 Task: Search one way flight ticket for 2 adults, 4 children and 1 infant on lap in business from Fort Wayne: Fort Wayne International Airport to Rock Springs: Southwest Wyoming Regional Airport (rock Springs Sweetwater County Airport) on 8-5-2023. Choice of flights is Royal air maroc. Number of bags: 1 carry on bag. Price is upto 40000. Outbound departure time preference is 19:00.
Action: Mouse moved to (365, 348)
Screenshot: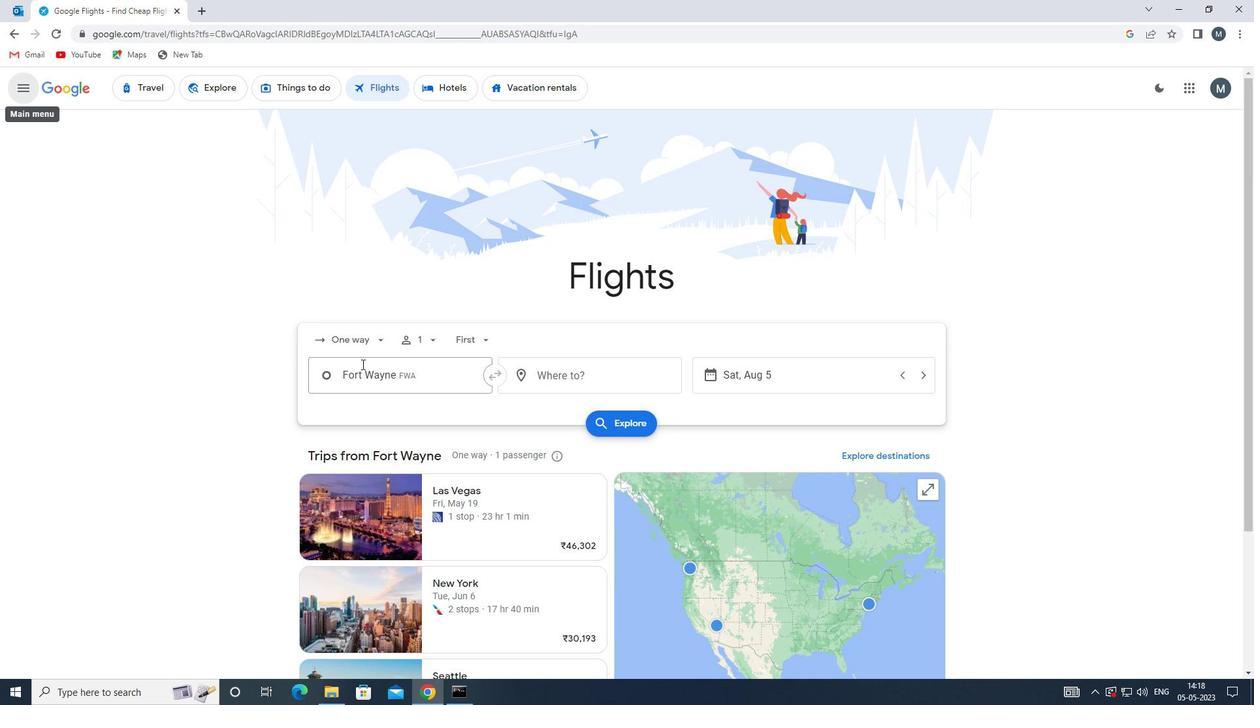 
Action: Mouse pressed left at (365, 348)
Screenshot: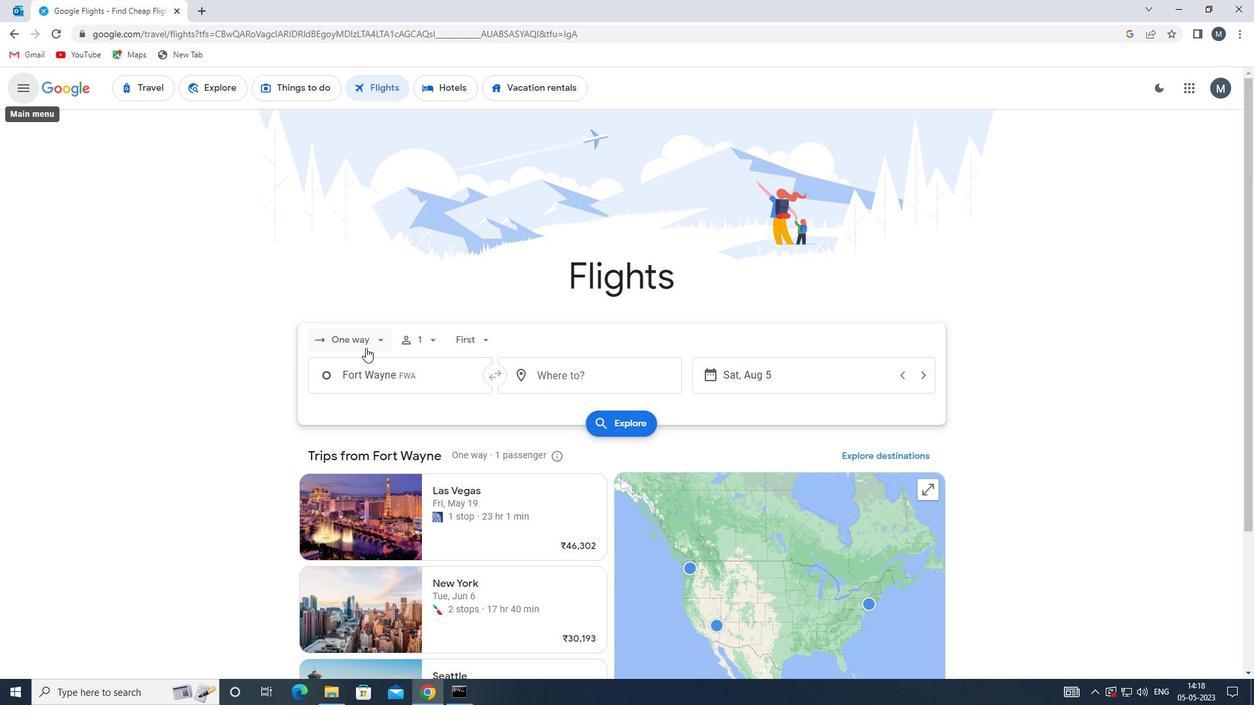 
Action: Mouse moved to (361, 395)
Screenshot: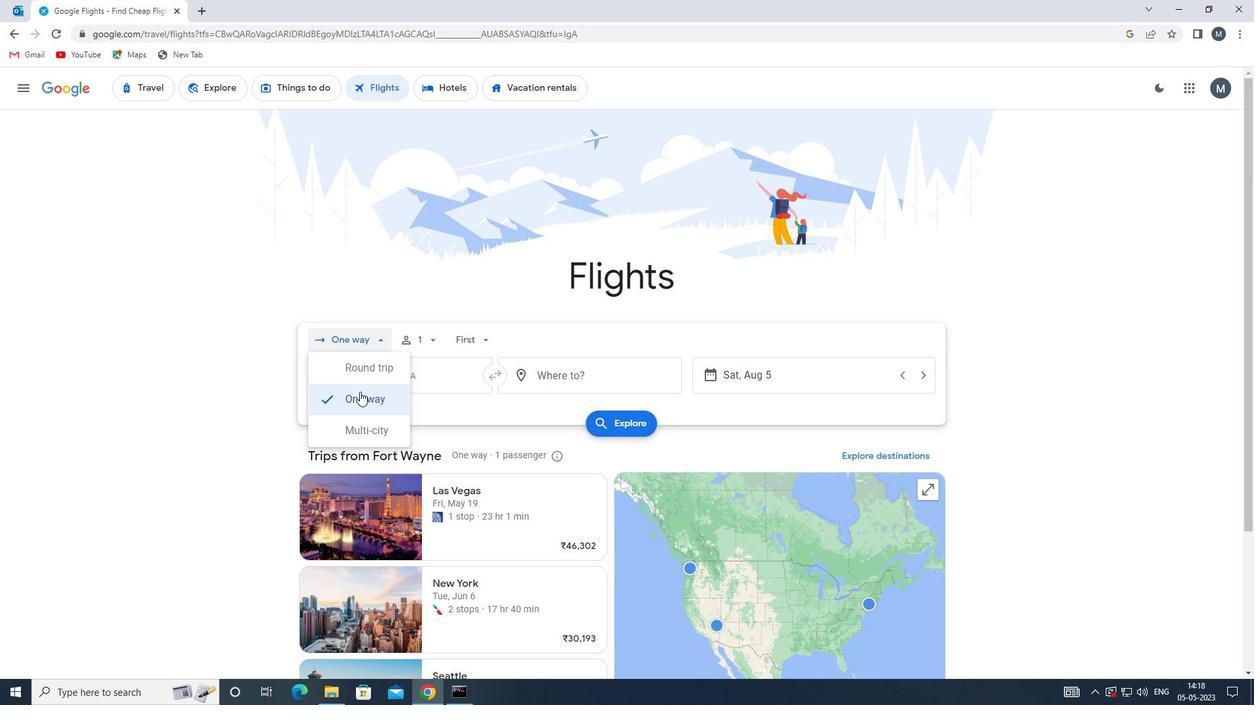 
Action: Mouse pressed left at (361, 395)
Screenshot: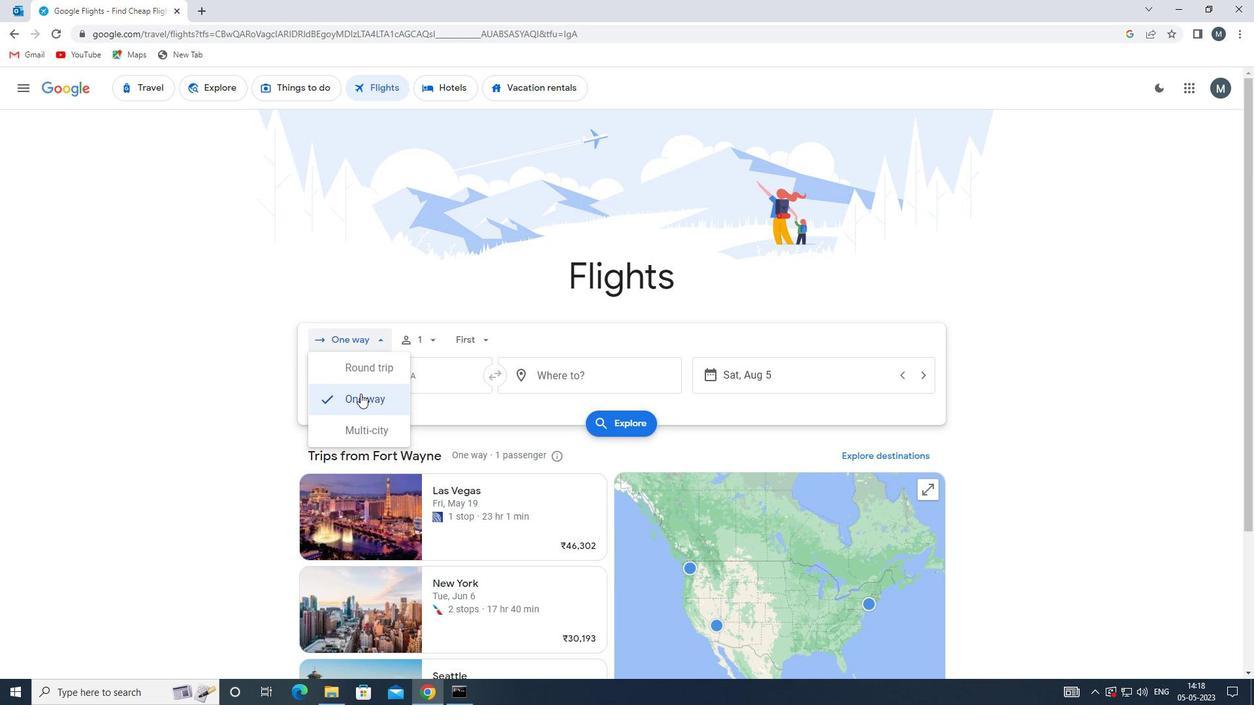 
Action: Mouse moved to (423, 350)
Screenshot: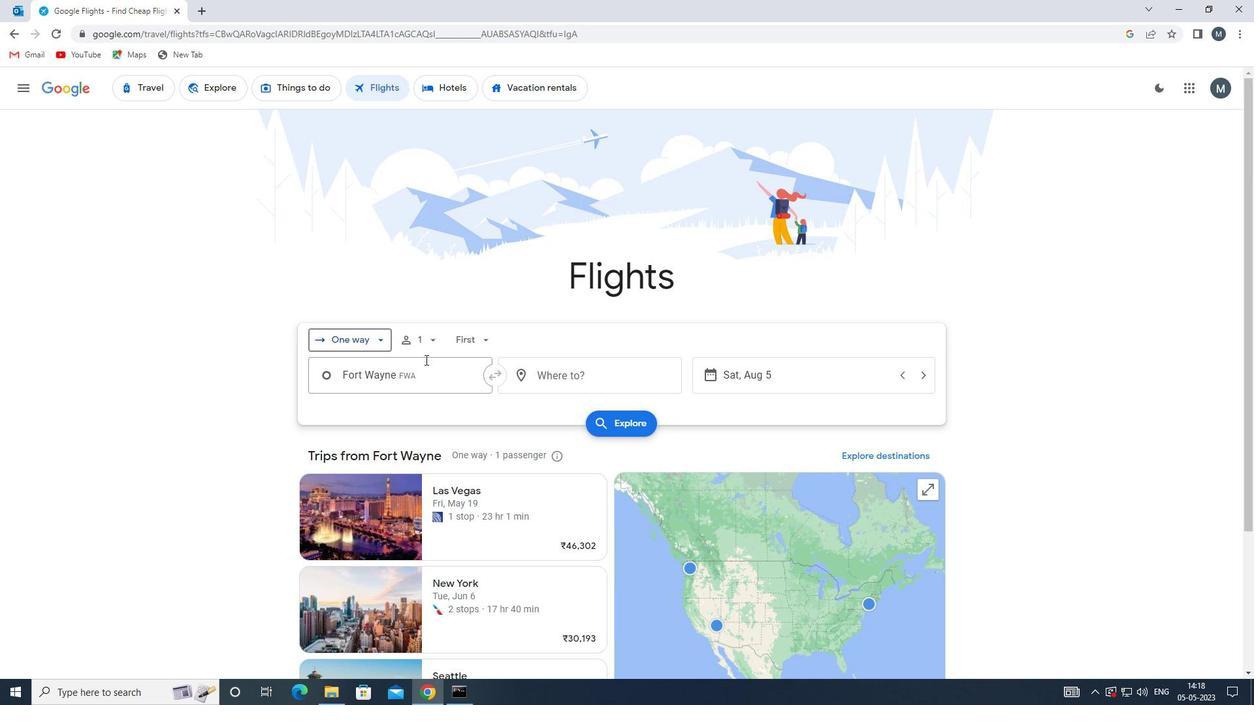 
Action: Mouse pressed left at (423, 350)
Screenshot: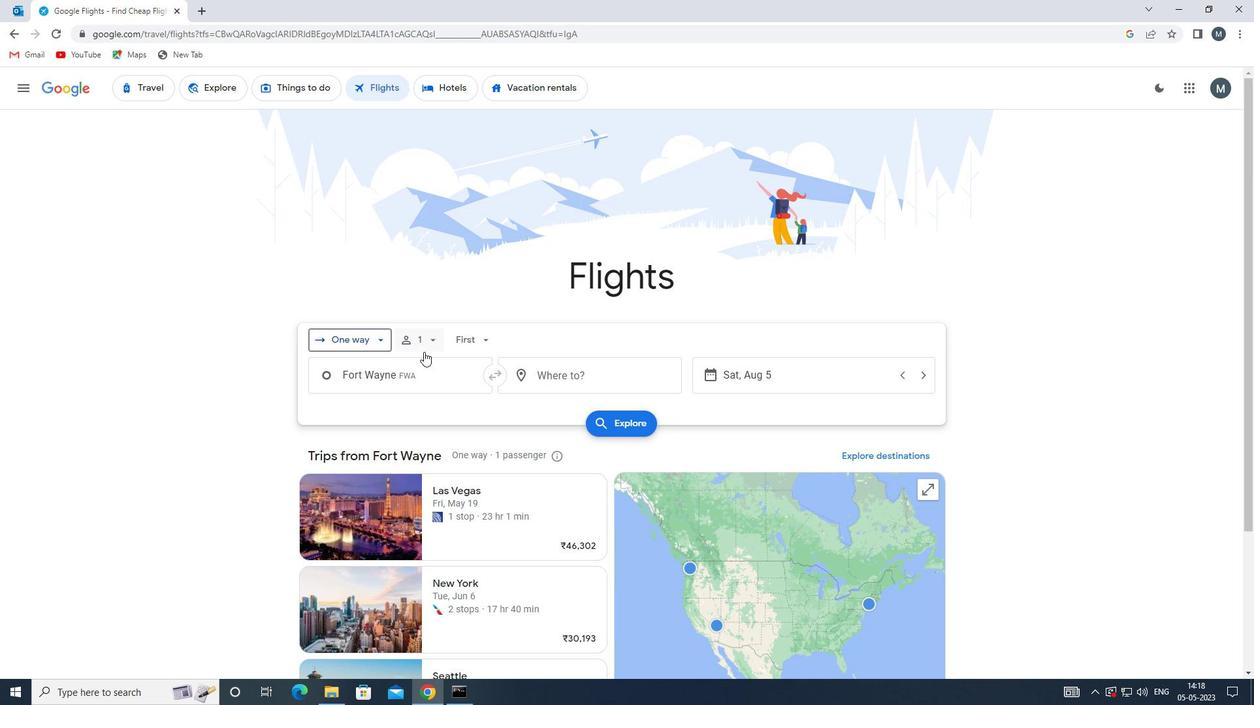 
Action: Mouse moved to (536, 376)
Screenshot: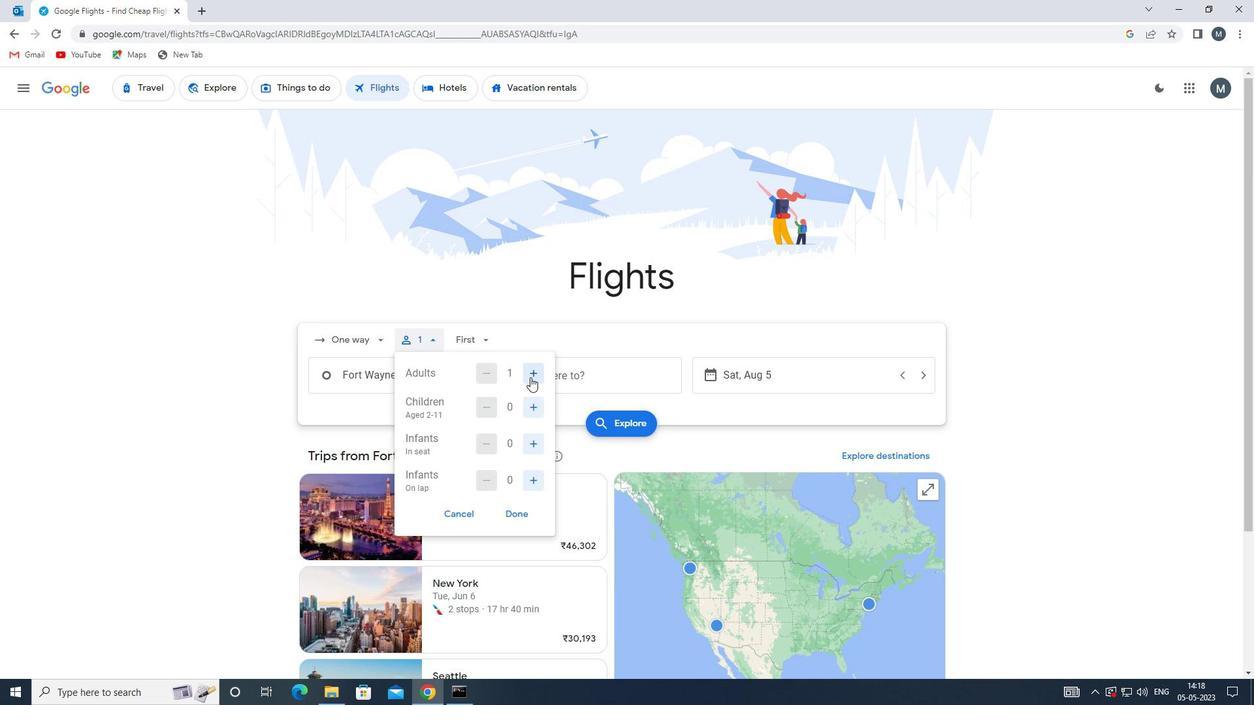 
Action: Mouse pressed left at (536, 376)
Screenshot: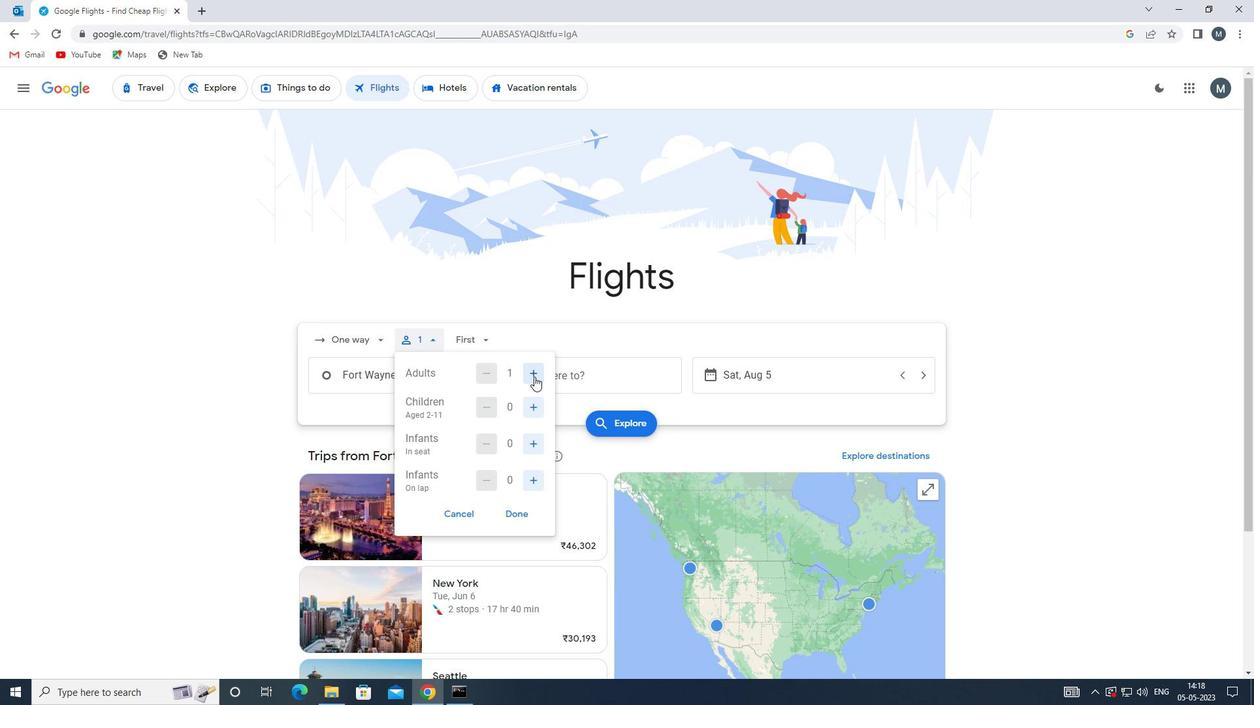 
Action: Mouse moved to (531, 409)
Screenshot: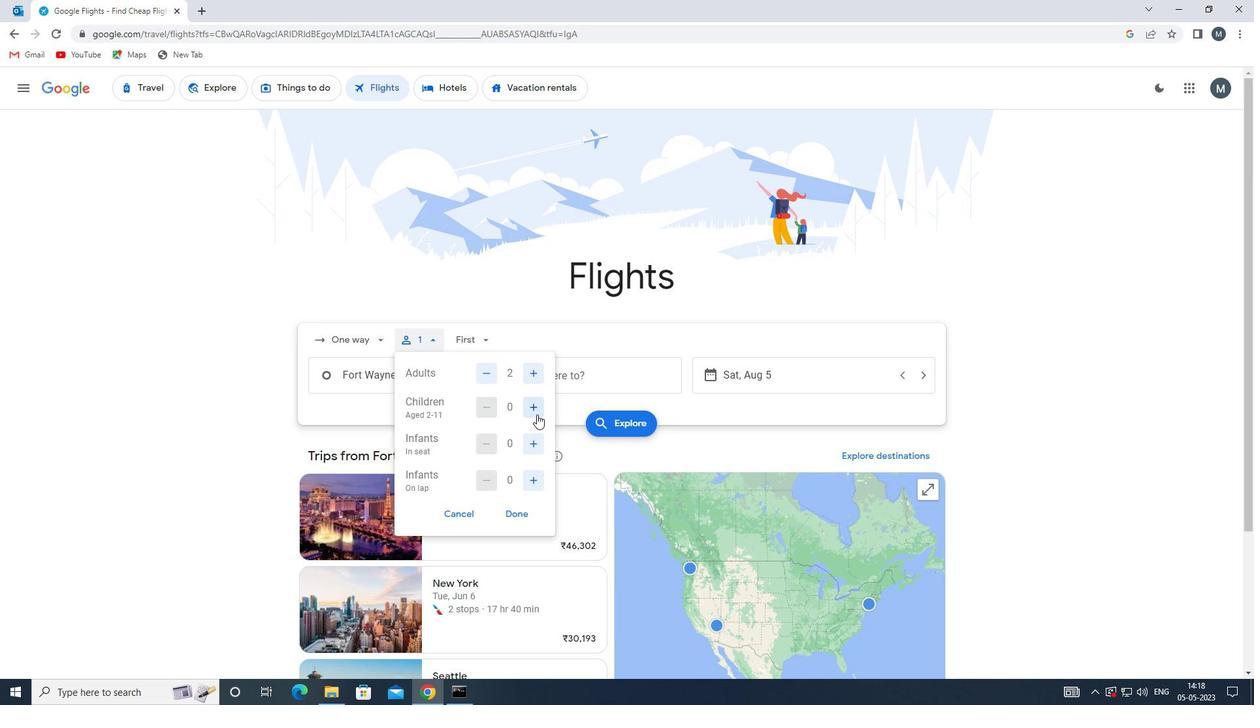 
Action: Mouse pressed left at (531, 409)
Screenshot: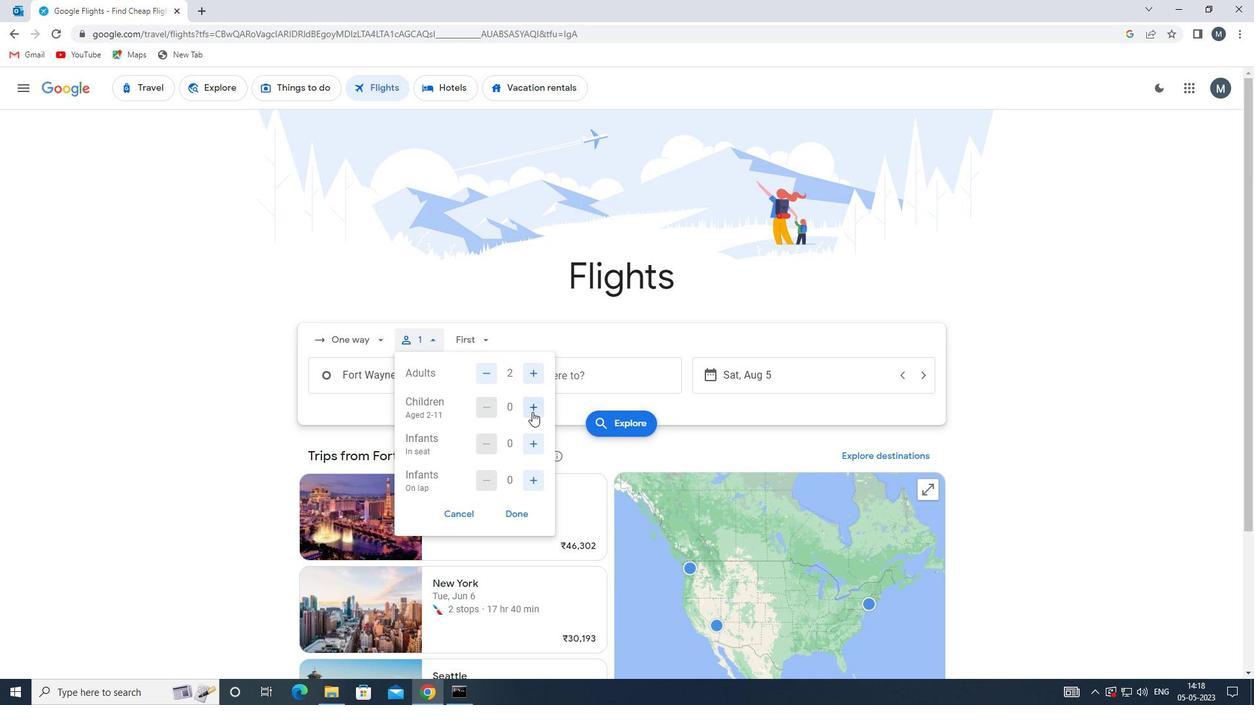 
Action: Mouse pressed left at (531, 409)
Screenshot: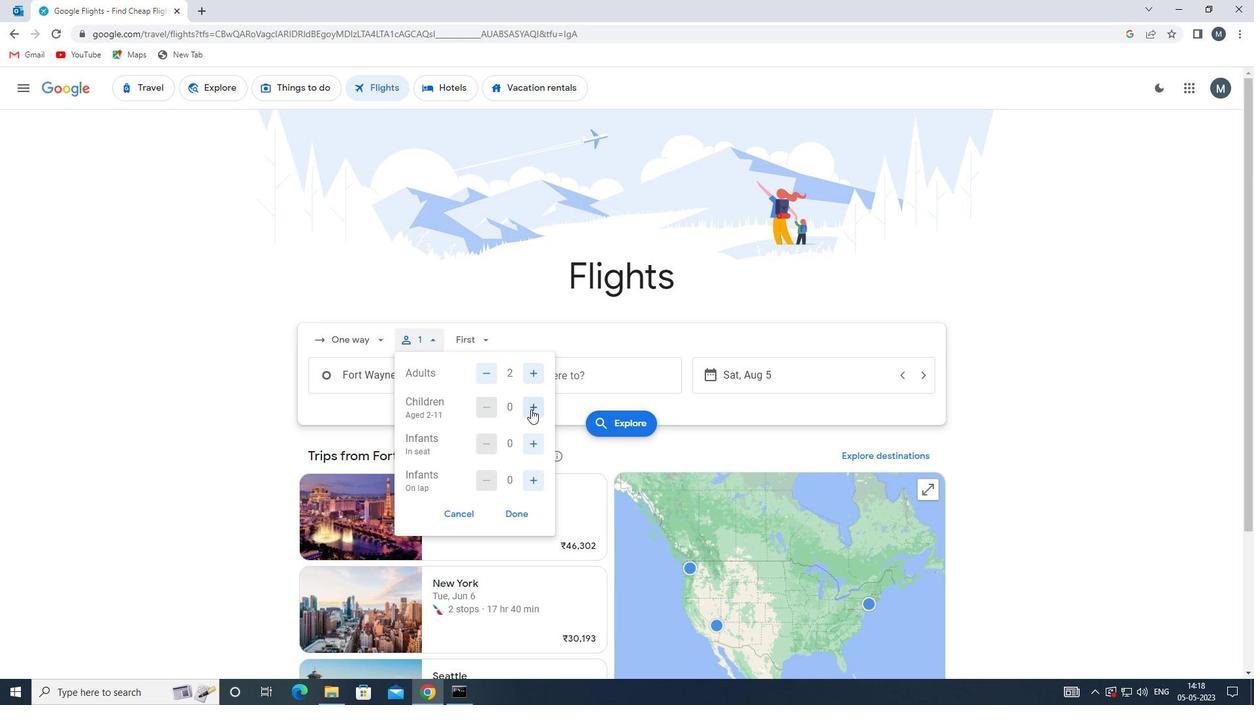 
Action: Mouse pressed left at (531, 409)
Screenshot: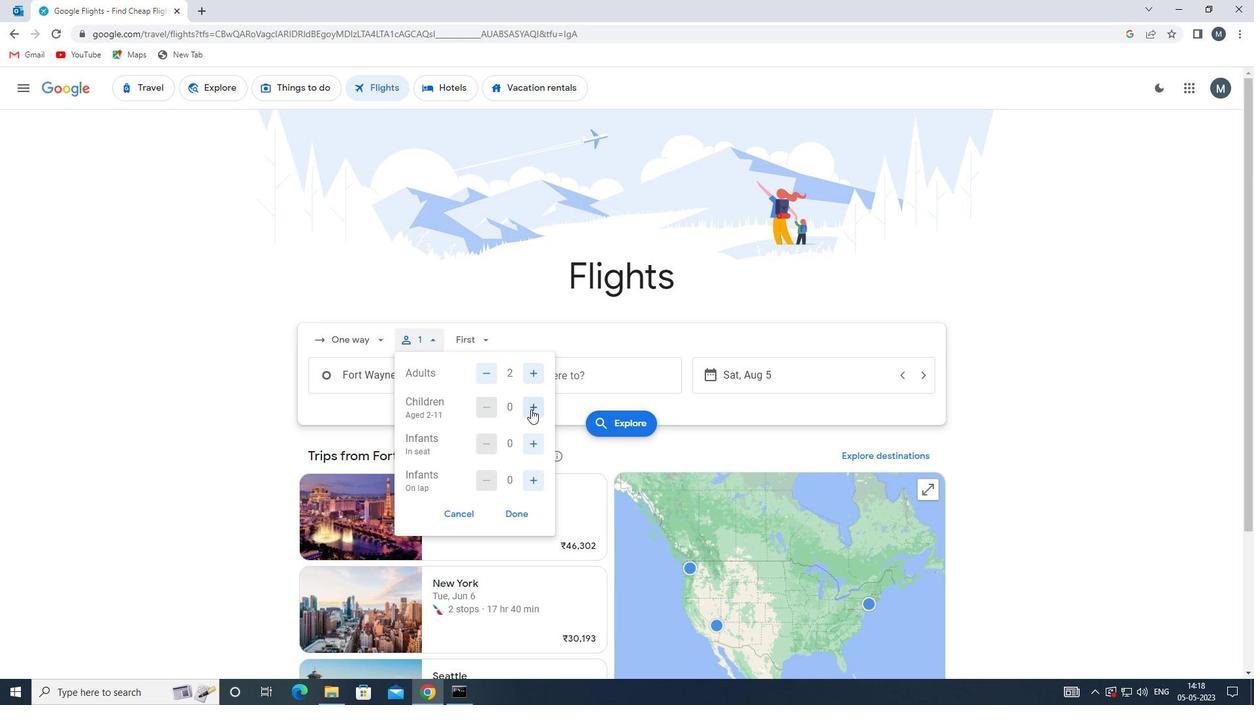 
Action: Mouse moved to (531, 408)
Screenshot: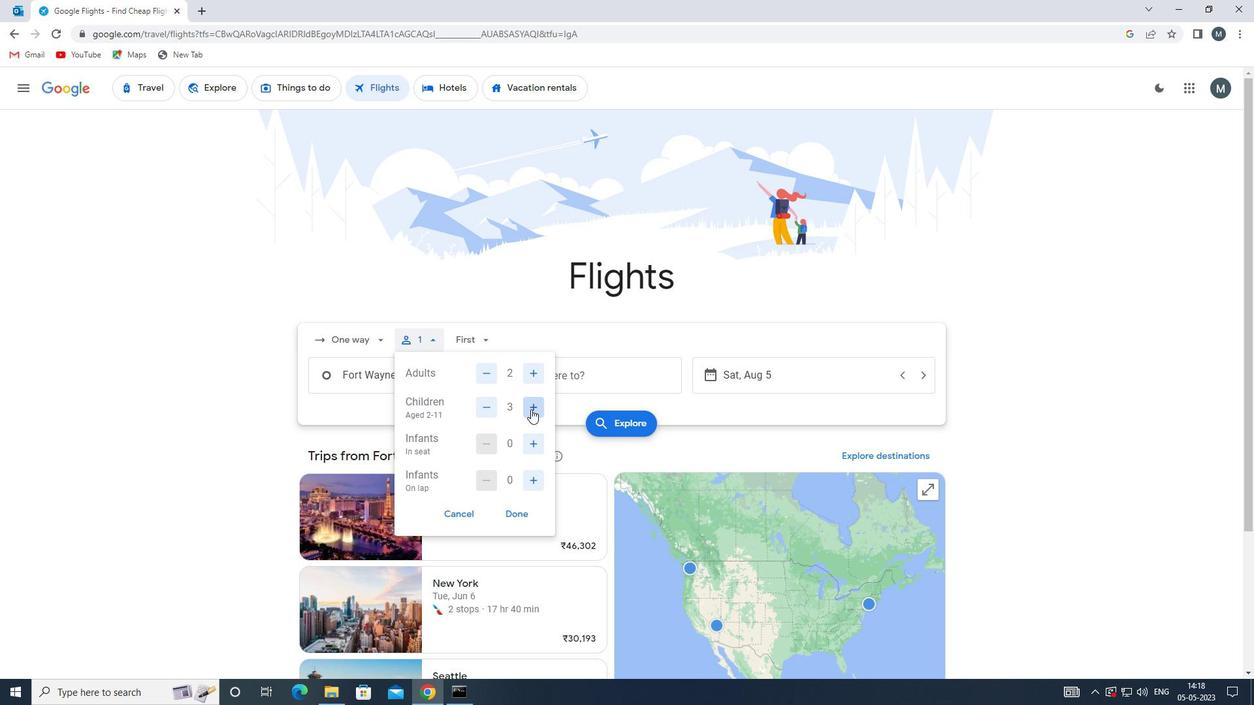 
Action: Mouse pressed left at (531, 408)
Screenshot: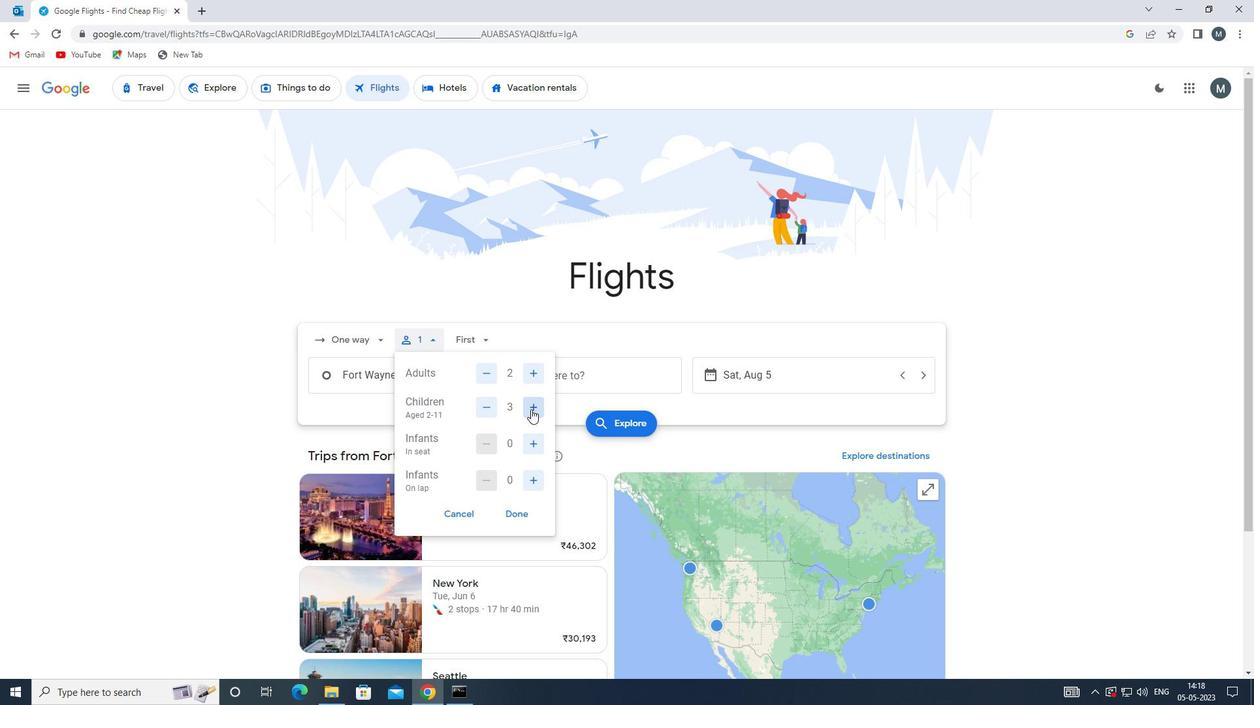 
Action: Mouse moved to (528, 484)
Screenshot: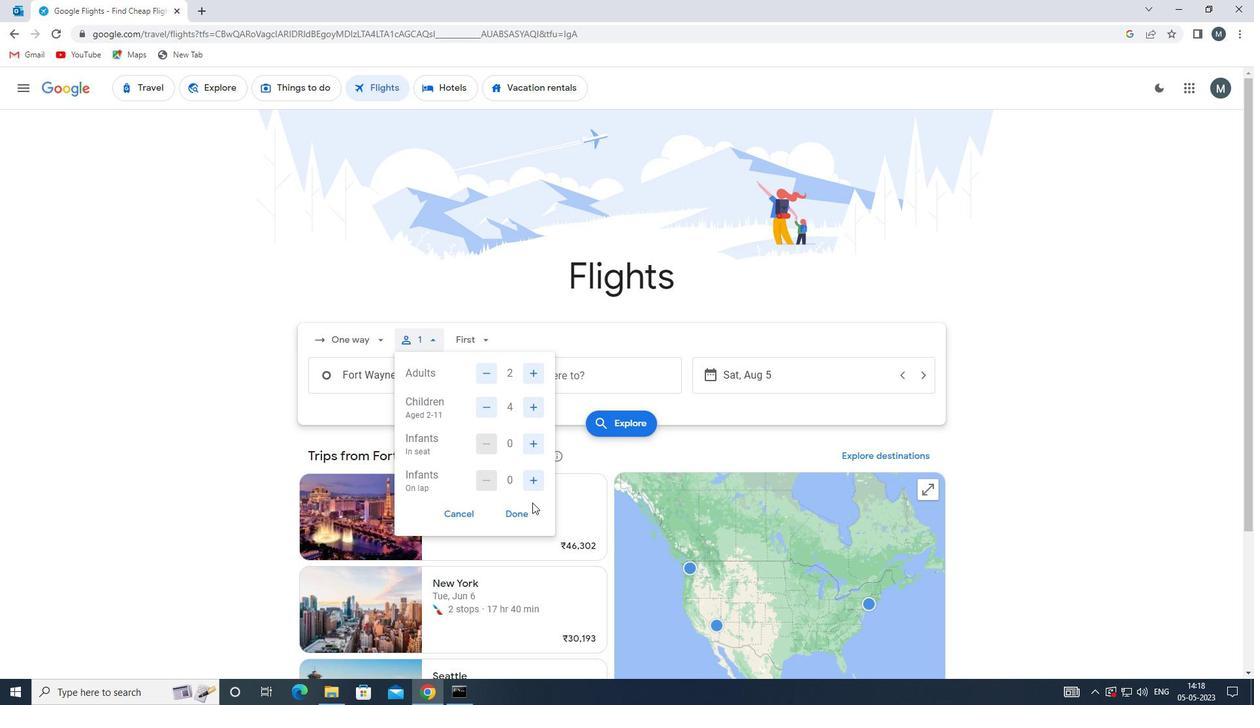 
Action: Mouse pressed left at (528, 484)
Screenshot: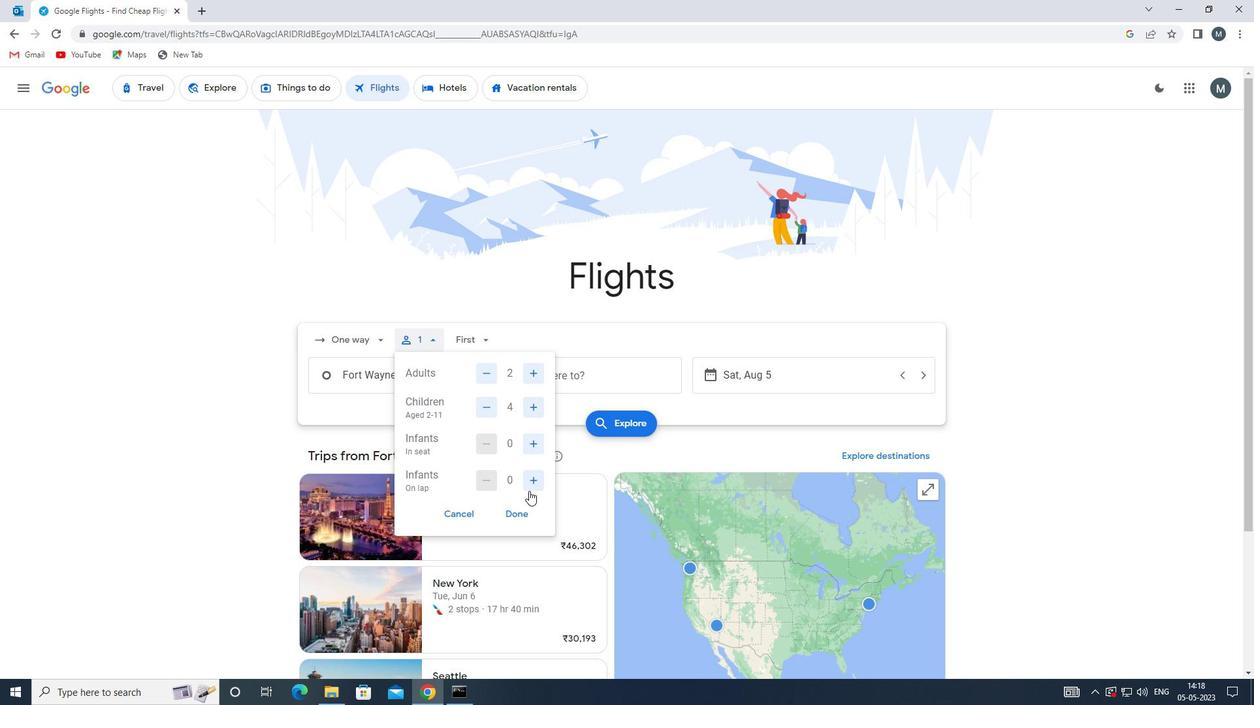 
Action: Mouse moved to (512, 516)
Screenshot: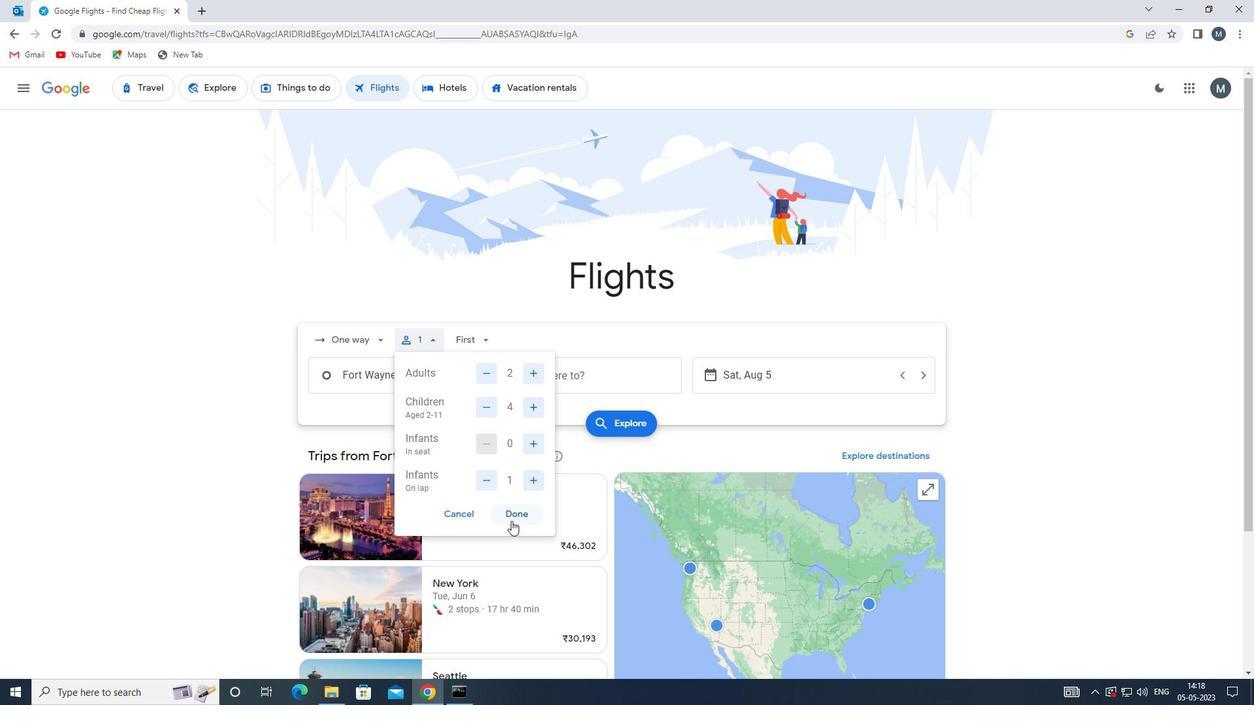
Action: Mouse pressed left at (512, 516)
Screenshot: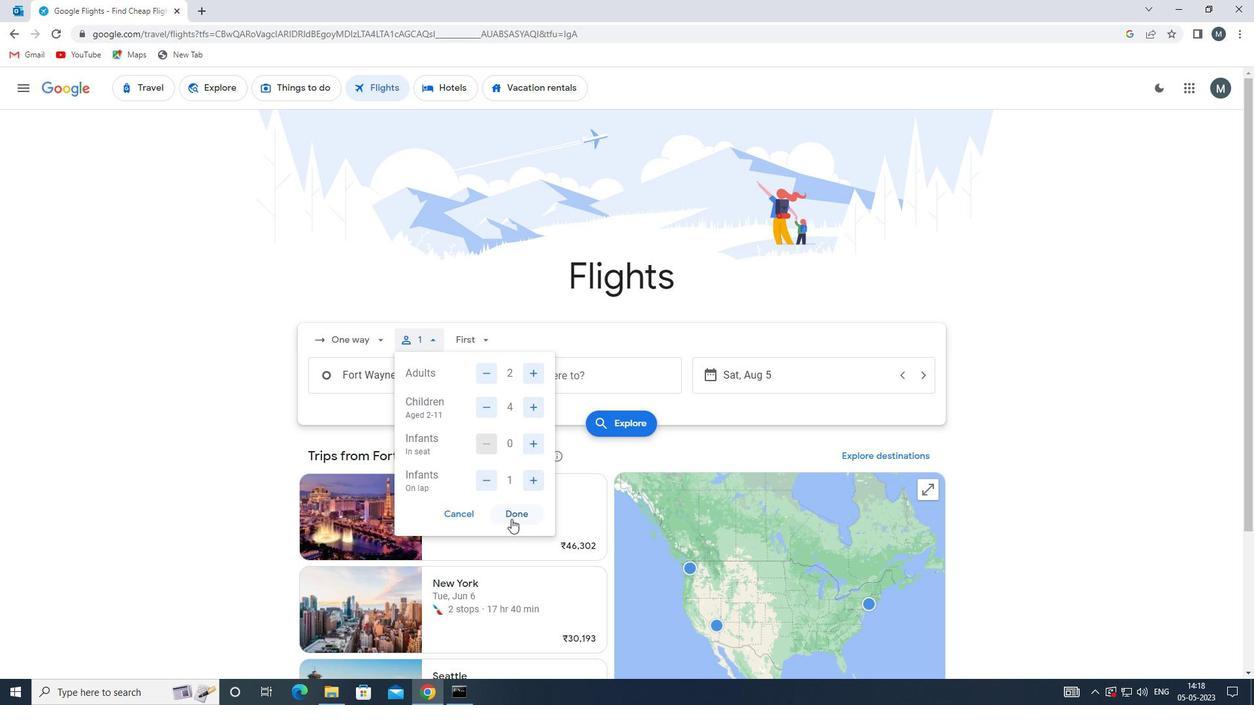 
Action: Mouse moved to (478, 345)
Screenshot: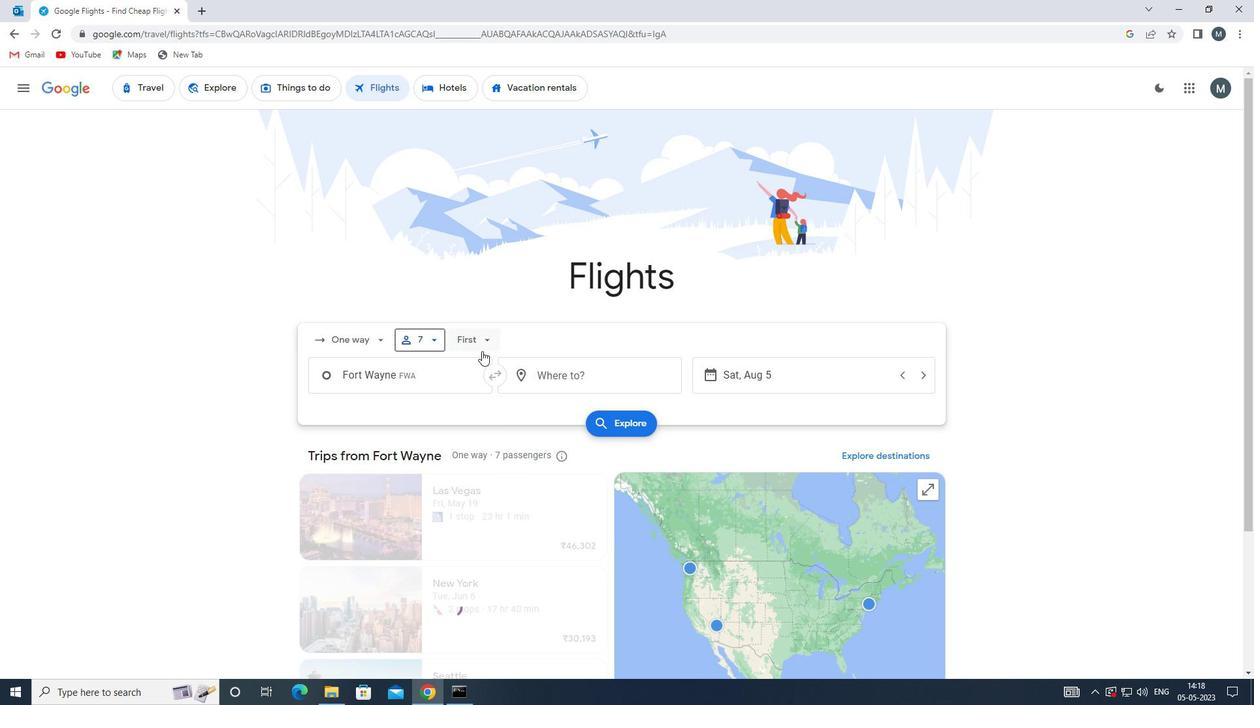 
Action: Mouse pressed left at (478, 345)
Screenshot: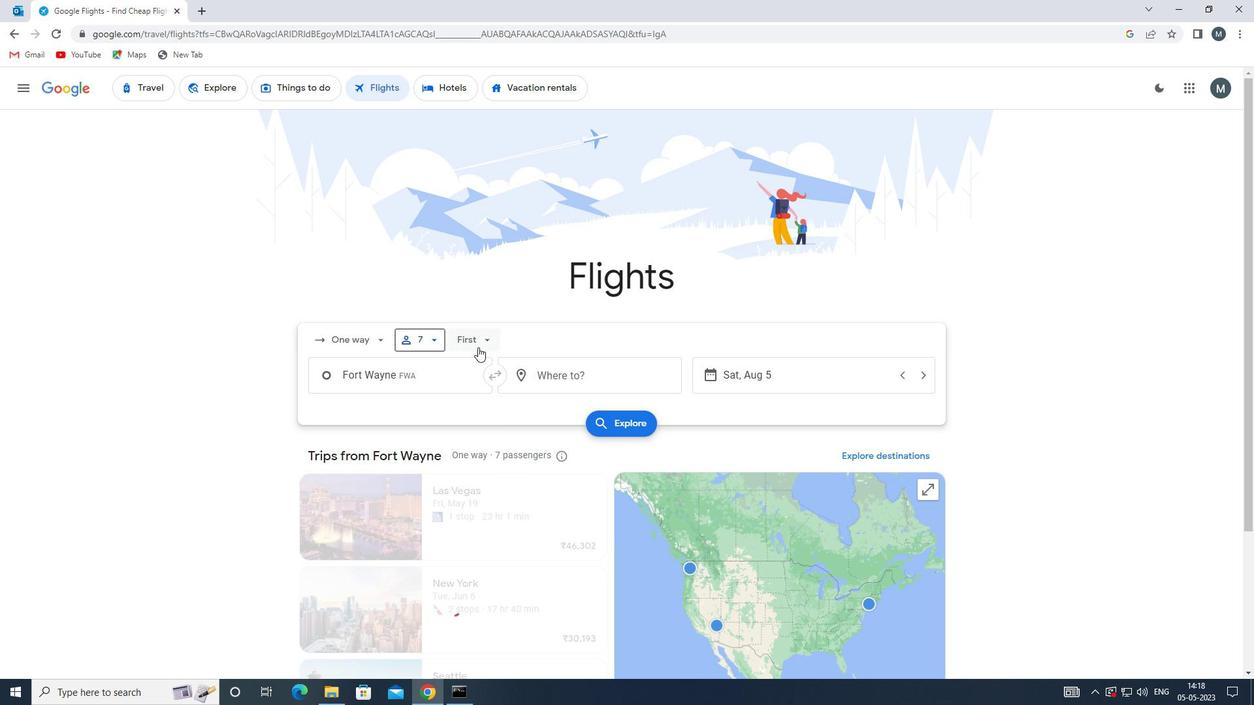 
Action: Mouse moved to (503, 437)
Screenshot: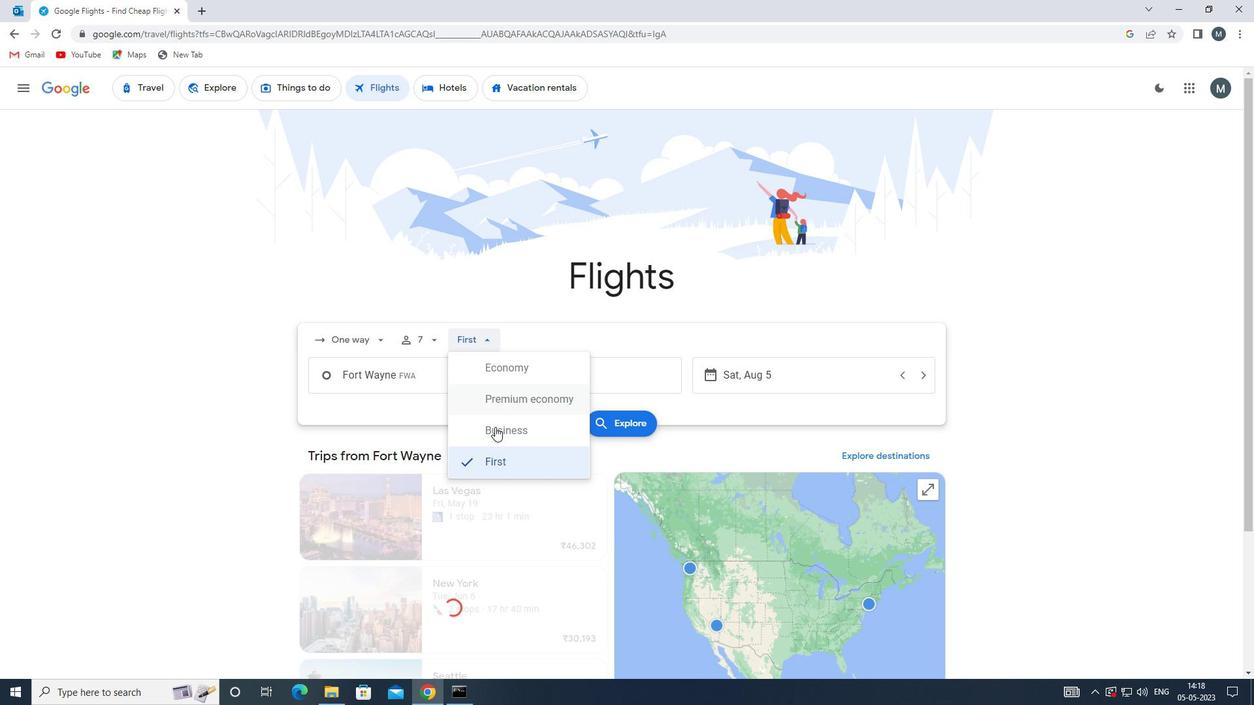 
Action: Mouse pressed left at (503, 437)
Screenshot: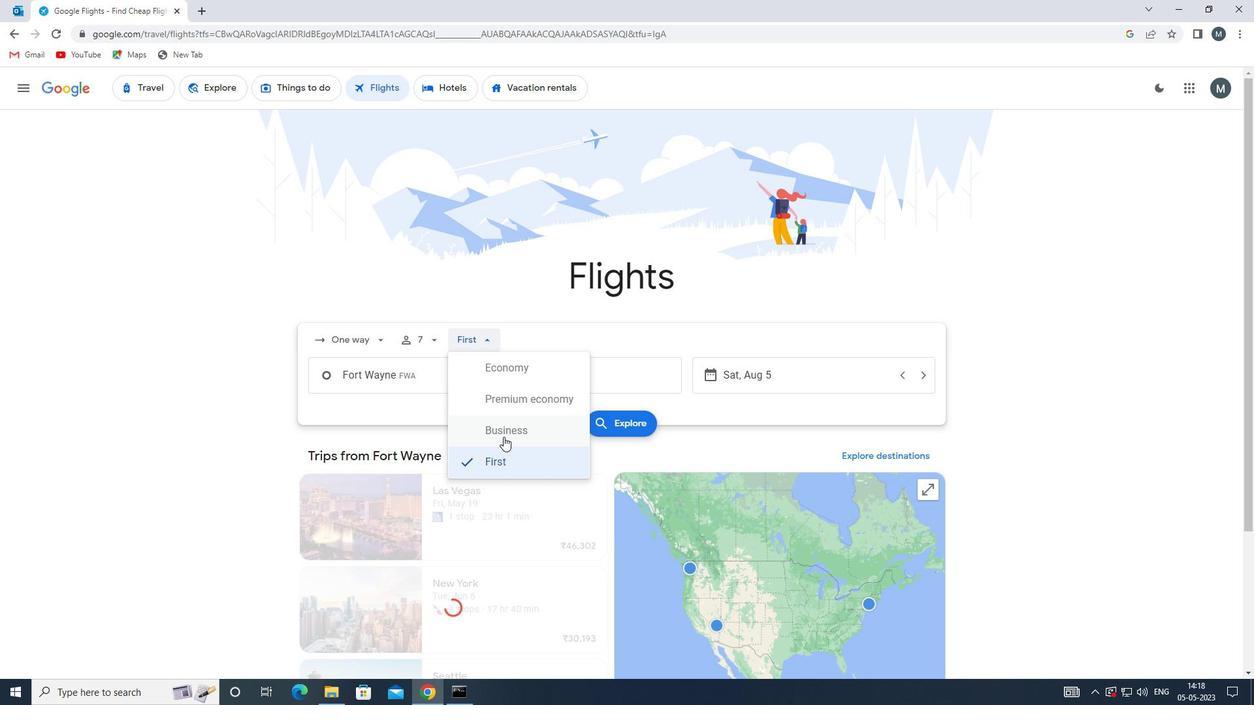 
Action: Mouse moved to (386, 380)
Screenshot: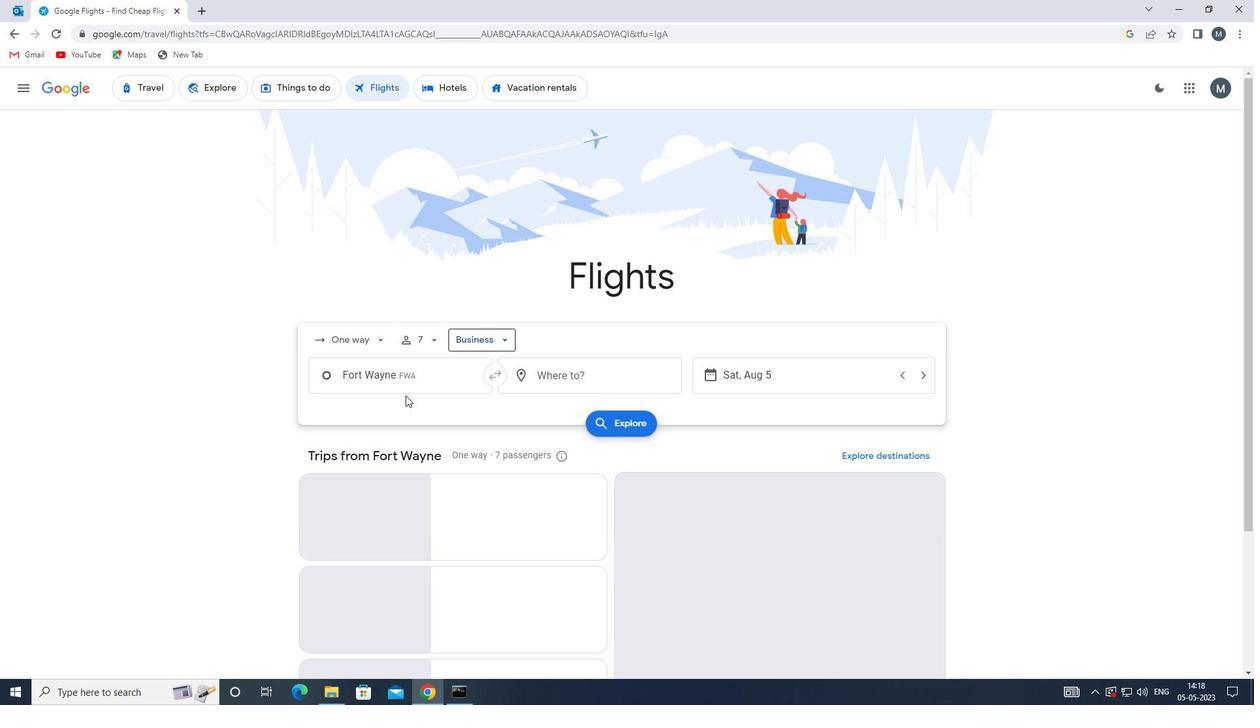 
Action: Mouse pressed left at (386, 380)
Screenshot: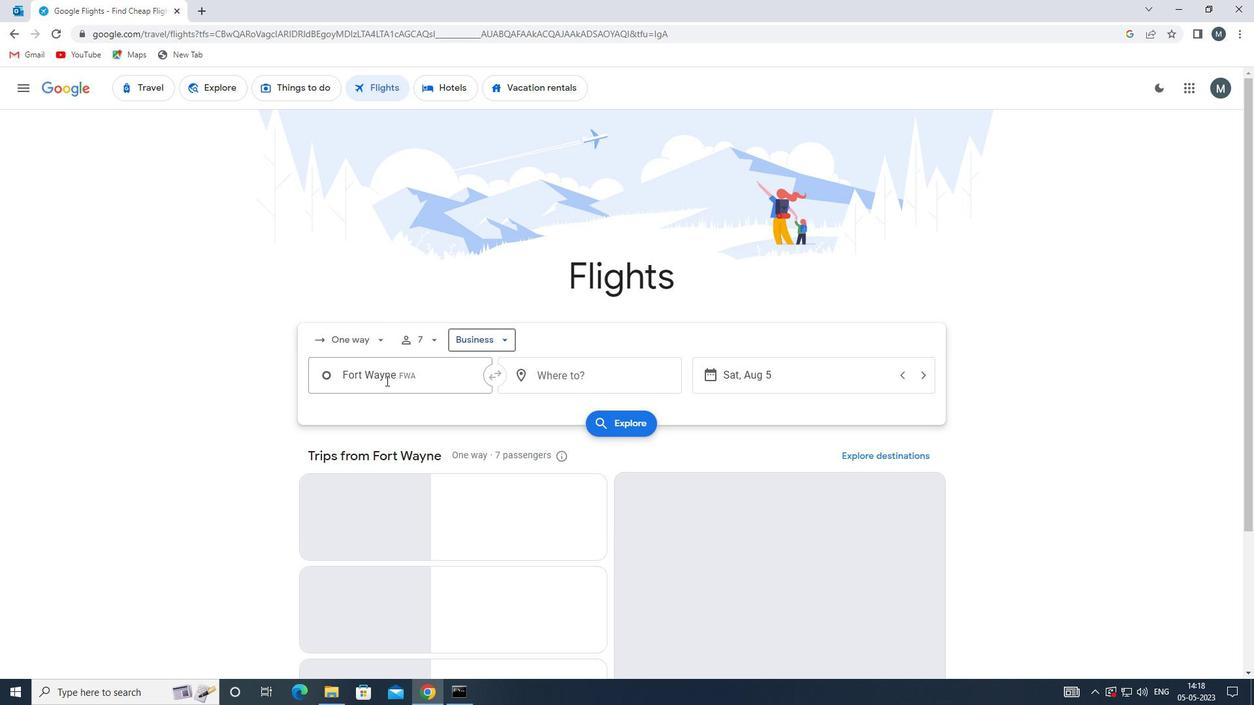
Action: Mouse moved to (400, 452)
Screenshot: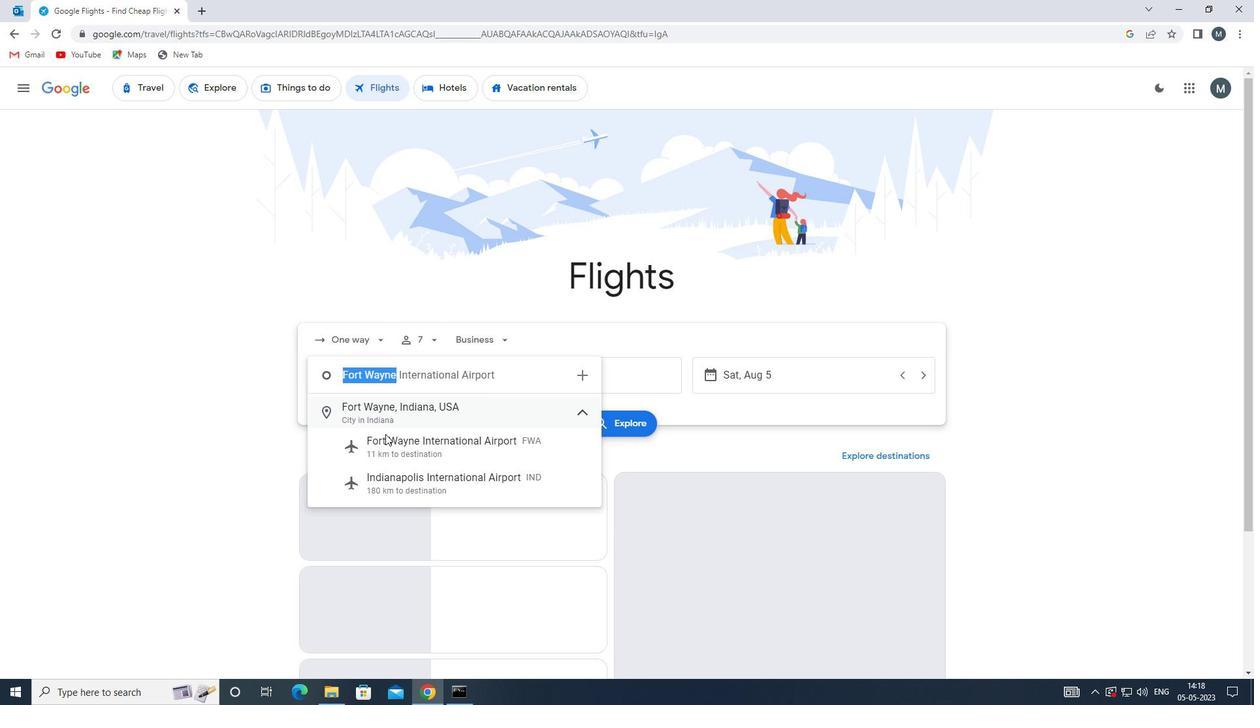 
Action: Mouse pressed left at (400, 452)
Screenshot: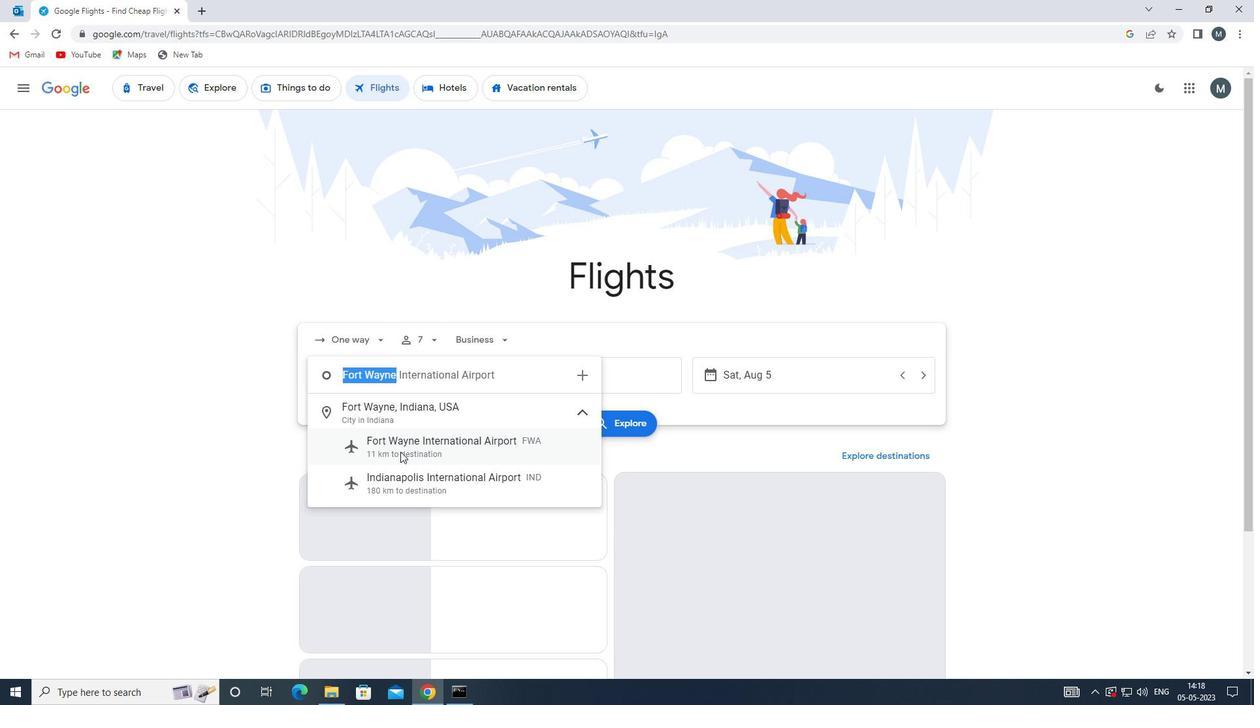 
Action: Mouse moved to (542, 376)
Screenshot: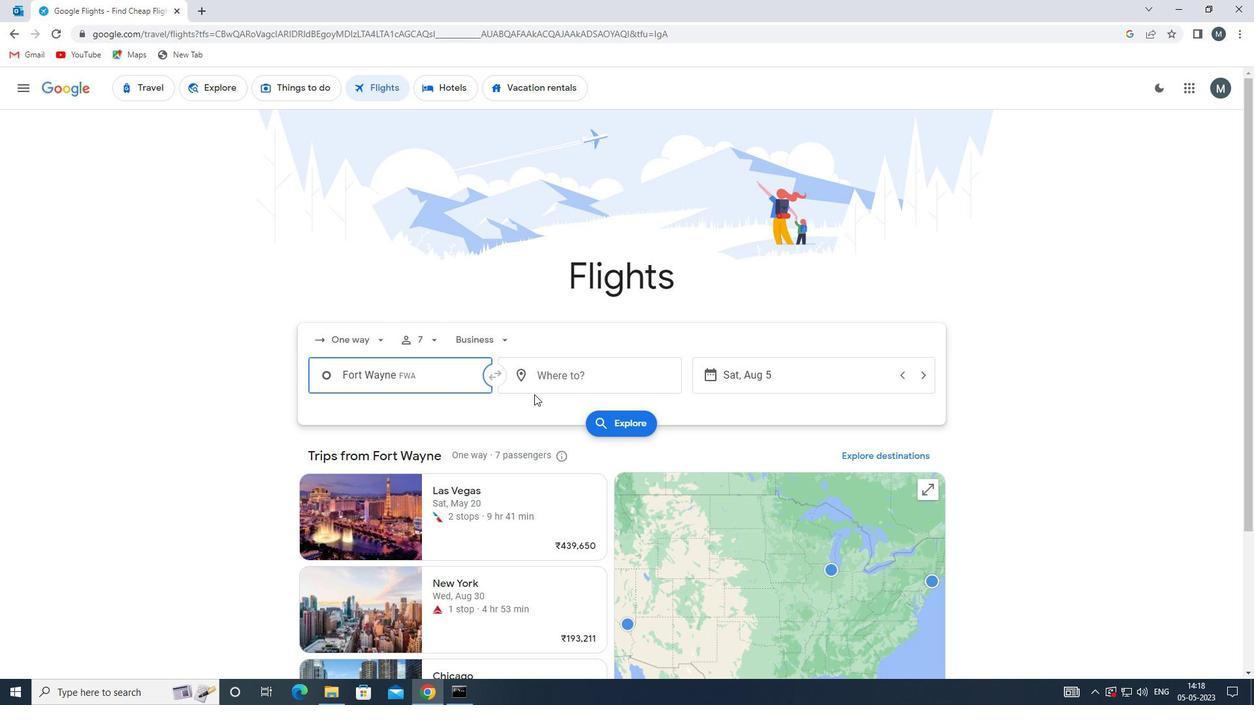 
Action: Mouse pressed left at (542, 376)
Screenshot: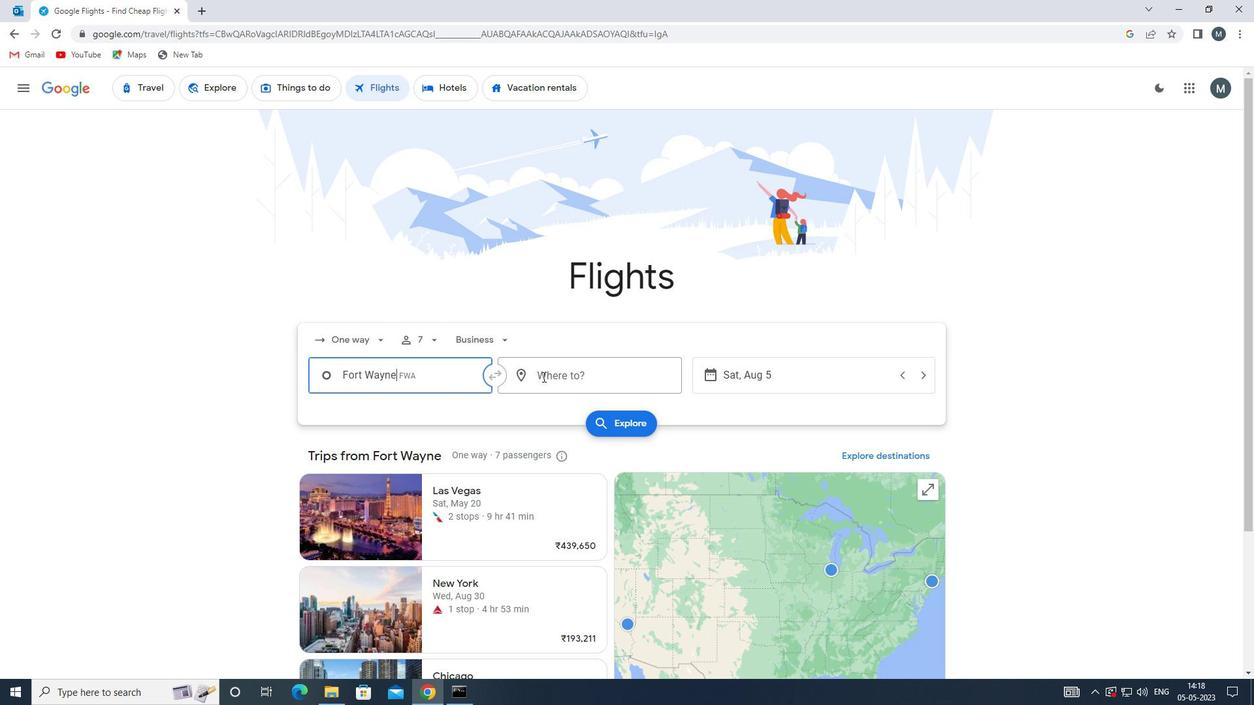 
Action: Key pressed rks
Screenshot: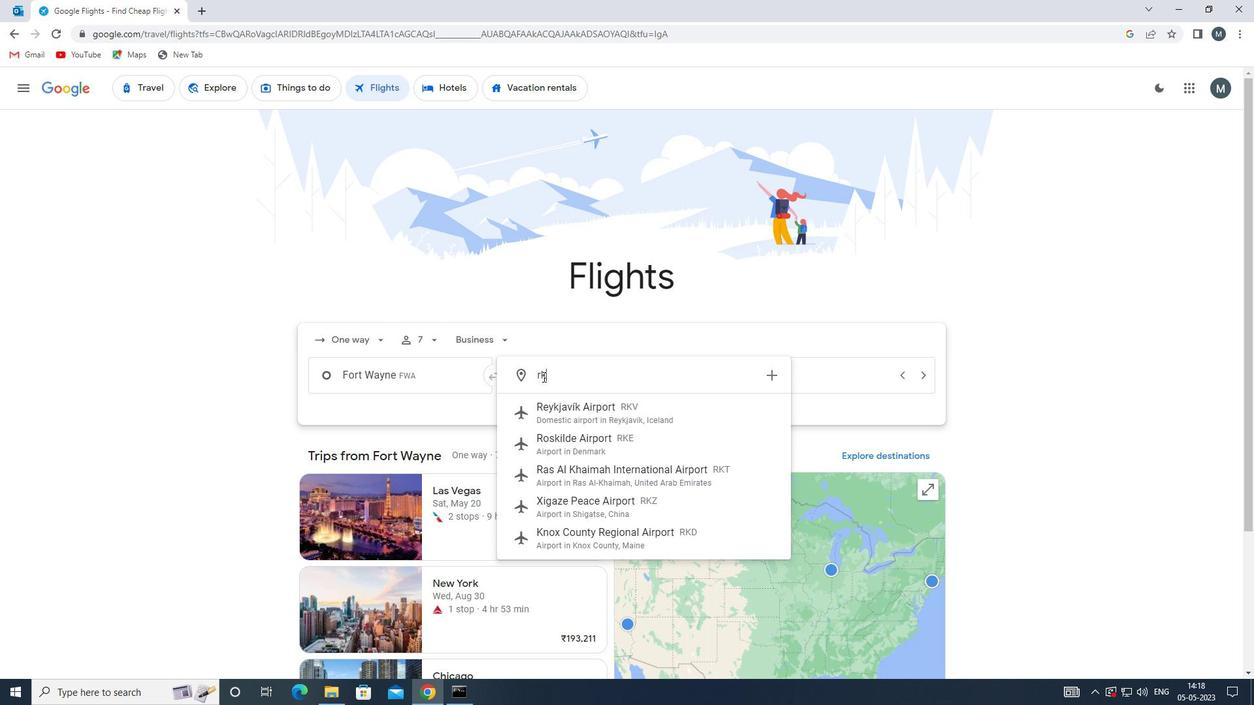 
Action: Mouse moved to (595, 406)
Screenshot: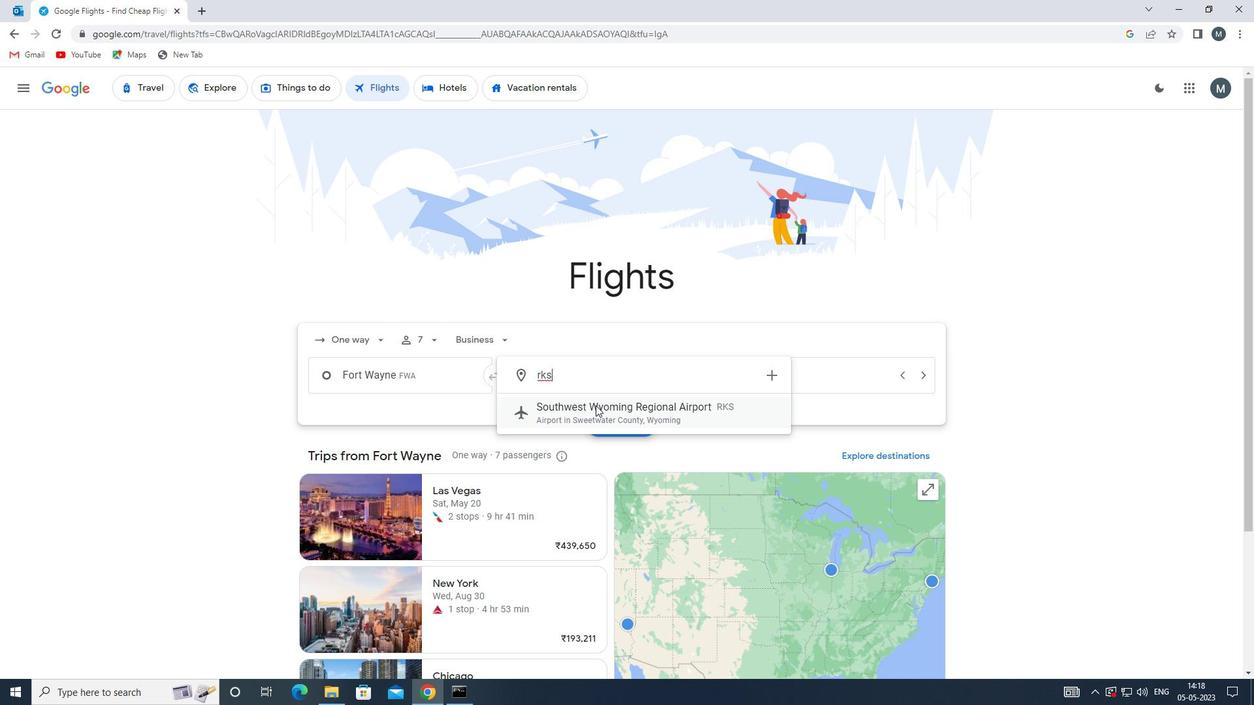 
Action: Mouse pressed left at (595, 406)
Screenshot: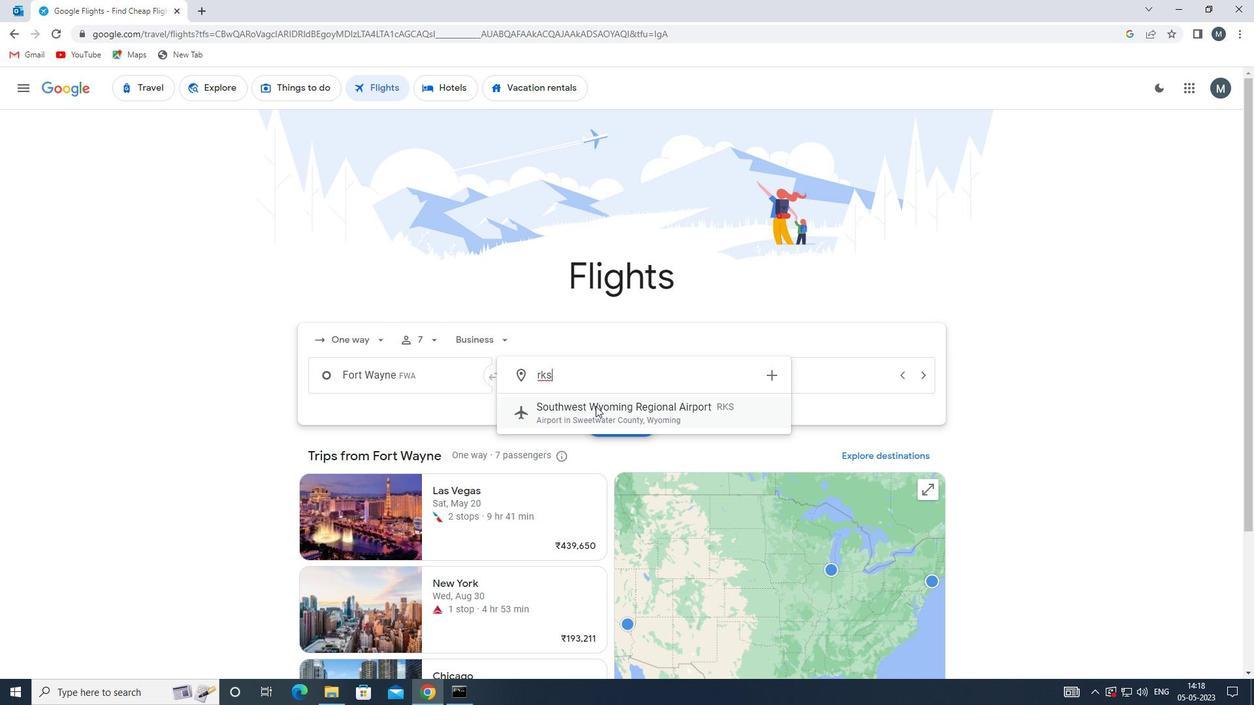 
Action: Mouse moved to (740, 373)
Screenshot: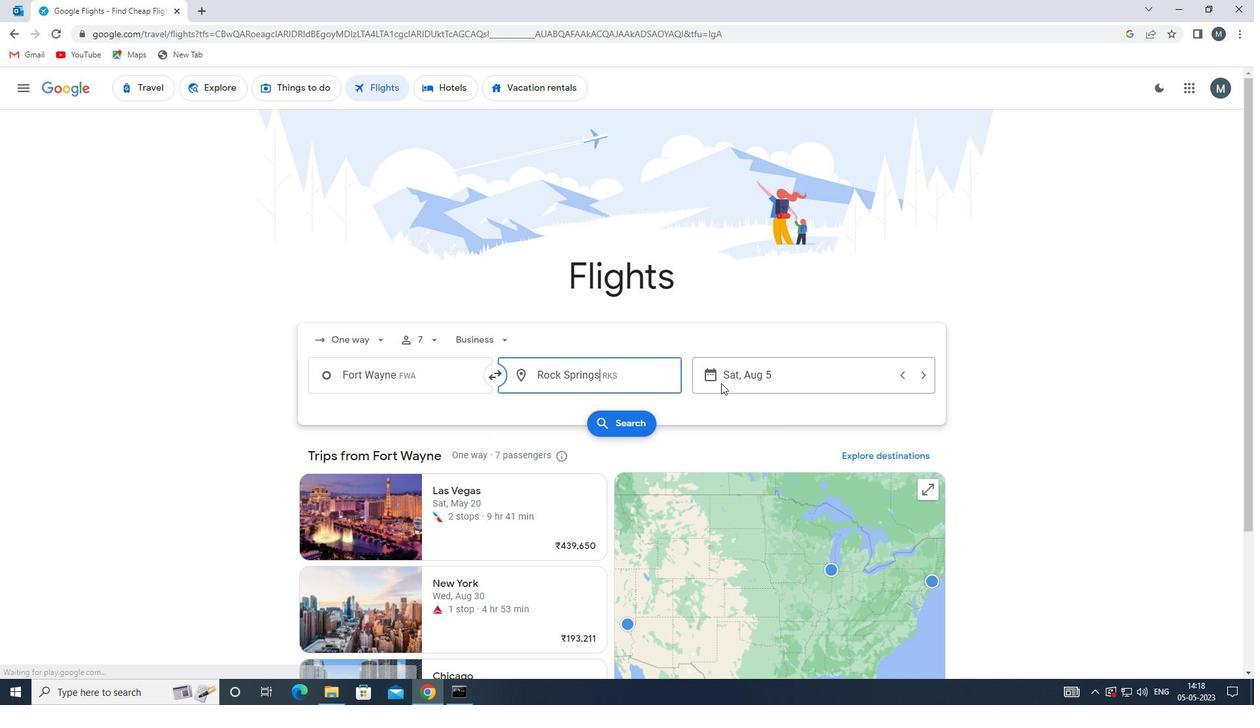 
Action: Mouse pressed left at (740, 373)
Screenshot: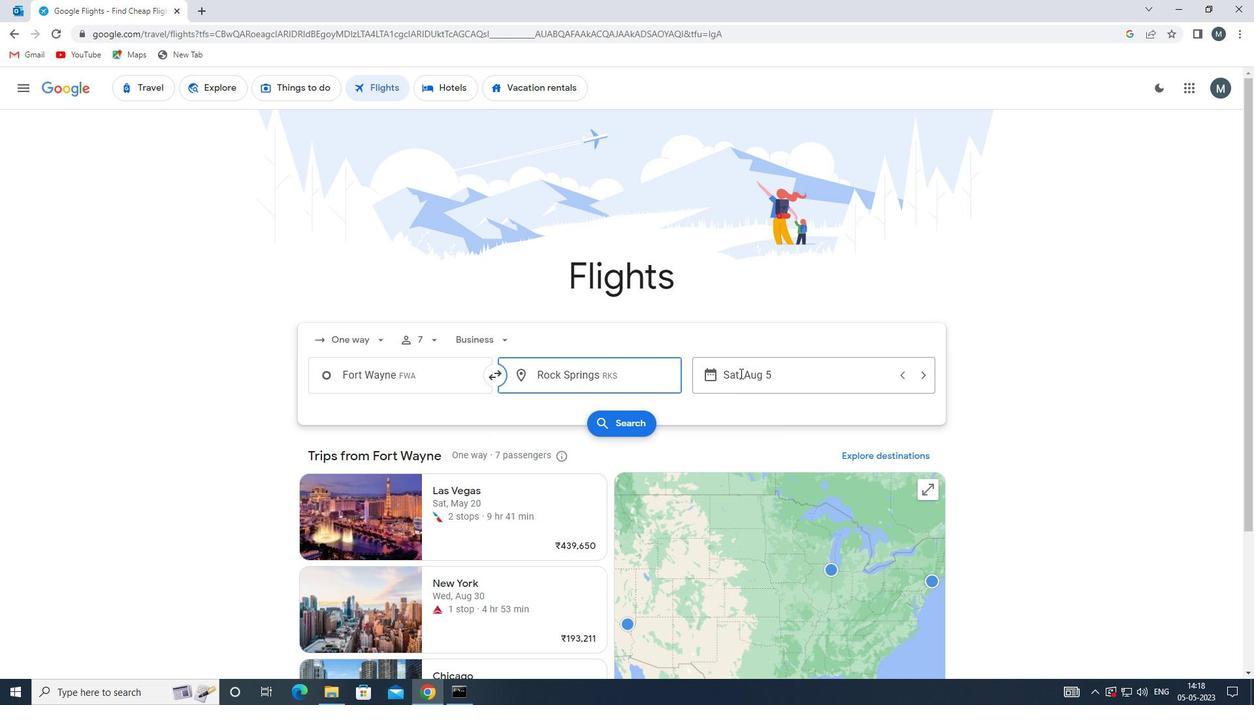 
Action: Mouse moved to (657, 449)
Screenshot: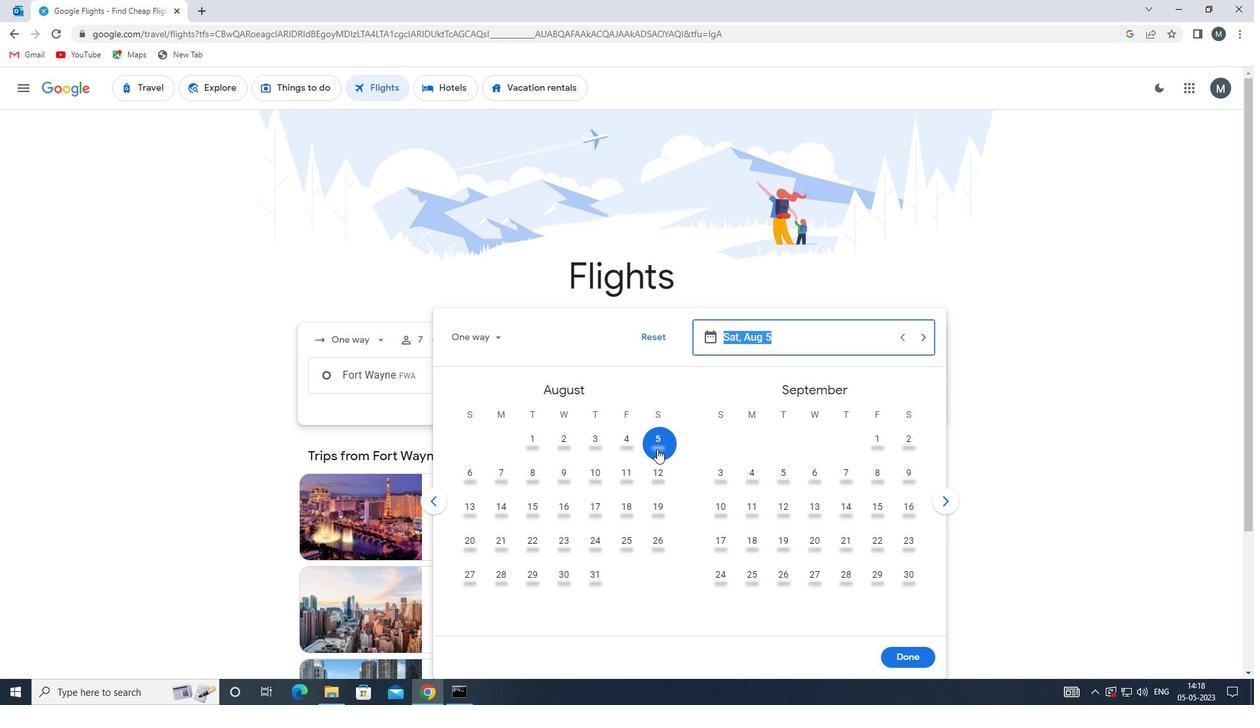 
Action: Mouse pressed left at (657, 449)
Screenshot: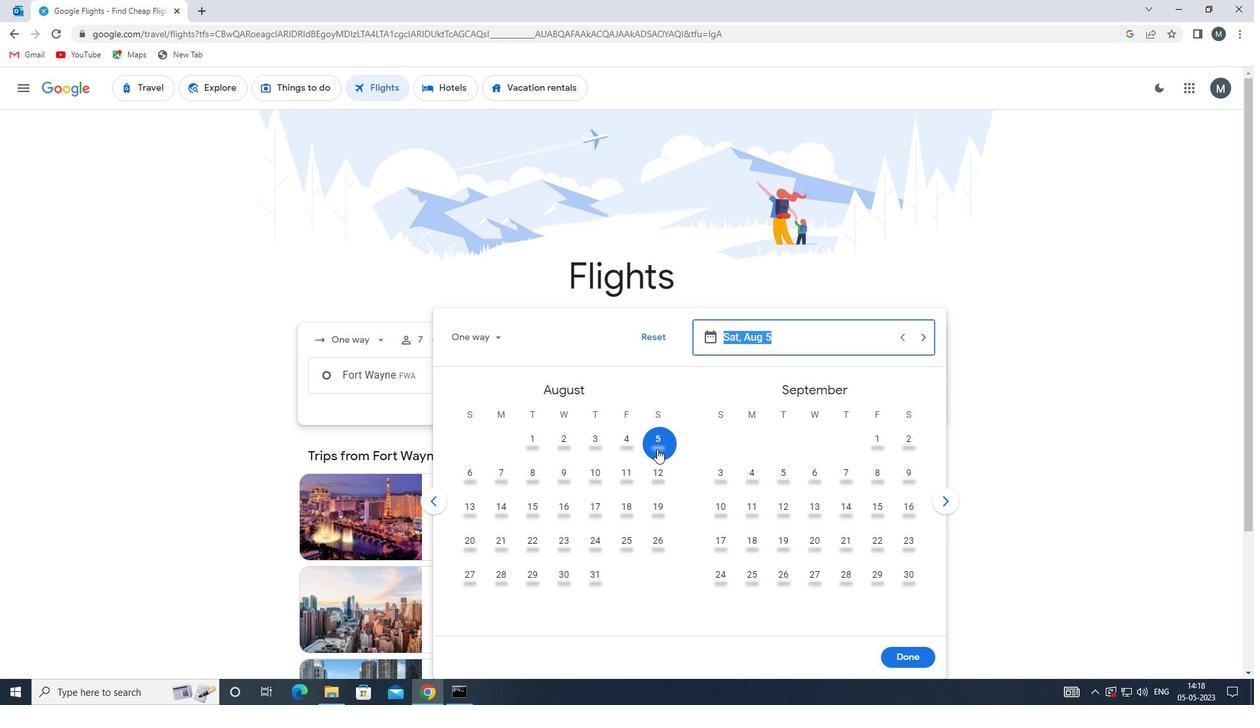 
Action: Mouse moved to (915, 657)
Screenshot: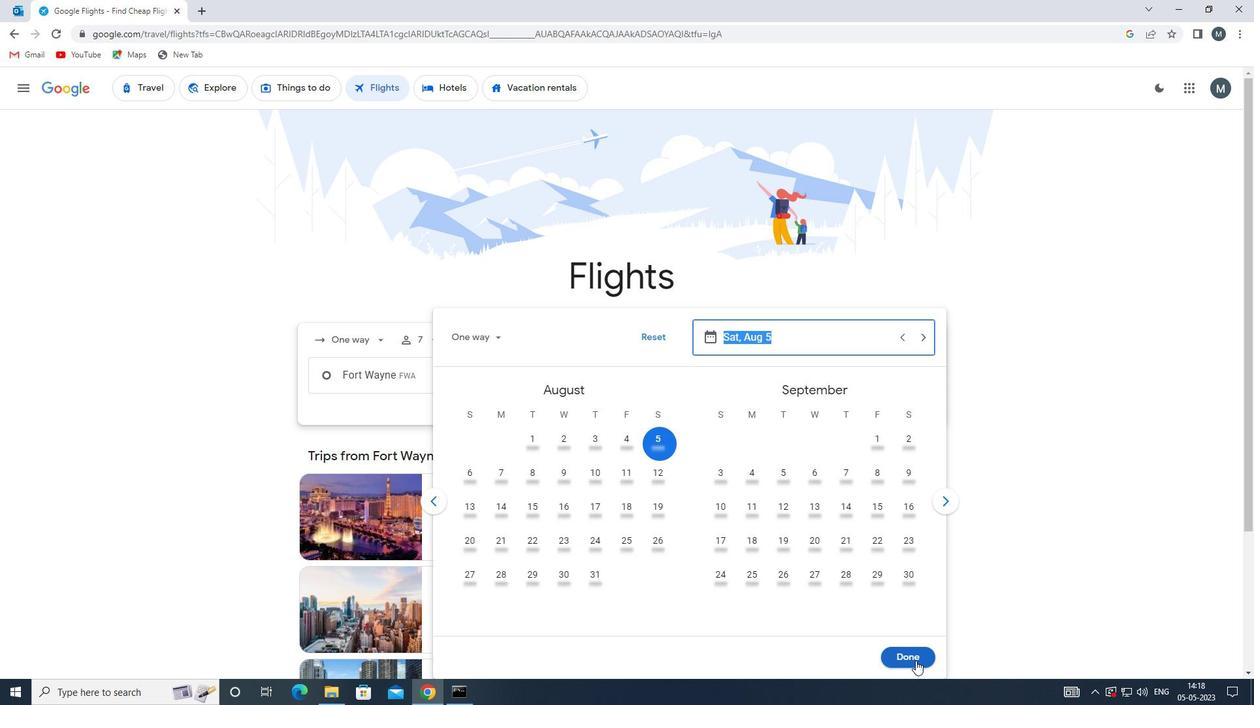 
Action: Mouse pressed left at (915, 657)
Screenshot: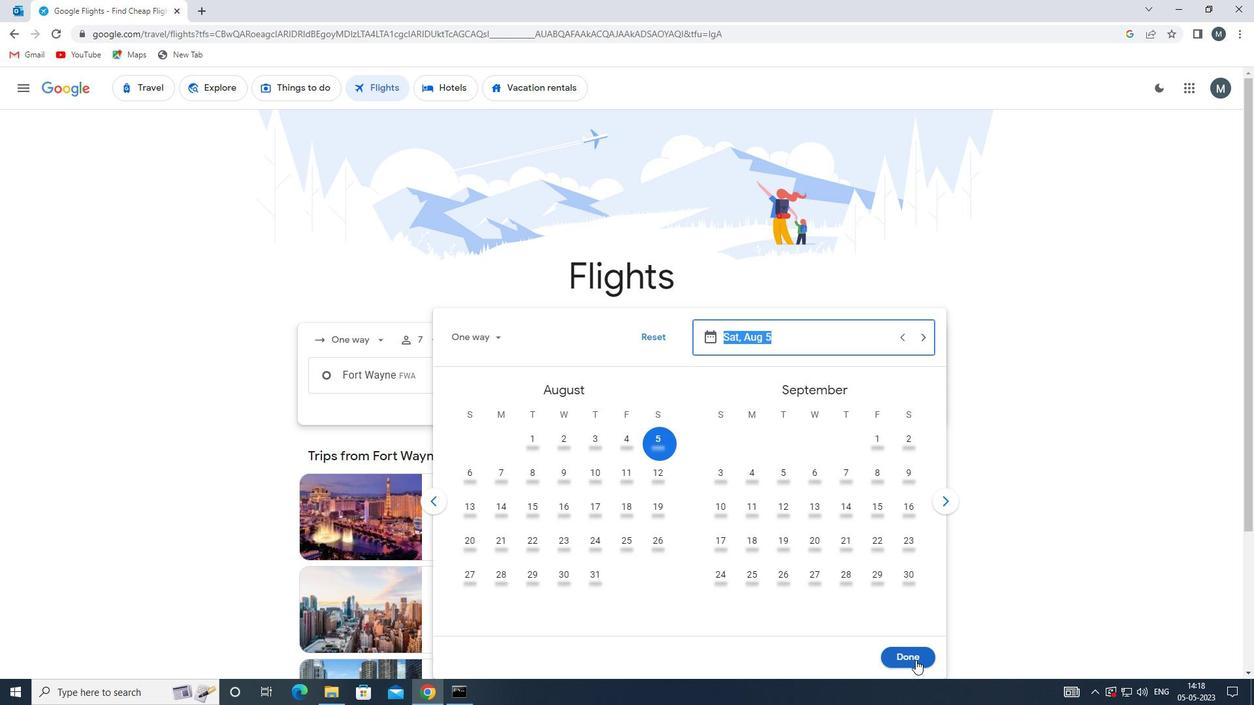 
Action: Mouse moved to (621, 421)
Screenshot: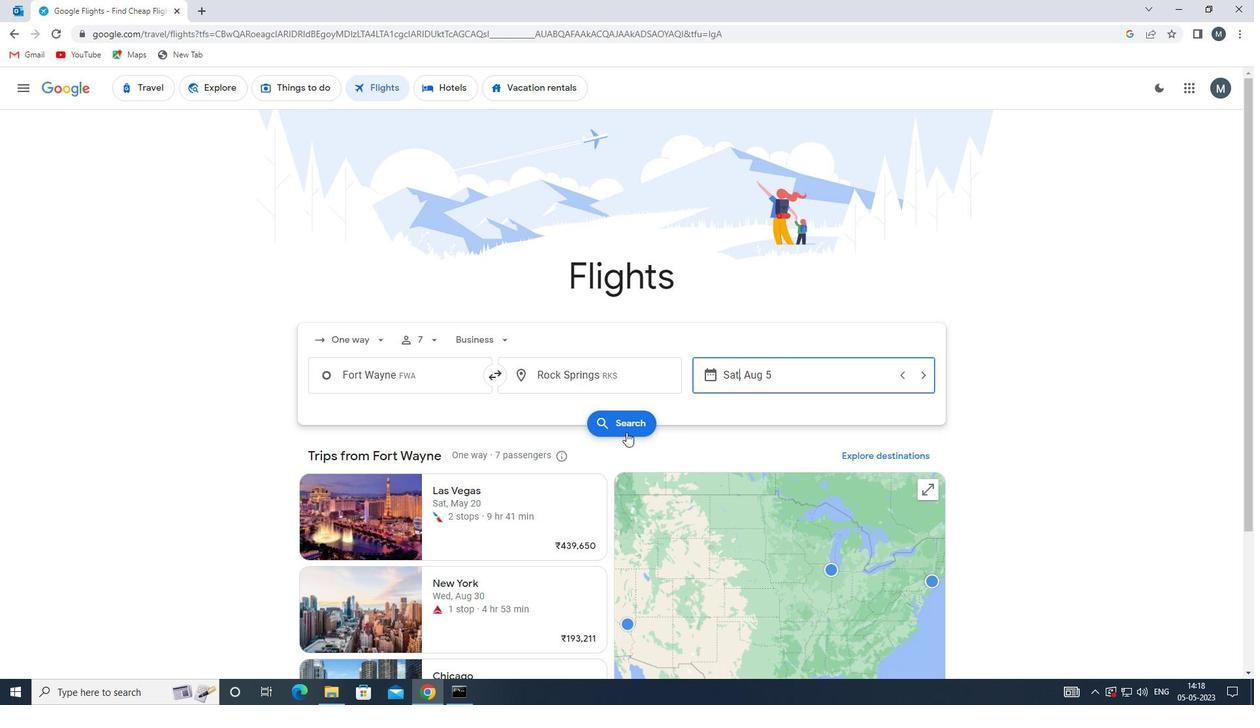 
Action: Mouse pressed left at (621, 421)
Screenshot: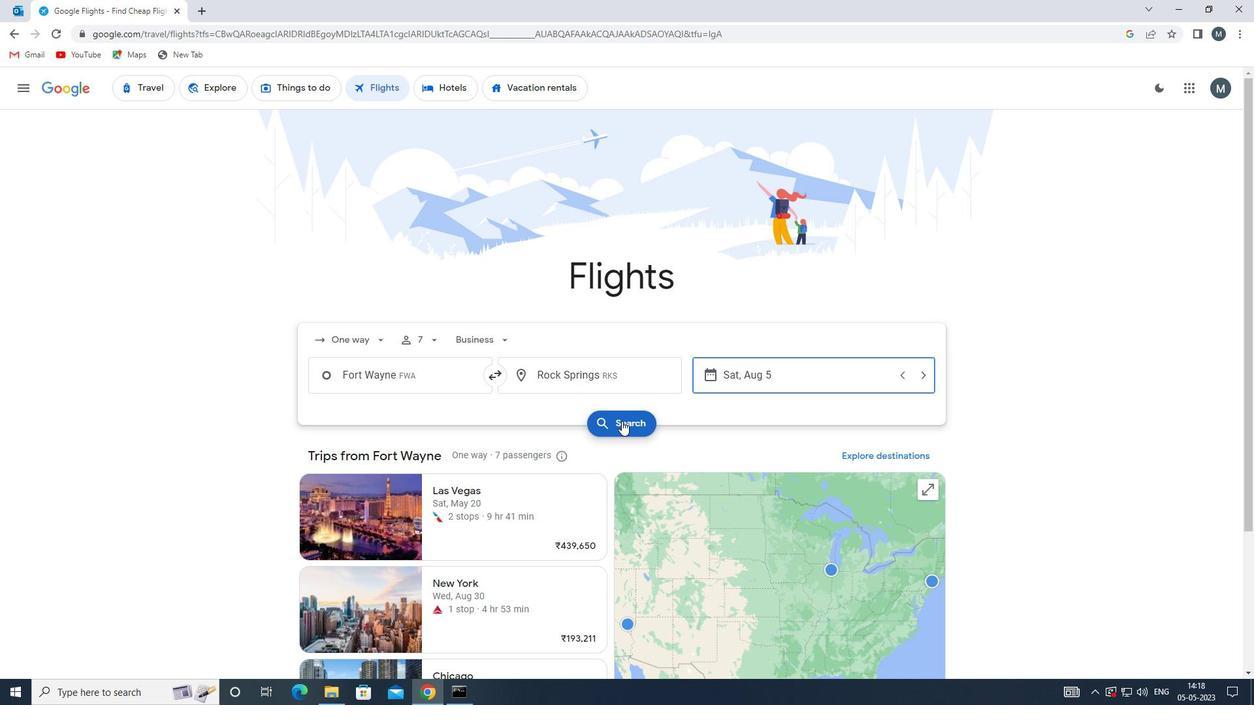 
Action: Mouse moved to (305, 201)
Screenshot: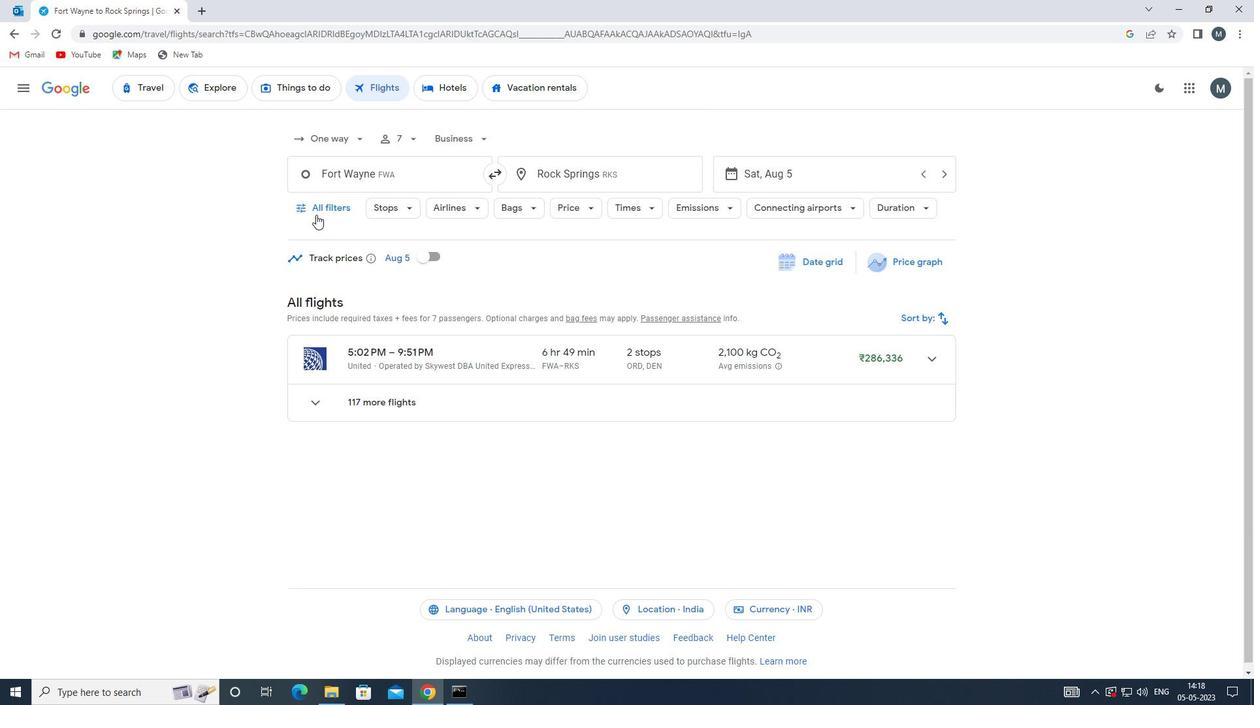 
Action: Mouse pressed left at (305, 201)
Screenshot: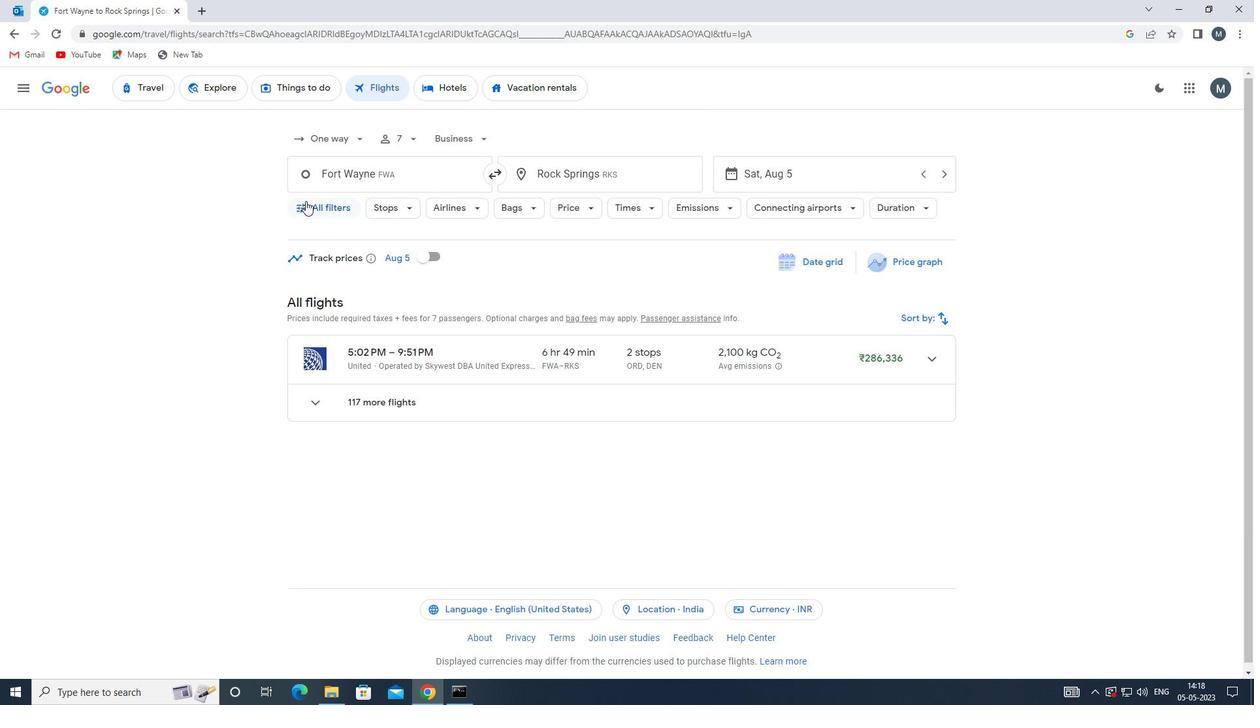 
Action: Mouse moved to (345, 368)
Screenshot: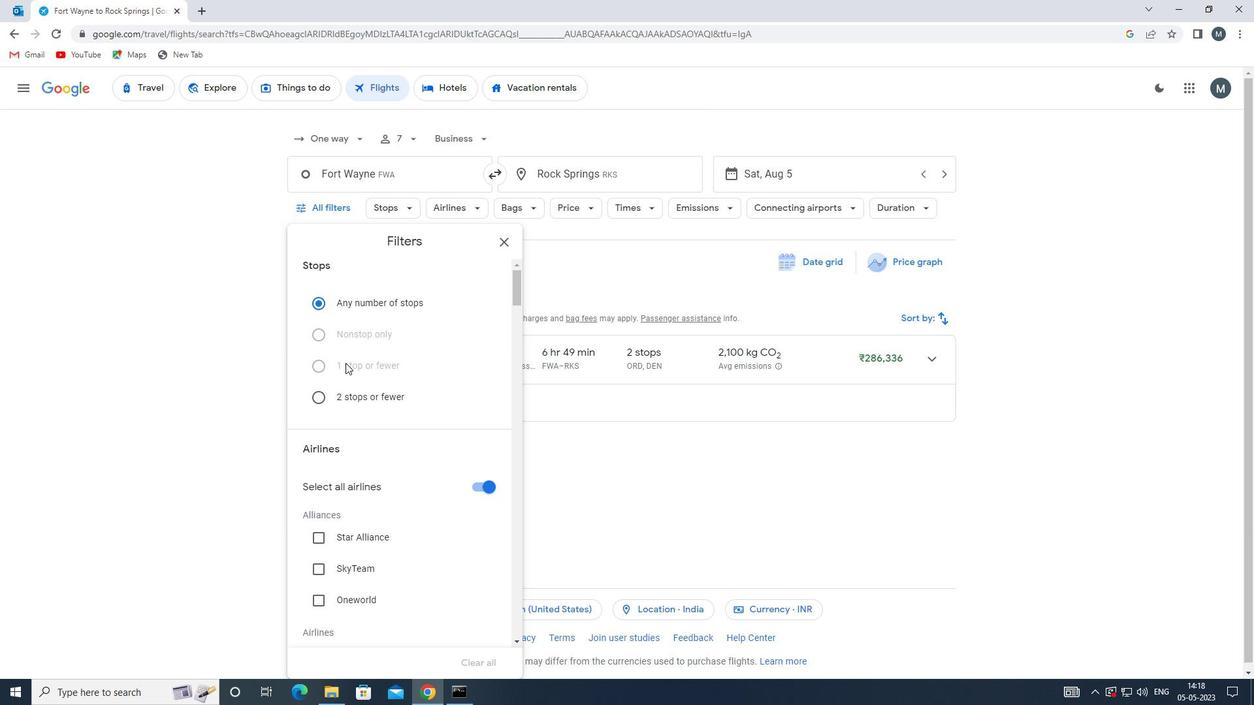
Action: Mouse scrolled (345, 367) with delta (0, 0)
Screenshot: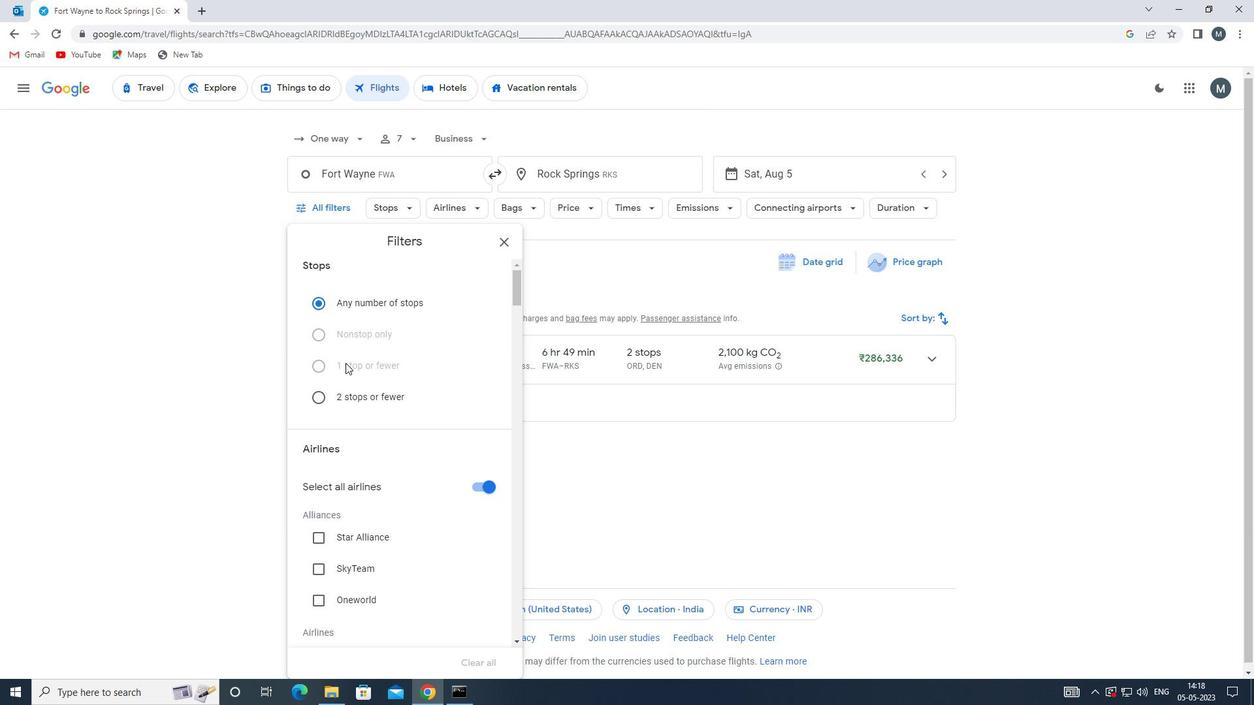 
Action: Mouse moved to (346, 371)
Screenshot: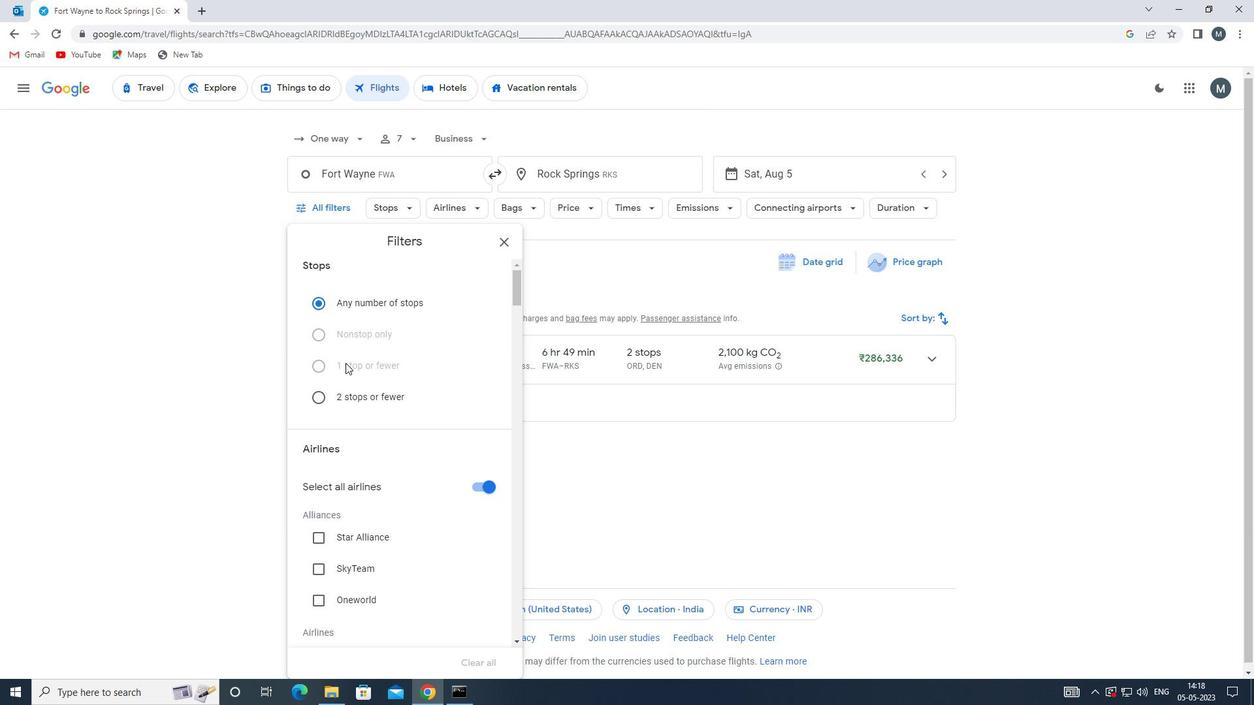 
Action: Mouse scrolled (346, 371) with delta (0, 0)
Screenshot: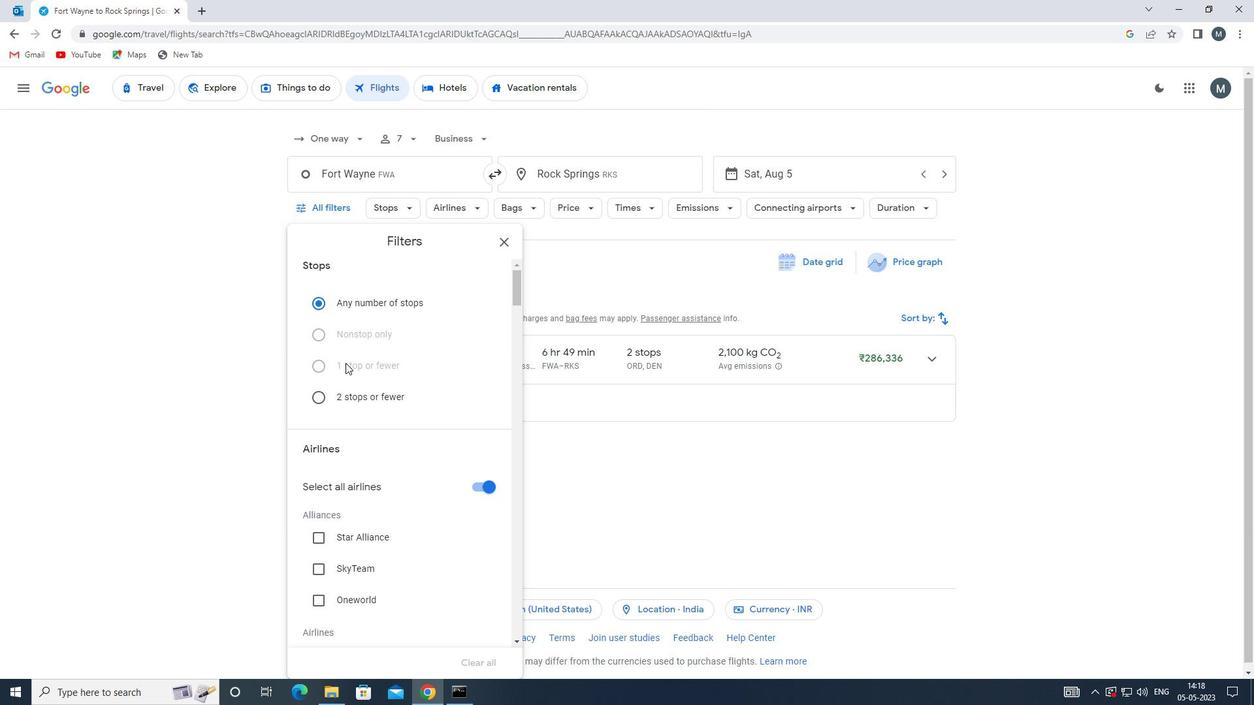 
Action: Mouse moved to (482, 357)
Screenshot: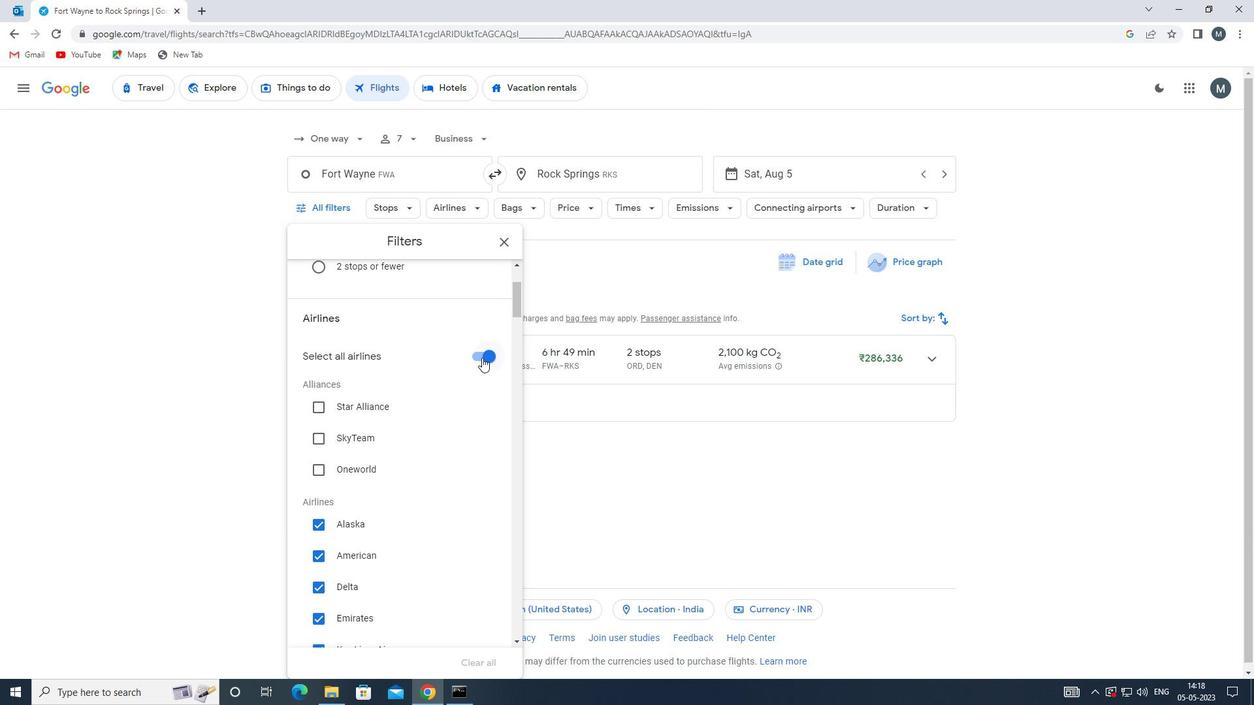 
Action: Mouse pressed left at (482, 357)
Screenshot: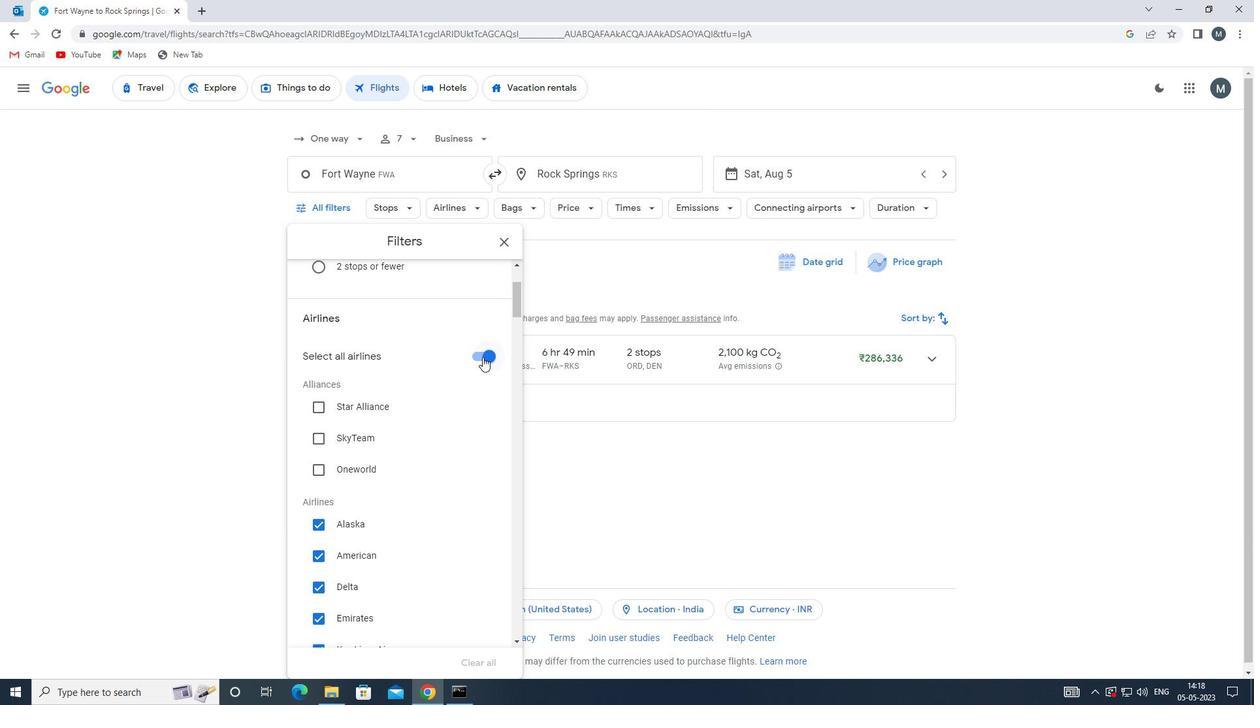 
Action: Mouse moved to (404, 392)
Screenshot: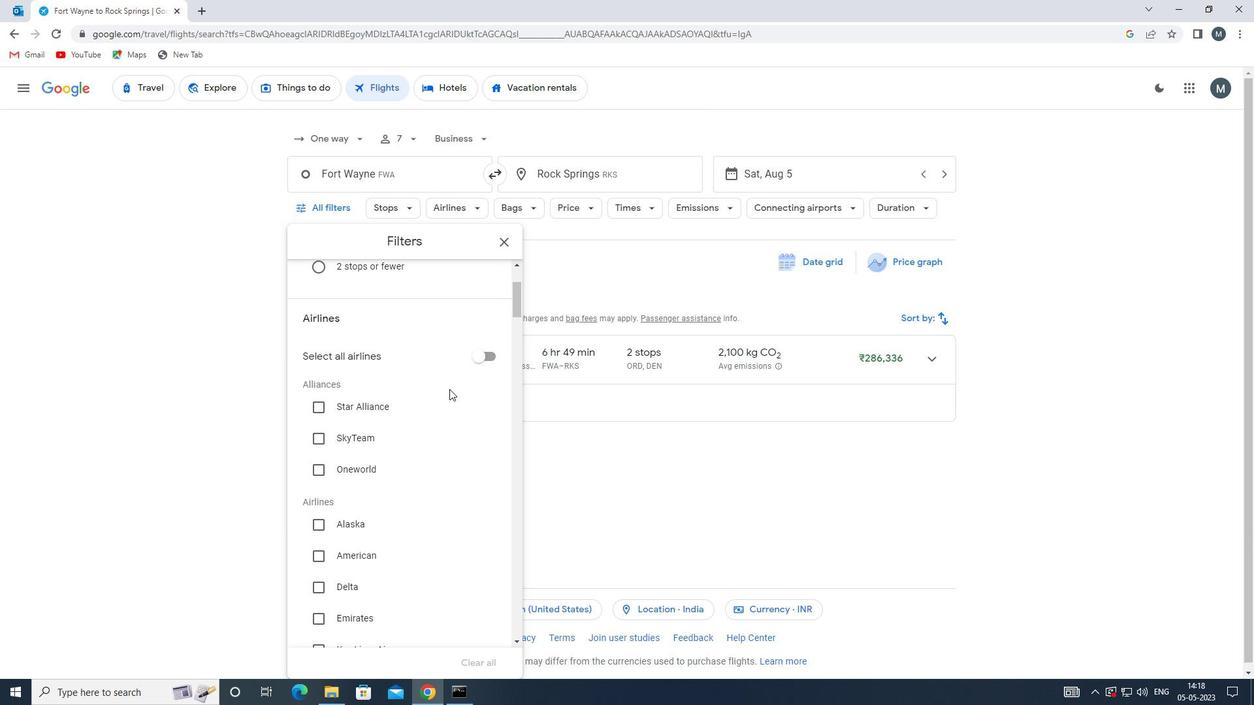 
Action: Mouse scrolled (404, 391) with delta (0, 0)
Screenshot: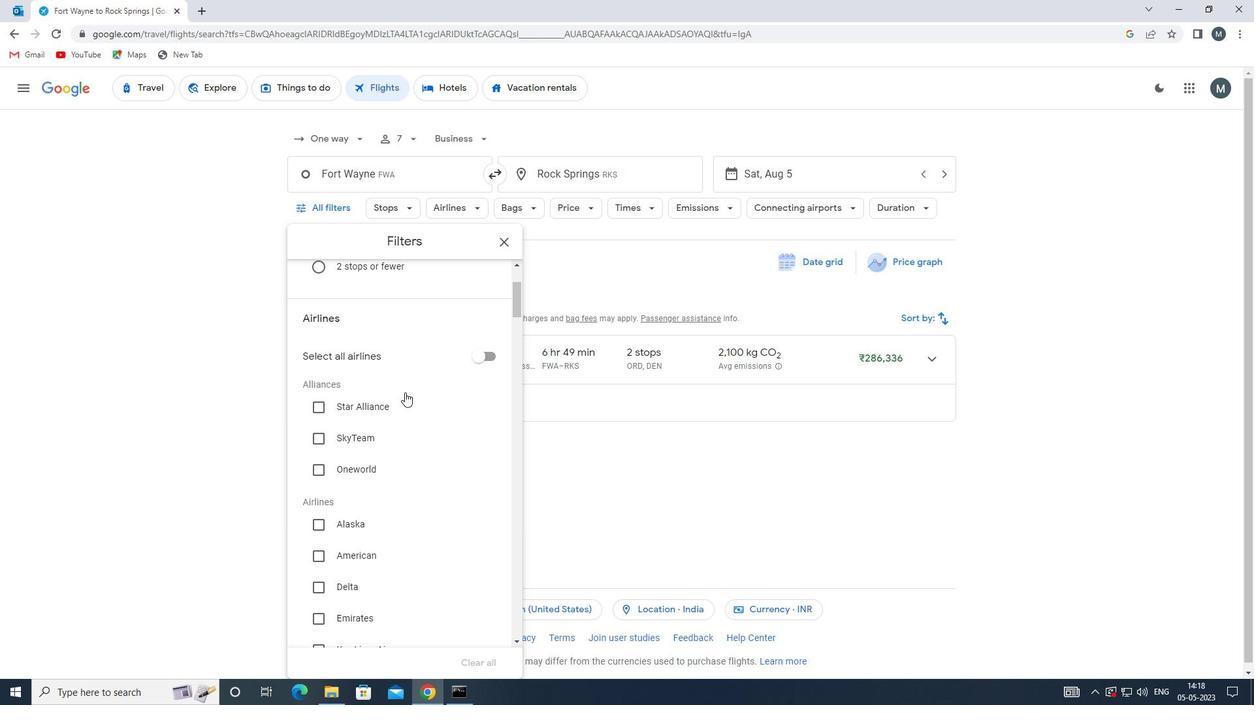 
Action: Mouse moved to (404, 405)
Screenshot: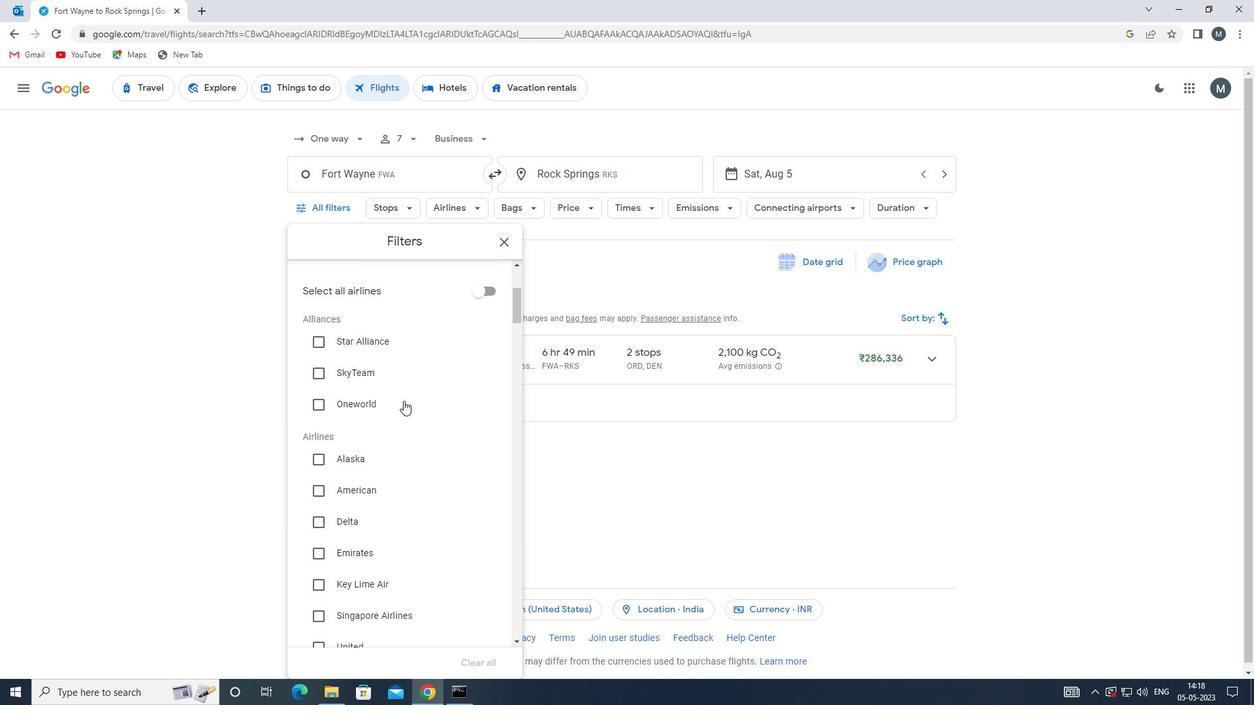 
Action: Mouse scrolled (404, 404) with delta (0, 0)
Screenshot: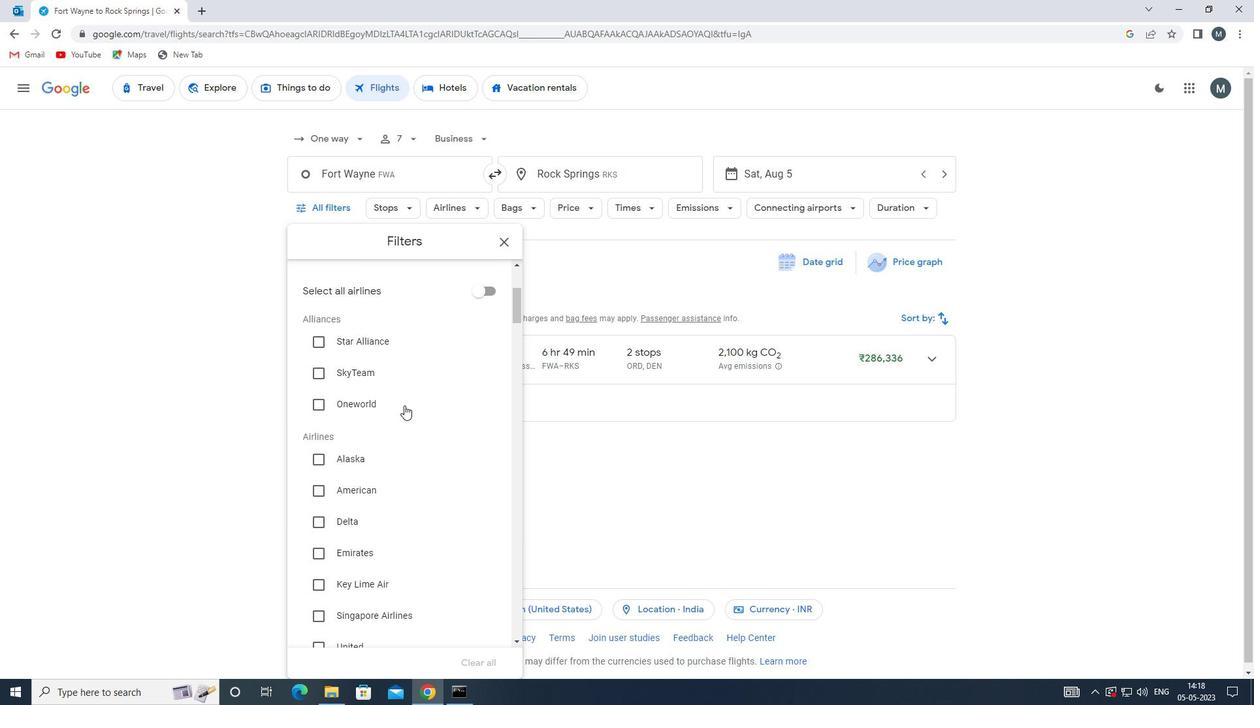 
Action: Mouse scrolled (404, 404) with delta (0, 0)
Screenshot: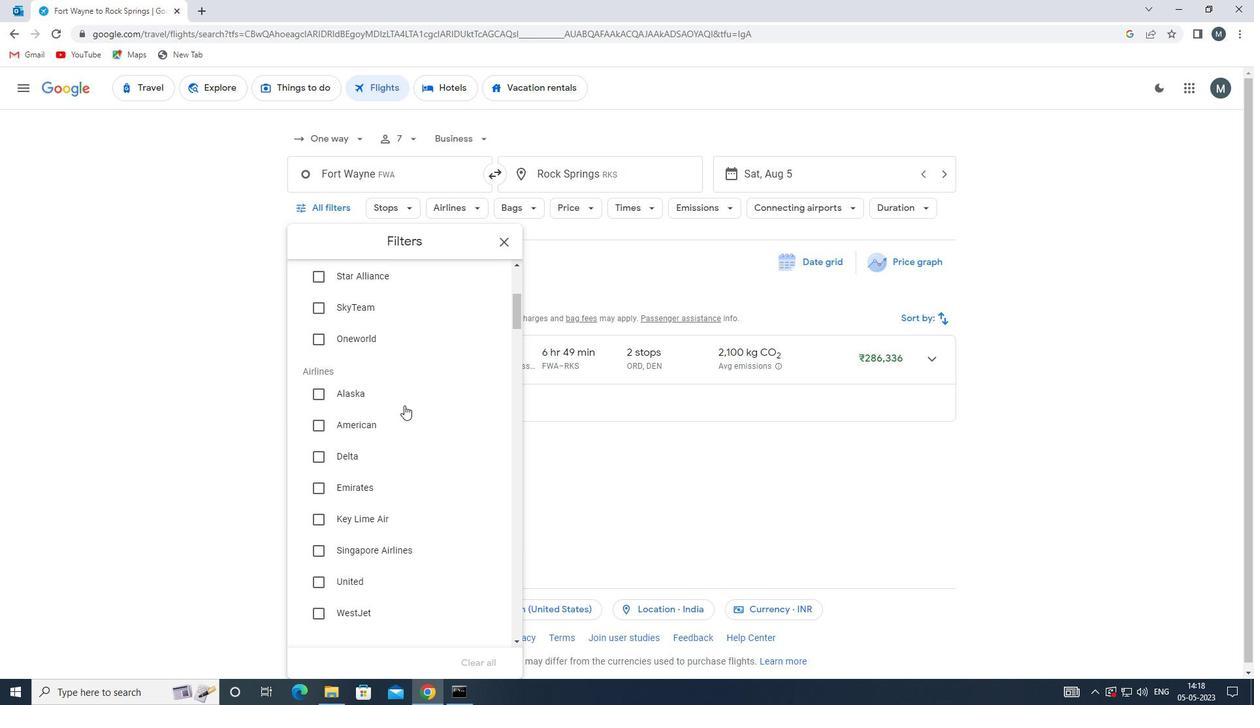 
Action: Mouse scrolled (404, 404) with delta (0, 0)
Screenshot: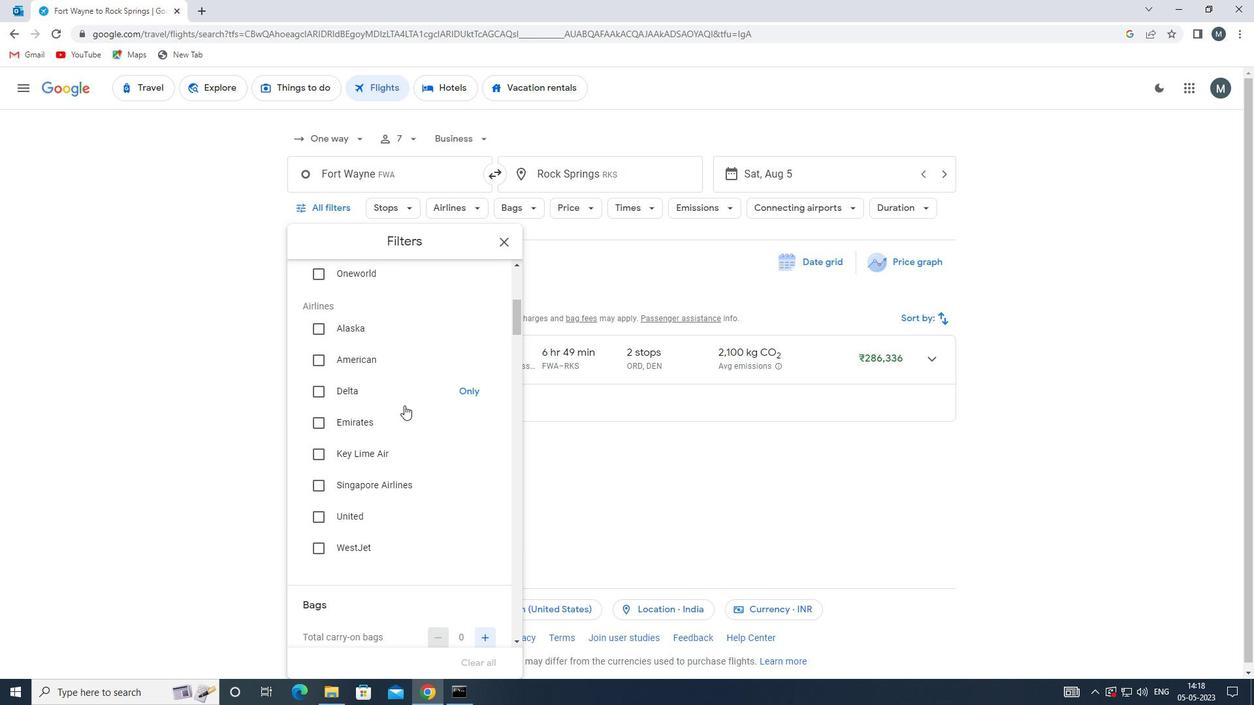 
Action: Mouse moved to (404, 406)
Screenshot: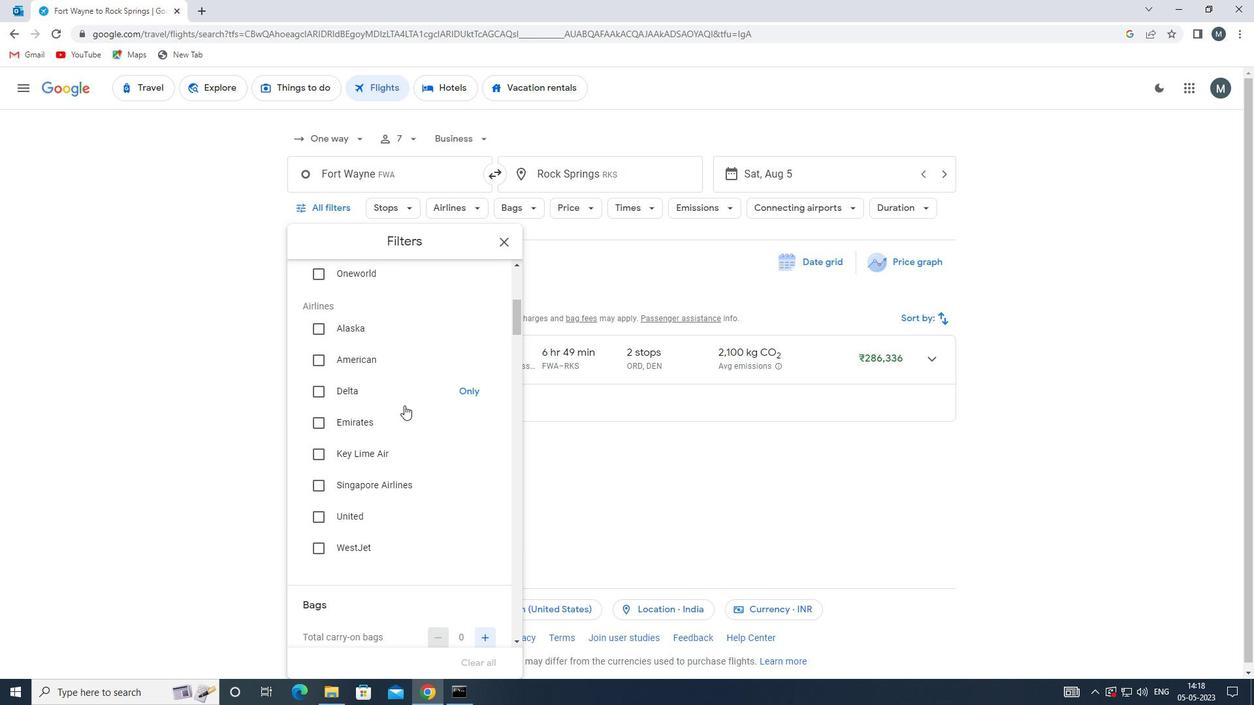 
Action: Mouse scrolled (404, 405) with delta (0, 0)
Screenshot: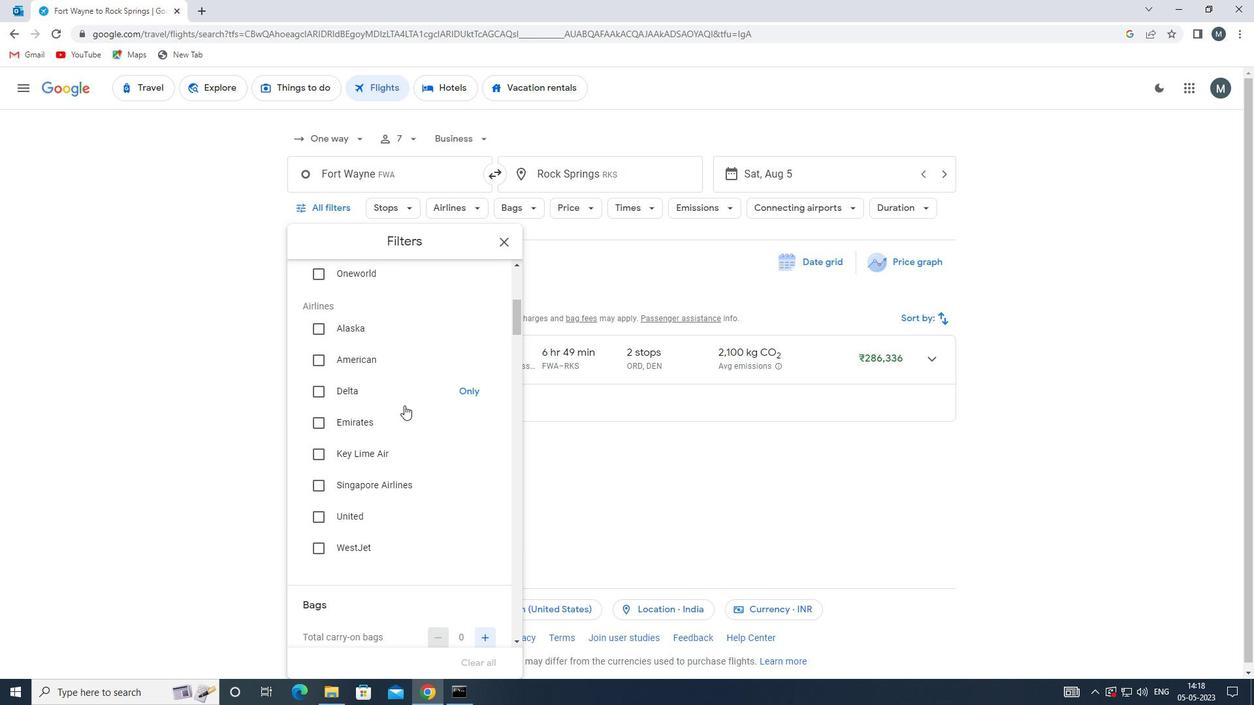 
Action: Mouse moved to (411, 421)
Screenshot: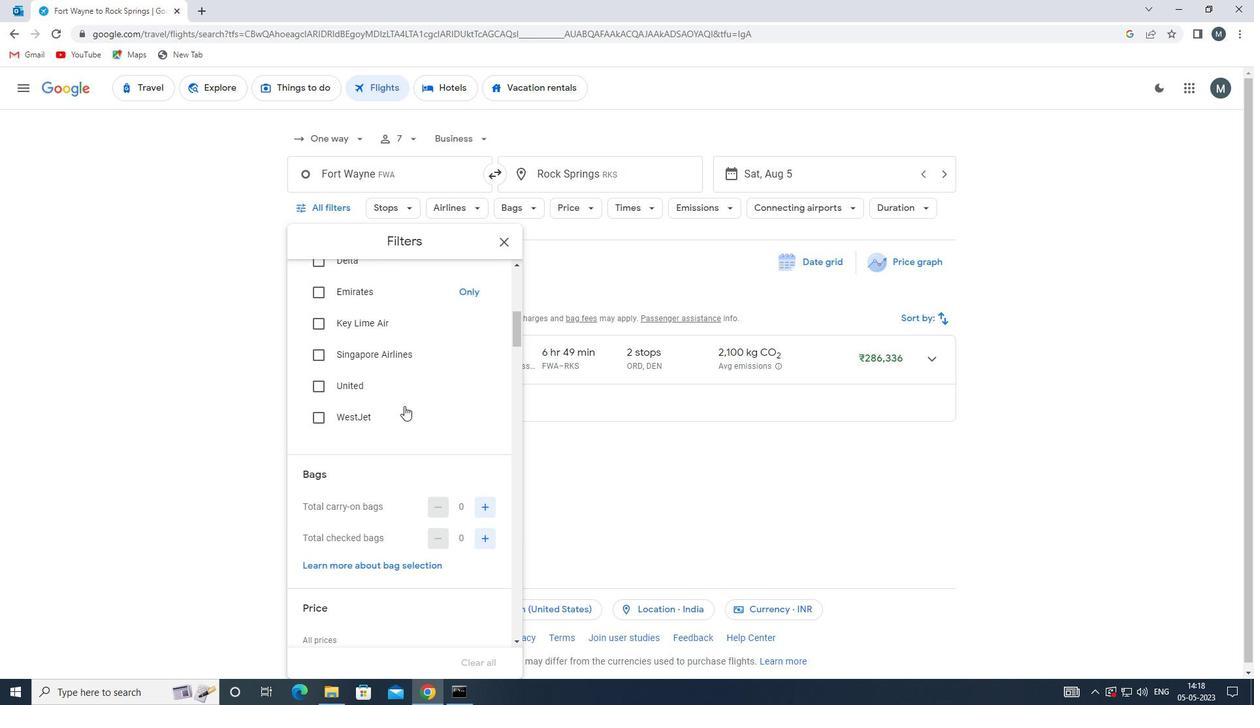 
Action: Mouse scrolled (411, 421) with delta (0, 0)
Screenshot: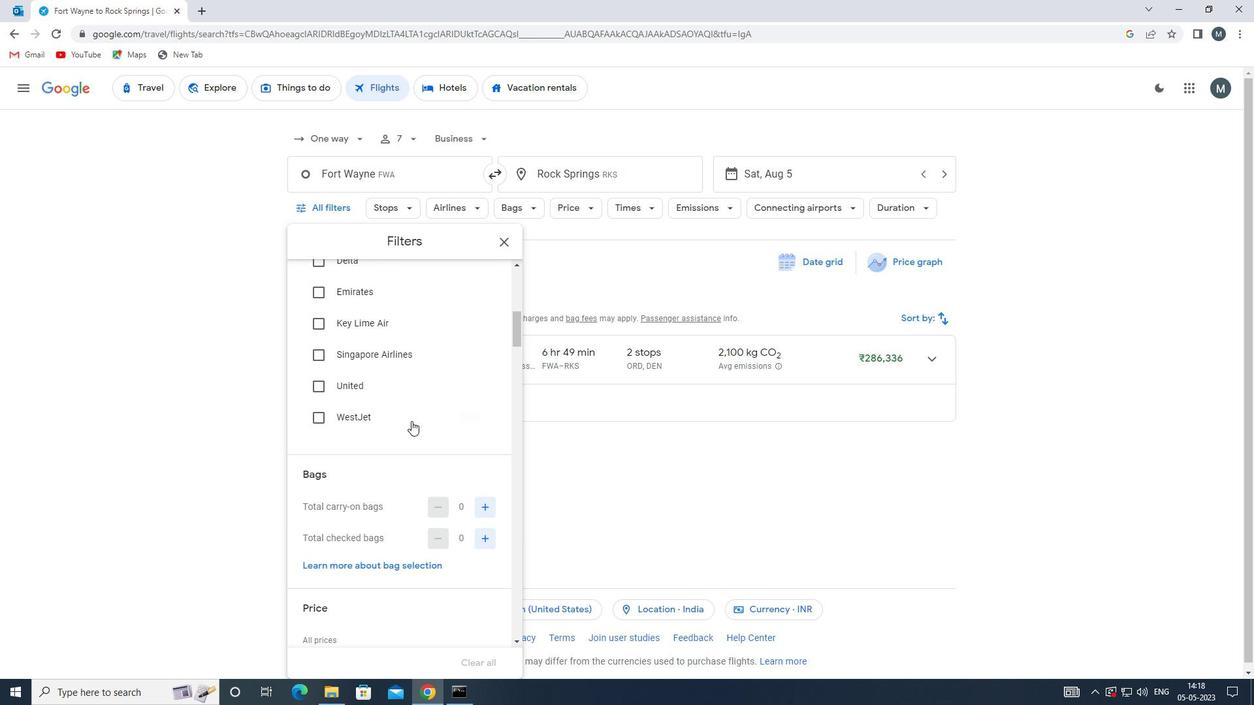 
Action: Mouse moved to (484, 443)
Screenshot: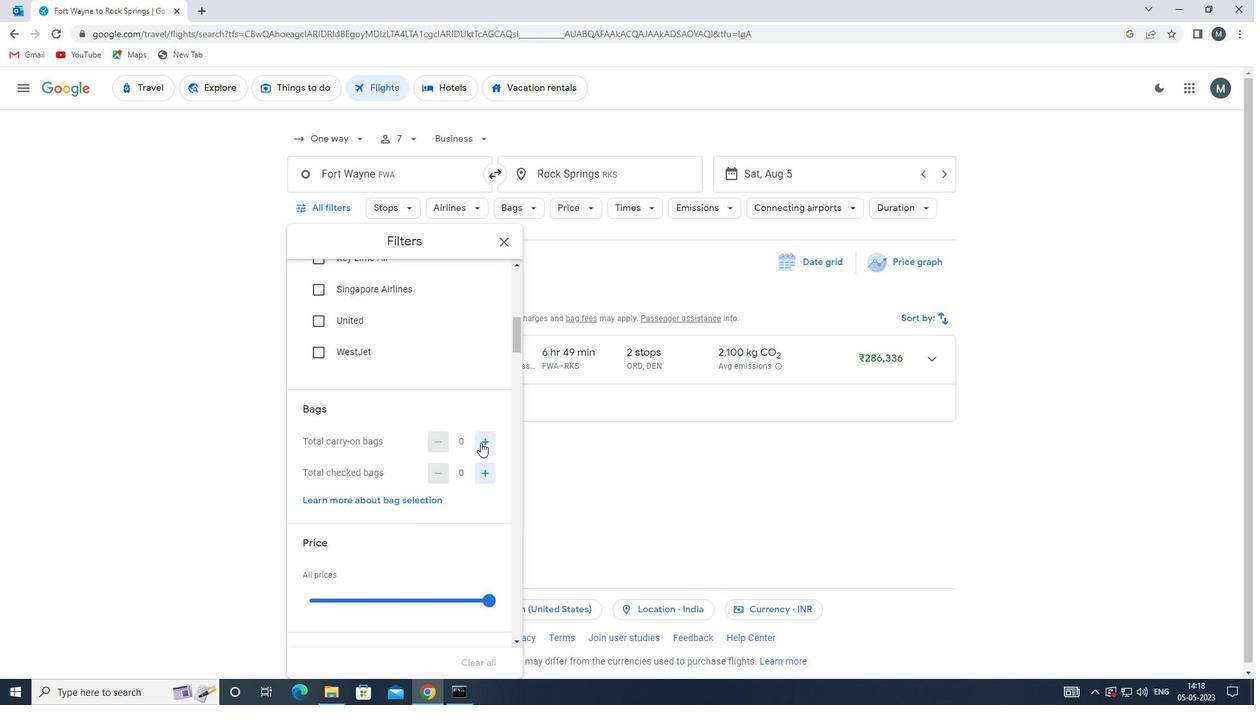 
Action: Mouse pressed left at (484, 443)
Screenshot: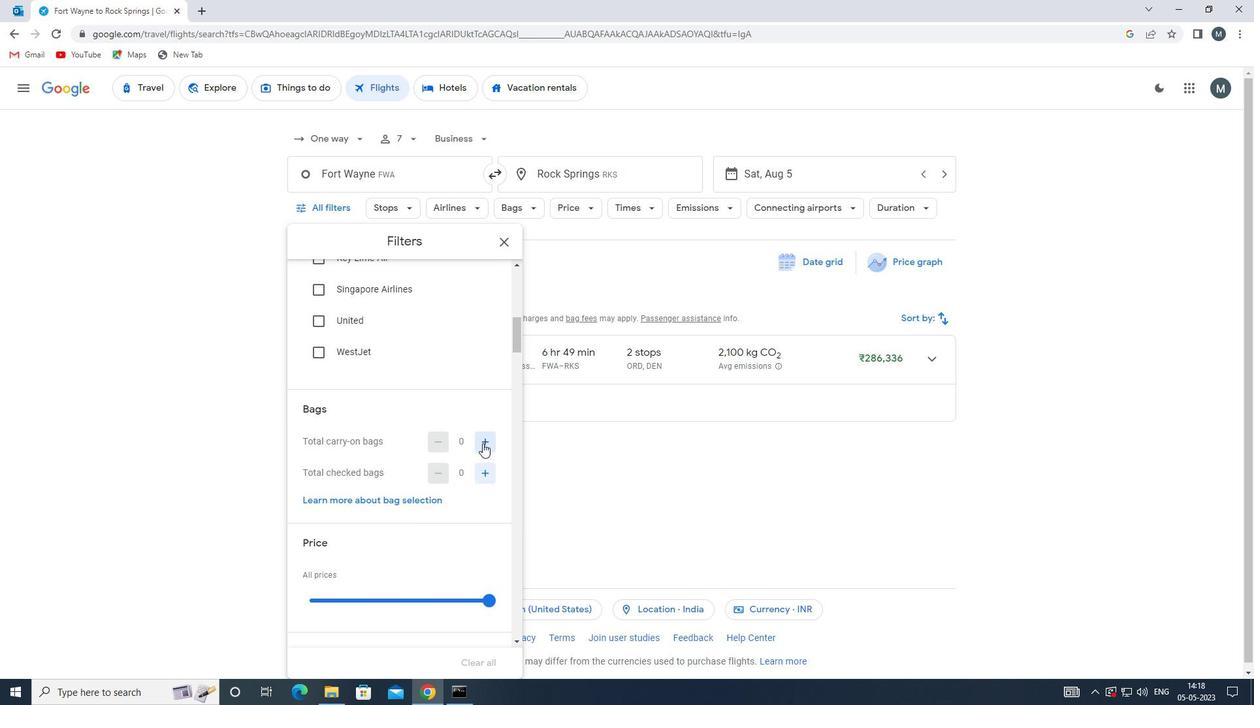 
Action: Mouse moved to (404, 435)
Screenshot: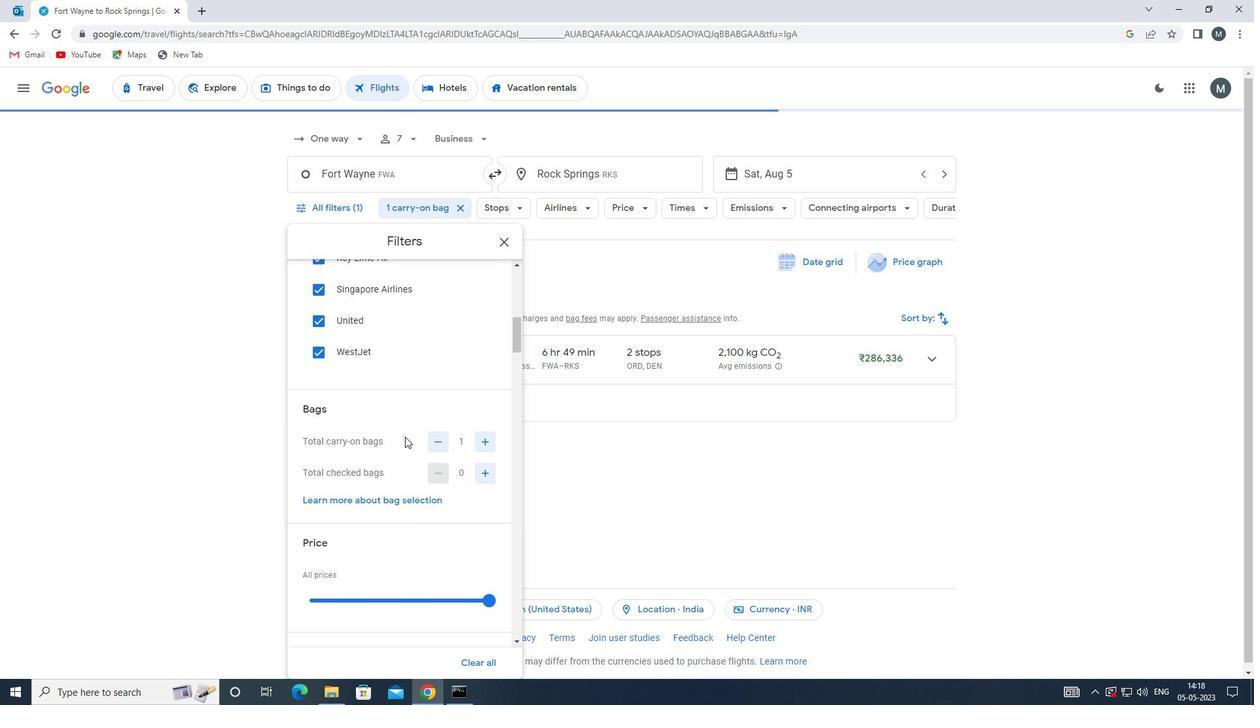 
Action: Mouse scrolled (404, 434) with delta (0, 0)
Screenshot: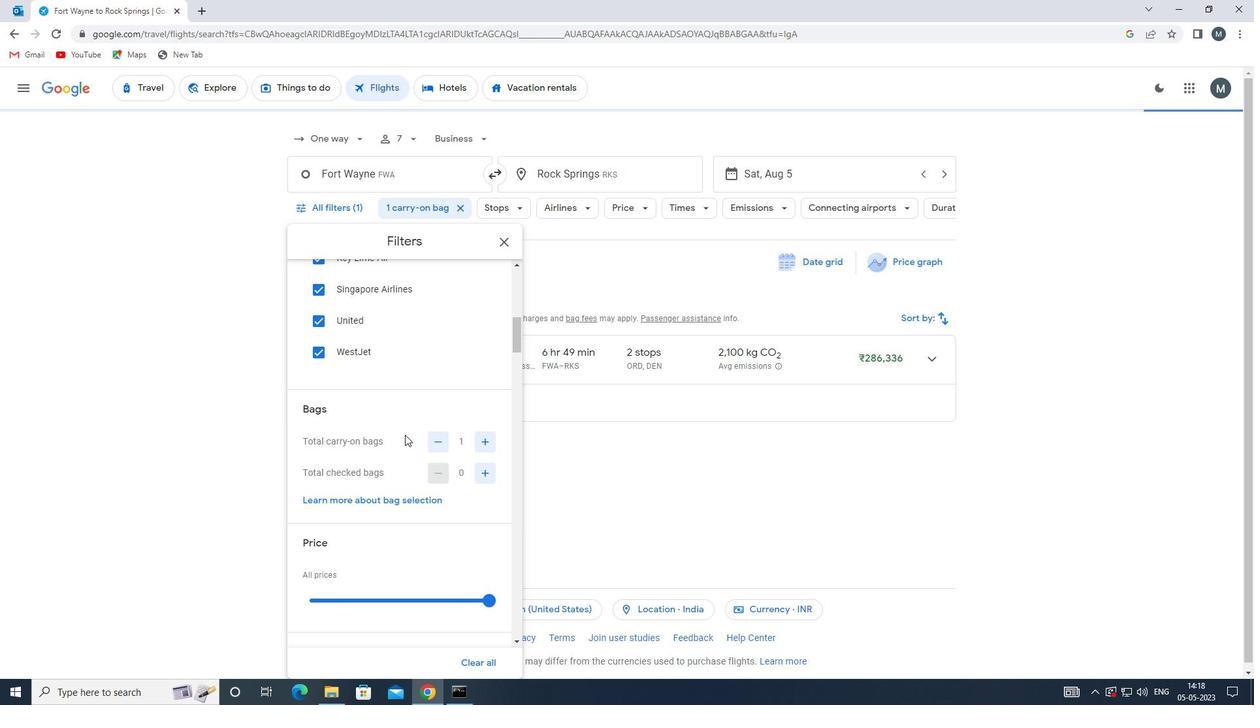 
Action: Mouse scrolled (404, 434) with delta (0, 0)
Screenshot: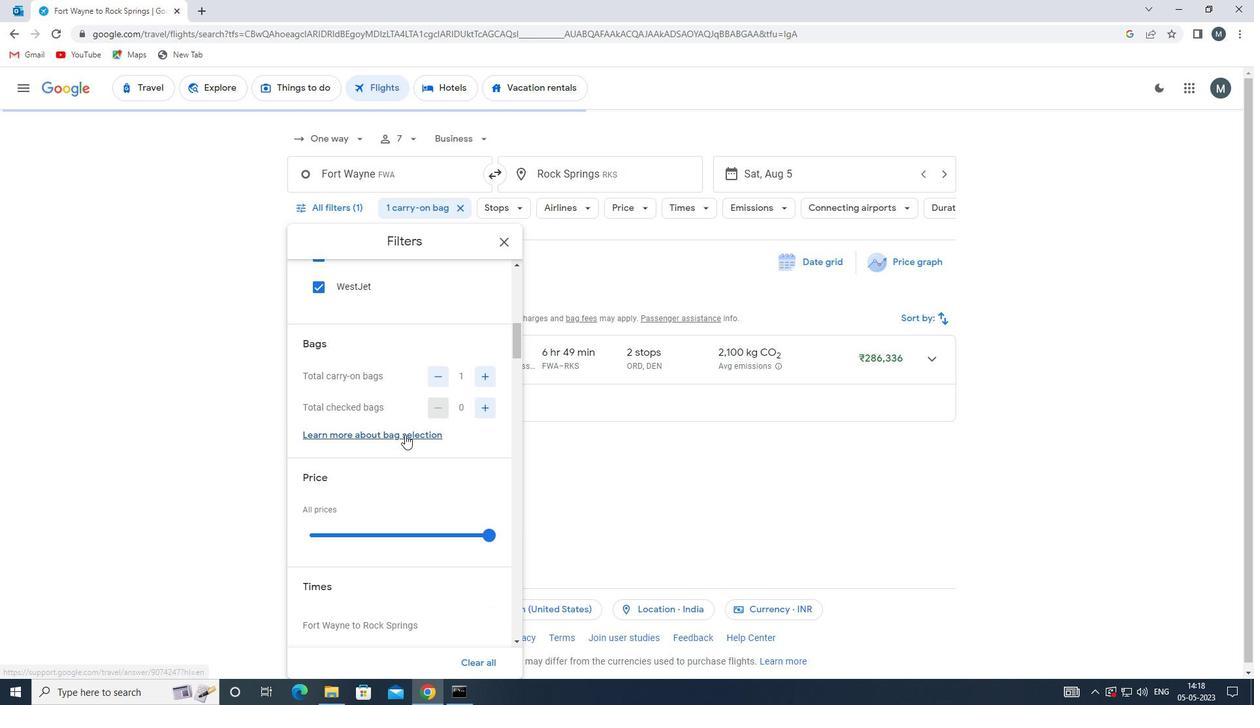 
Action: Mouse moved to (384, 463)
Screenshot: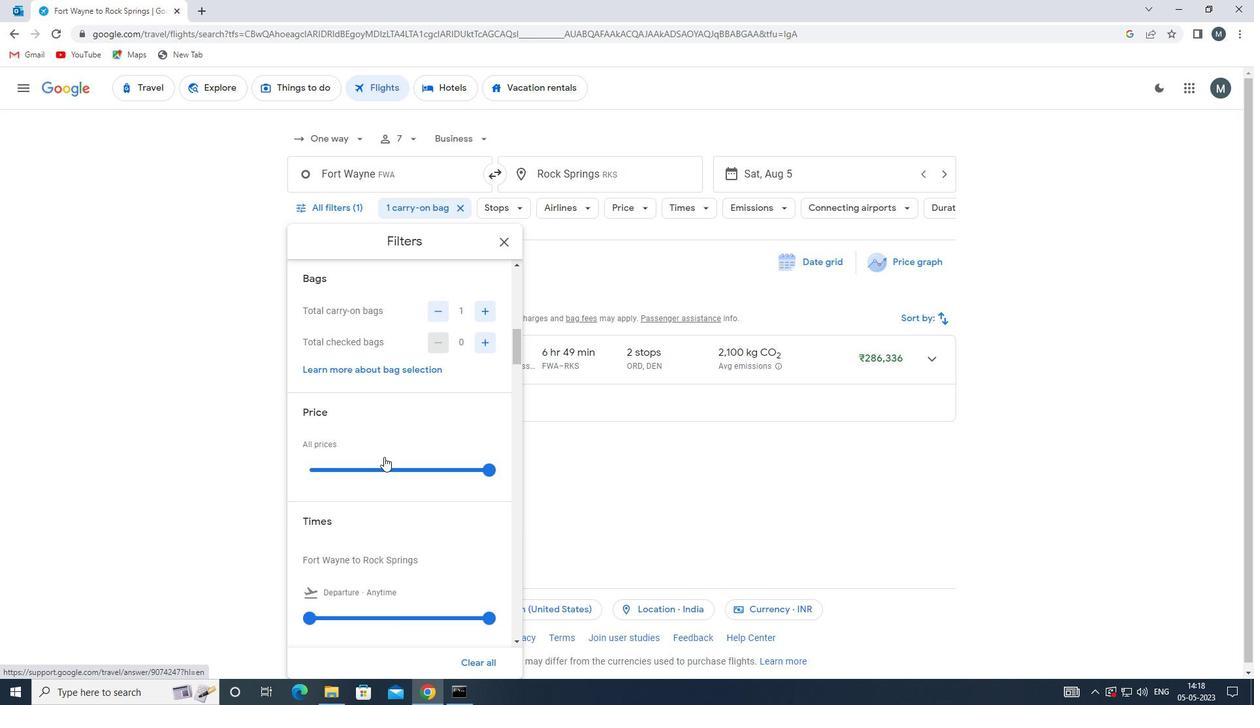 
Action: Mouse pressed left at (384, 463)
Screenshot: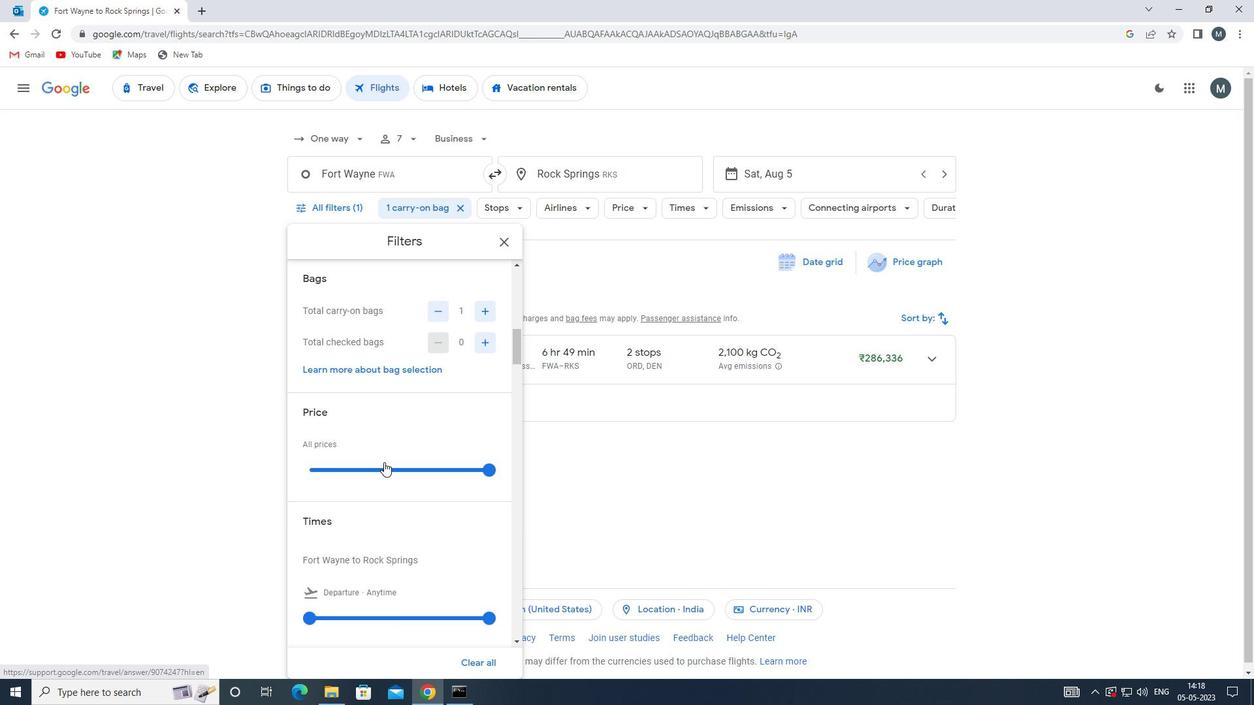 
Action: Mouse moved to (382, 463)
Screenshot: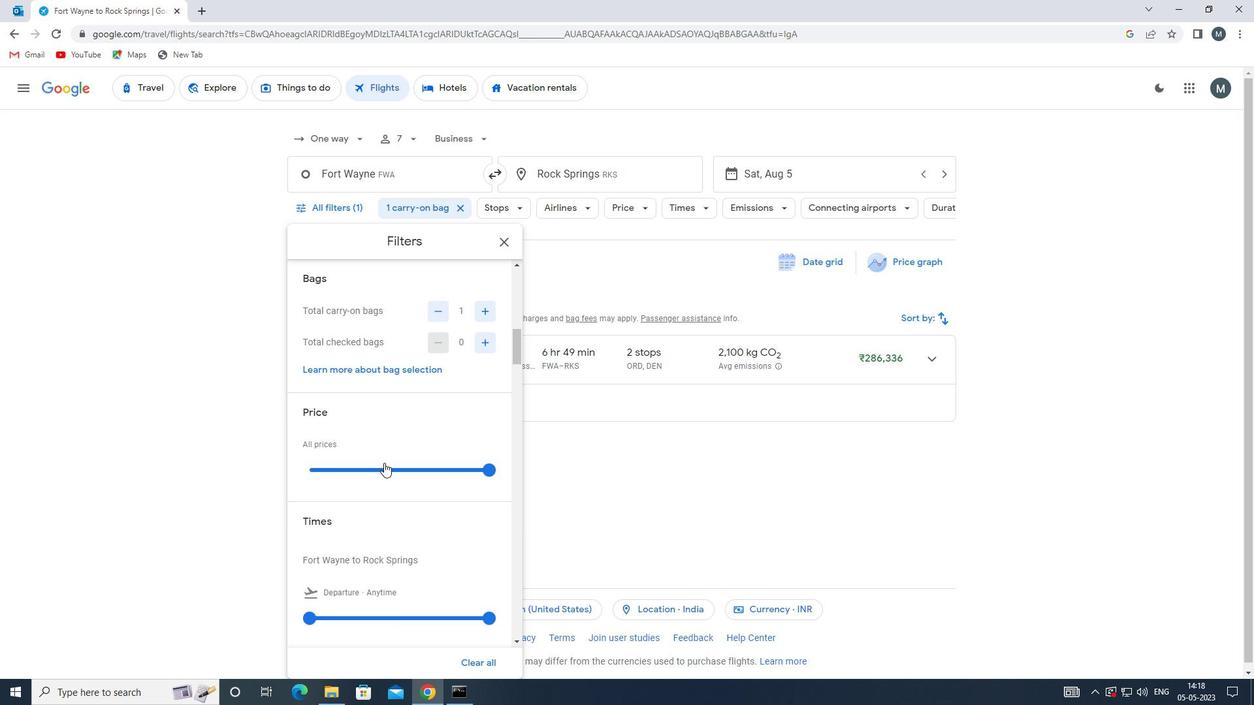 
Action: Mouse pressed left at (382, 463)
Screenshot: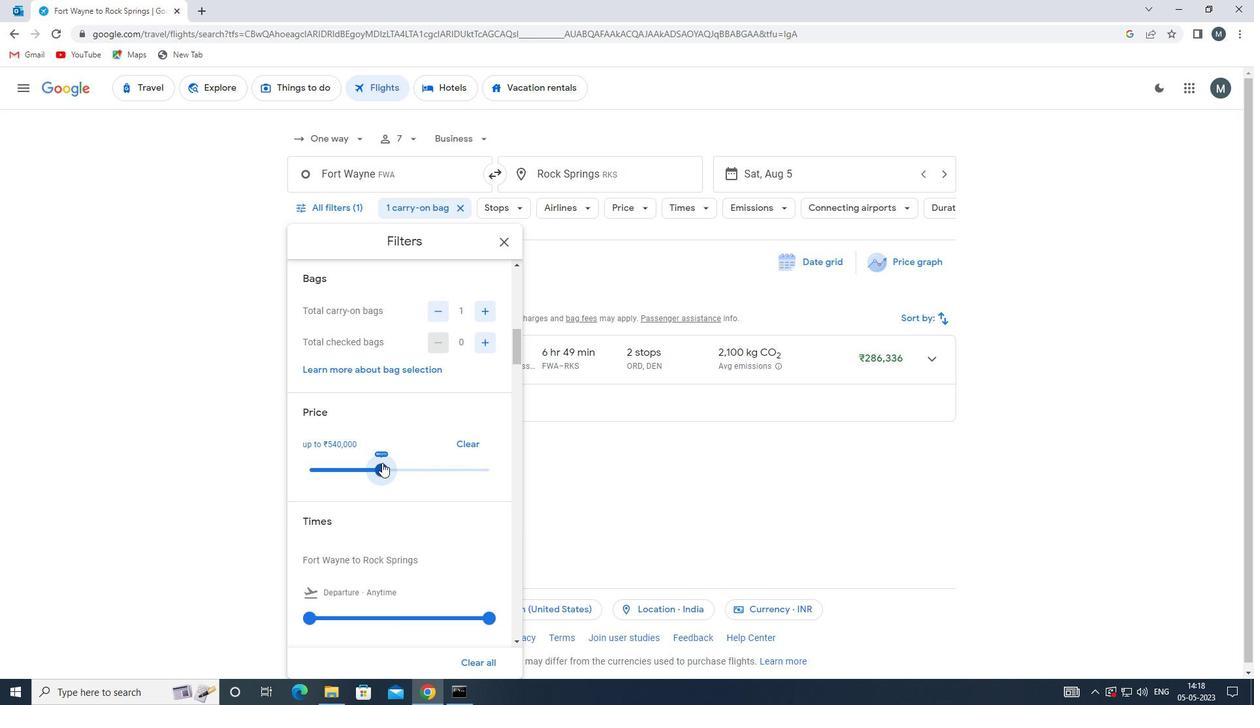 
Action: Mouse moved to (378, 433)
Screenshot: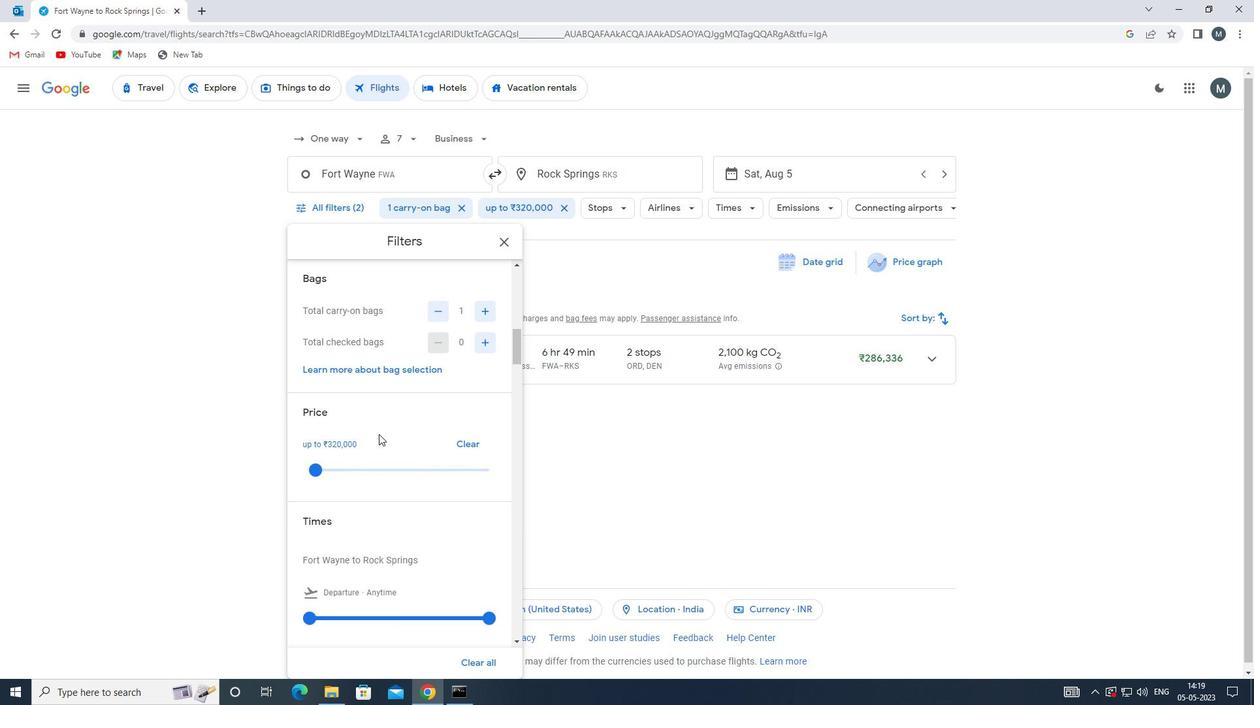 
Action: Mouse scrolled (378, 432) with delta (0, 0)
Screenshot: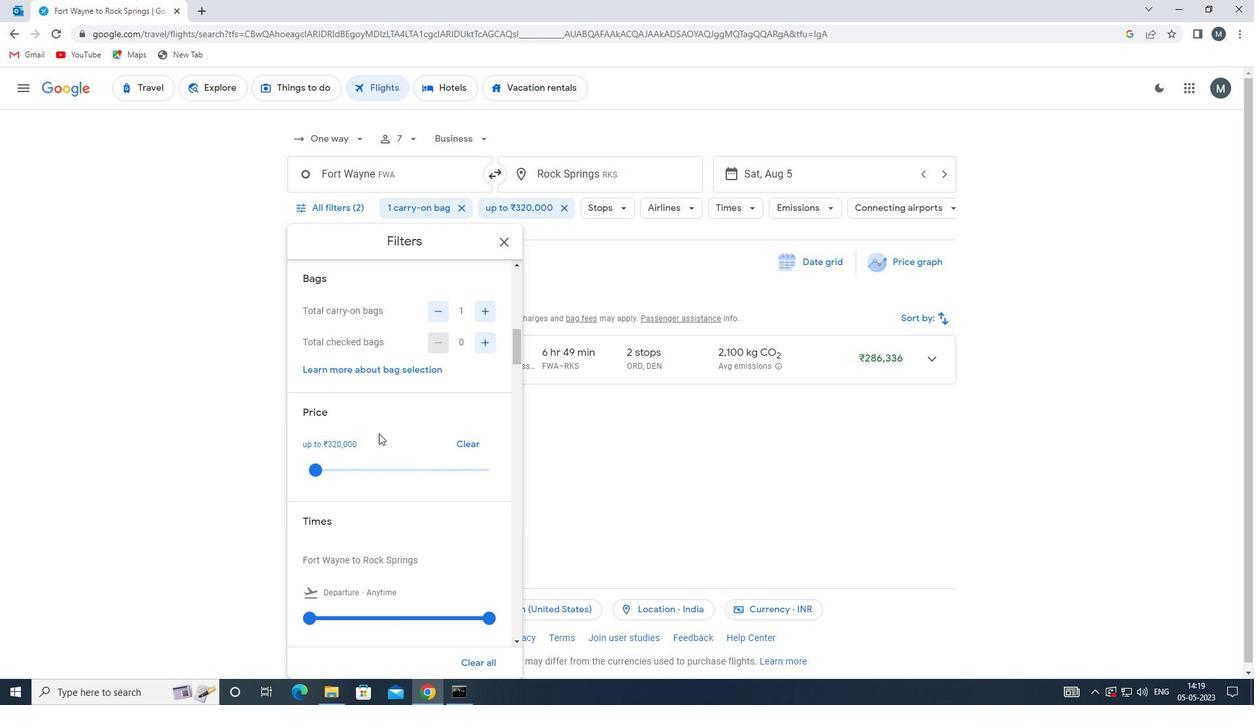 
Action: Mouse moved to (376, 433)
Screenshot: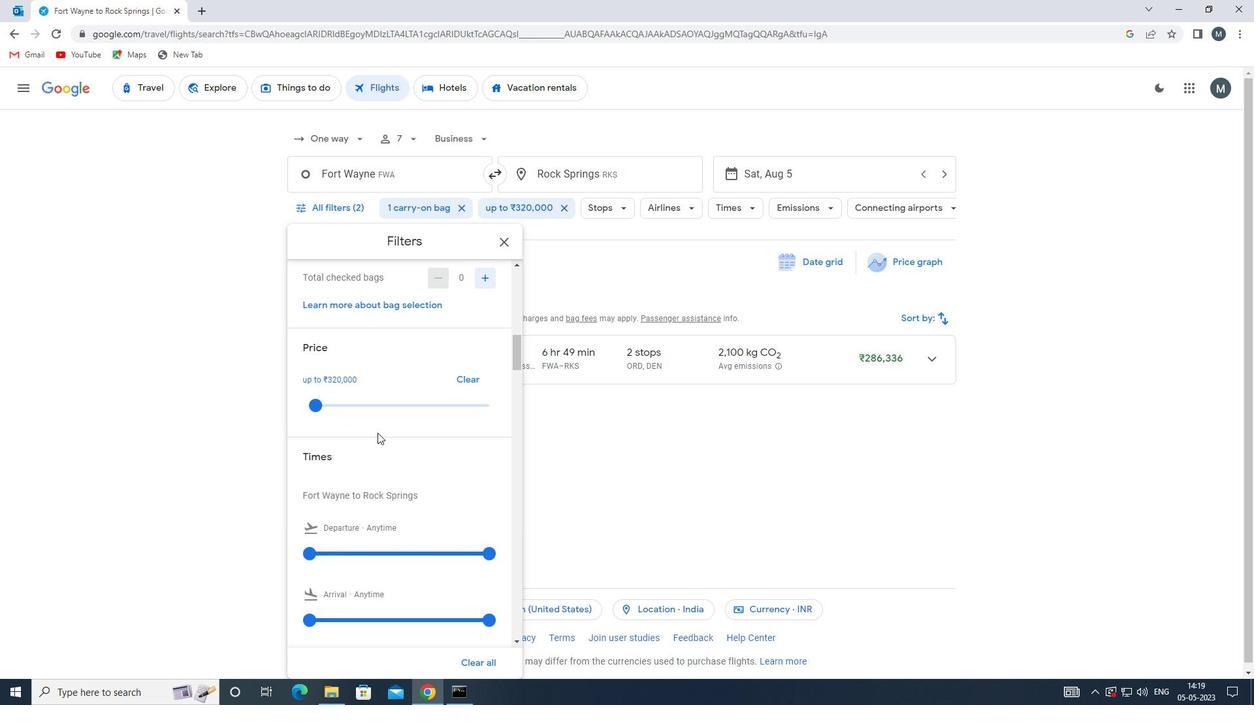 
Action: Mouse scrolled (376, 433) with delta (0, 0)
Screenshot: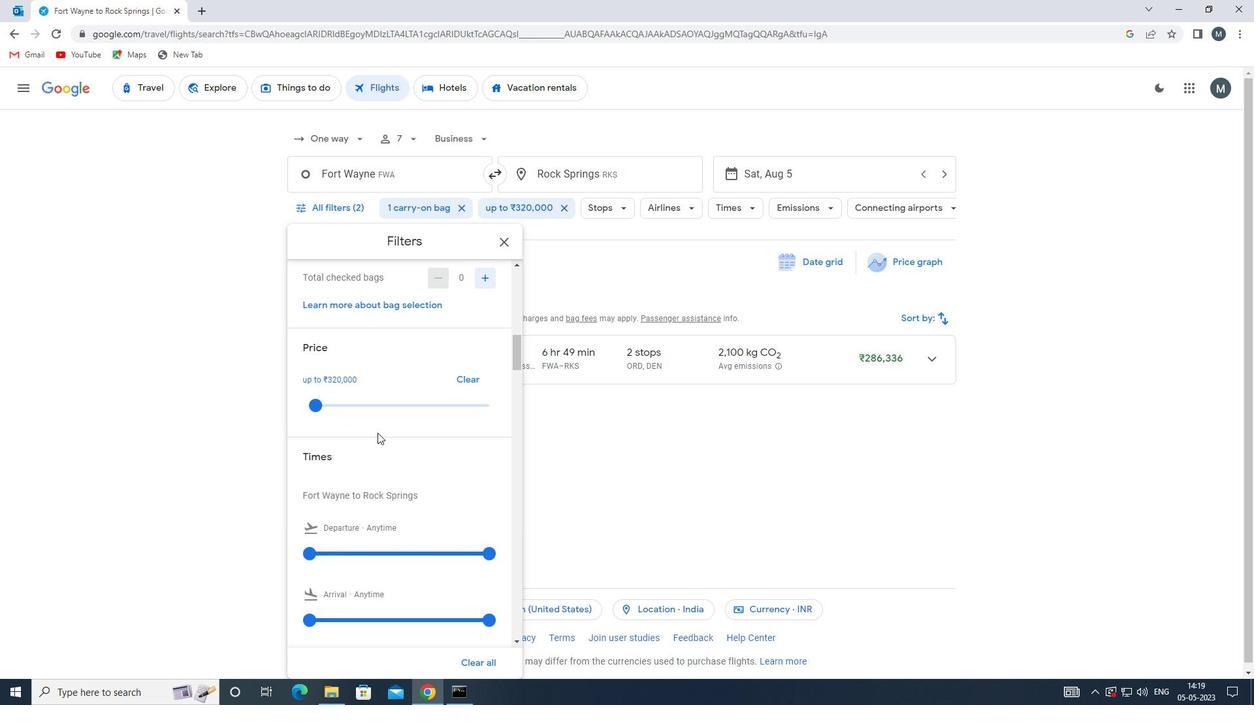 
Action: Mouse moved to (314, 485)
Screenshot: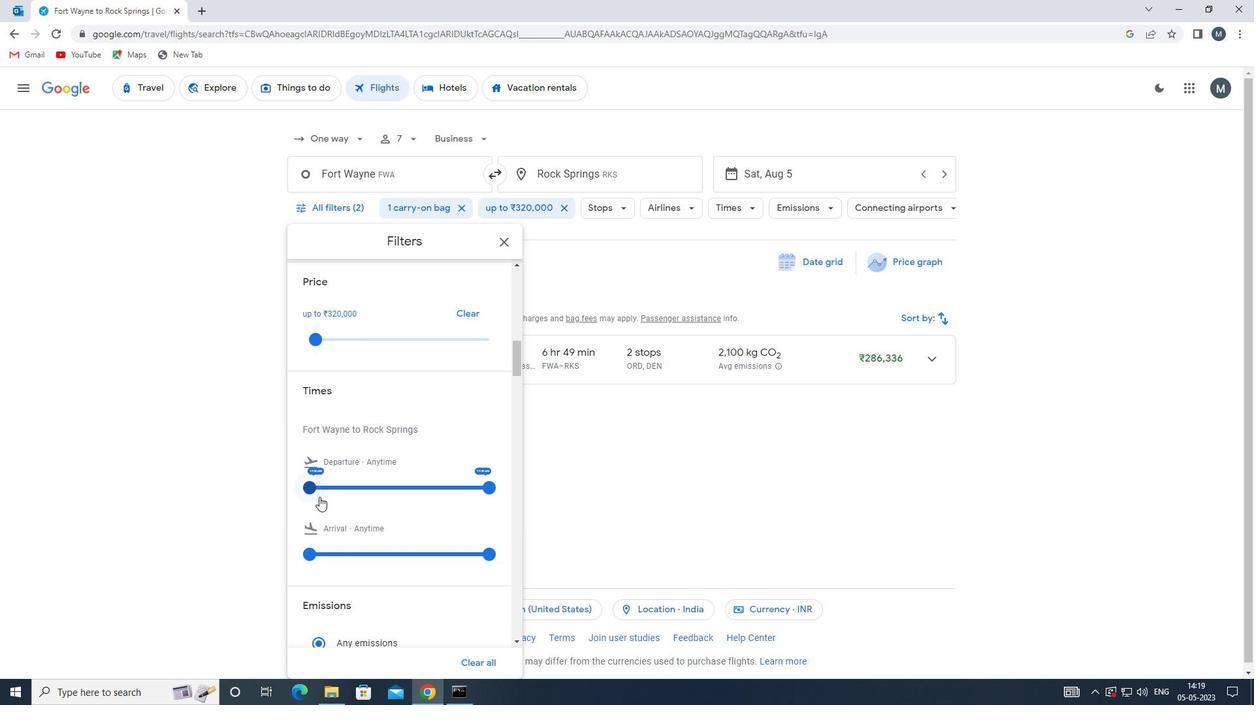 
Action: Mouse pressed left at (314, 485)
Screenshot: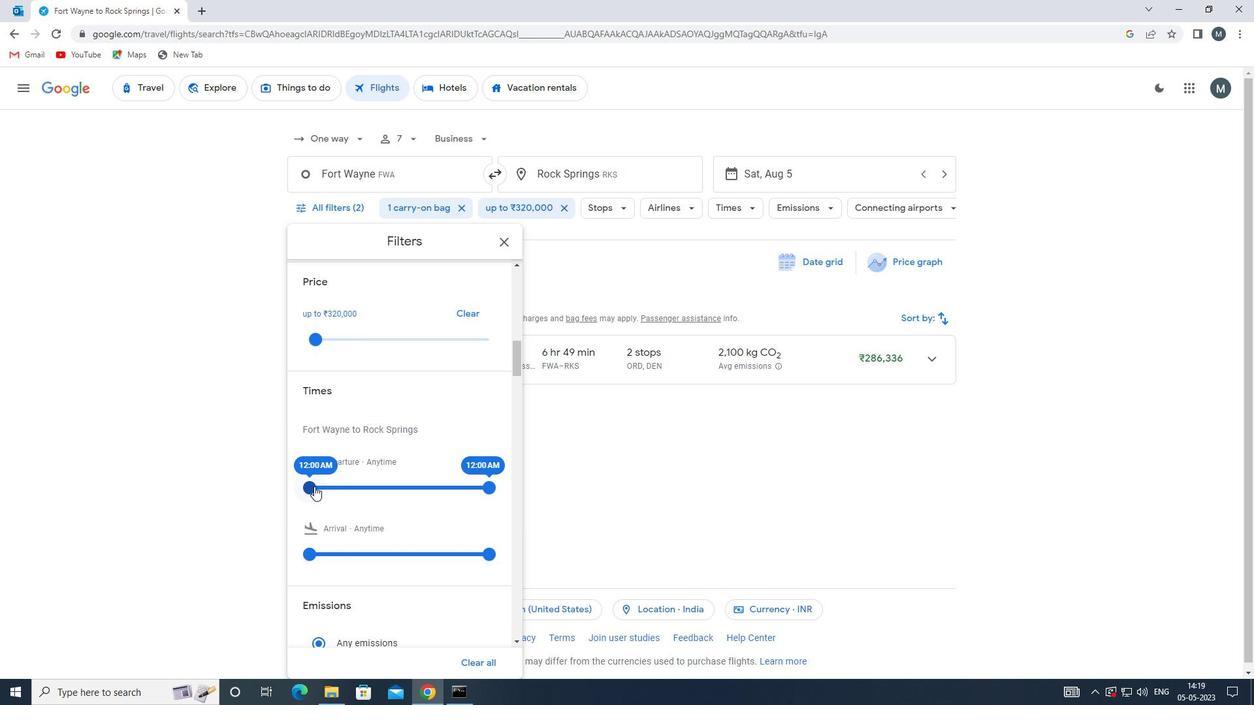 
Action: Mouse moved to (489, 487)
Screenshot: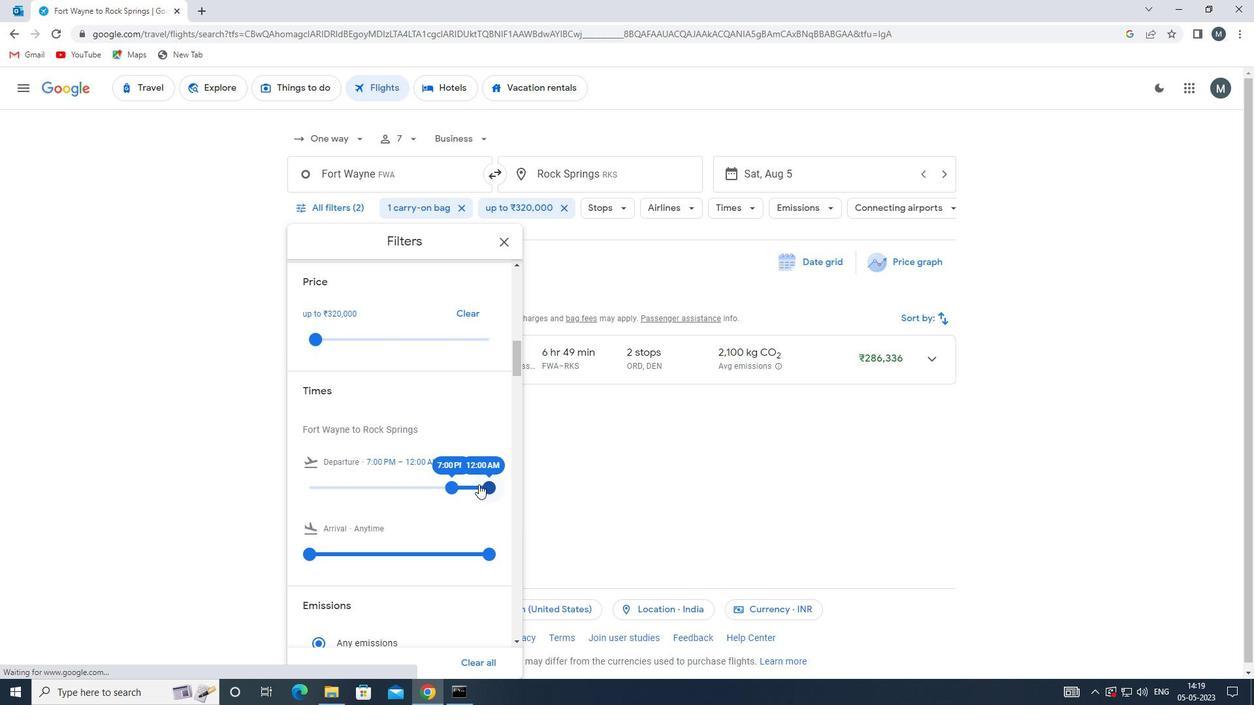 
Action: Mouse pressed left at (489, 487)
Screenshot: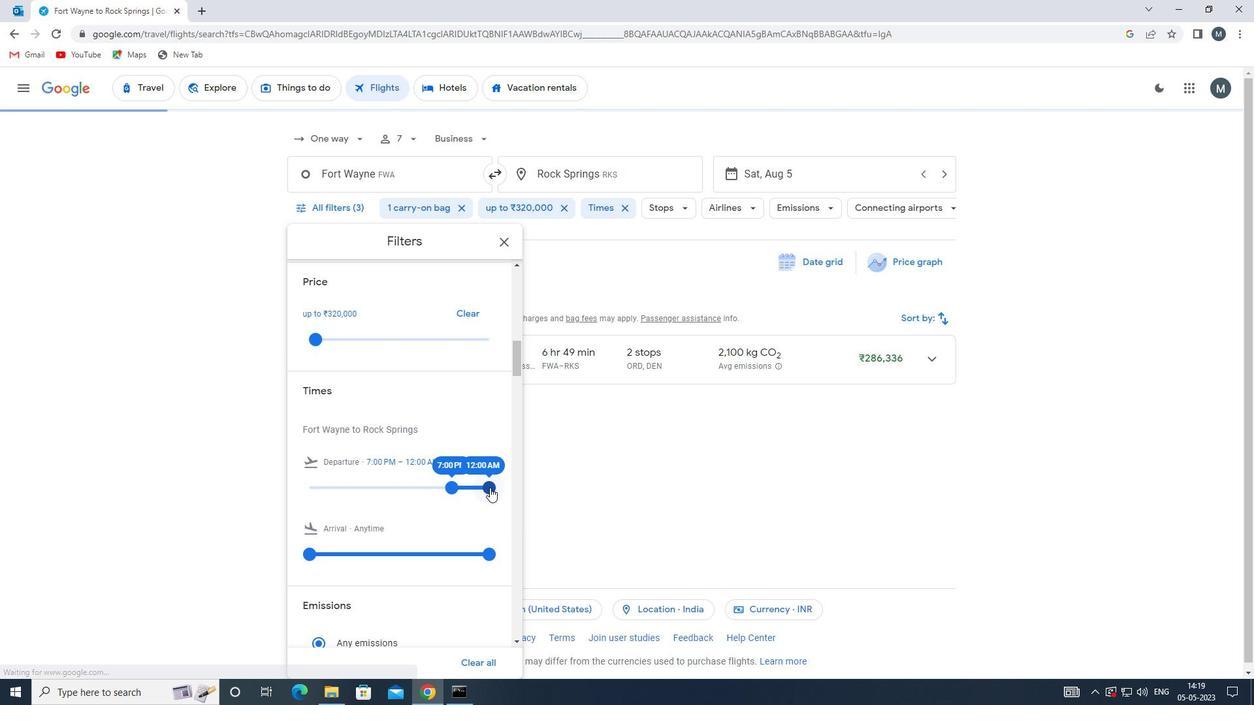 
Action: Mouse moved to (467, 431)
Screenshot: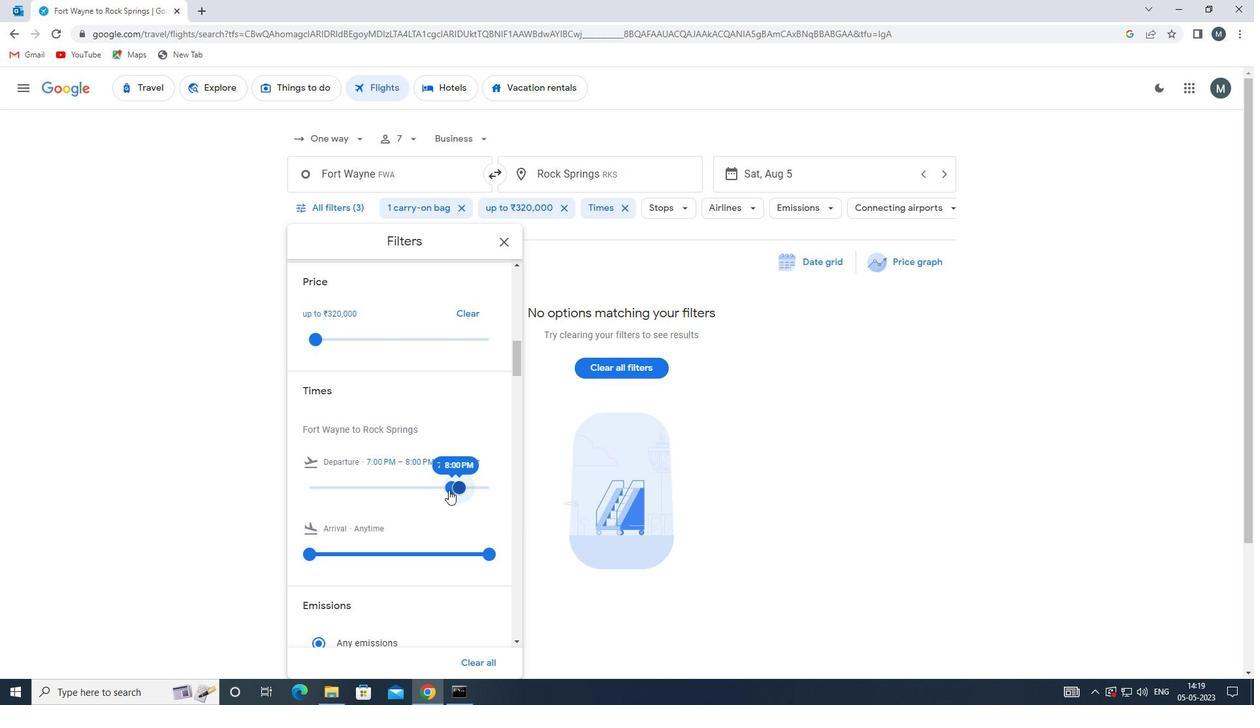 
Action: Mouse scrolled (467, 431) with delta (0, 0)
Screenshot: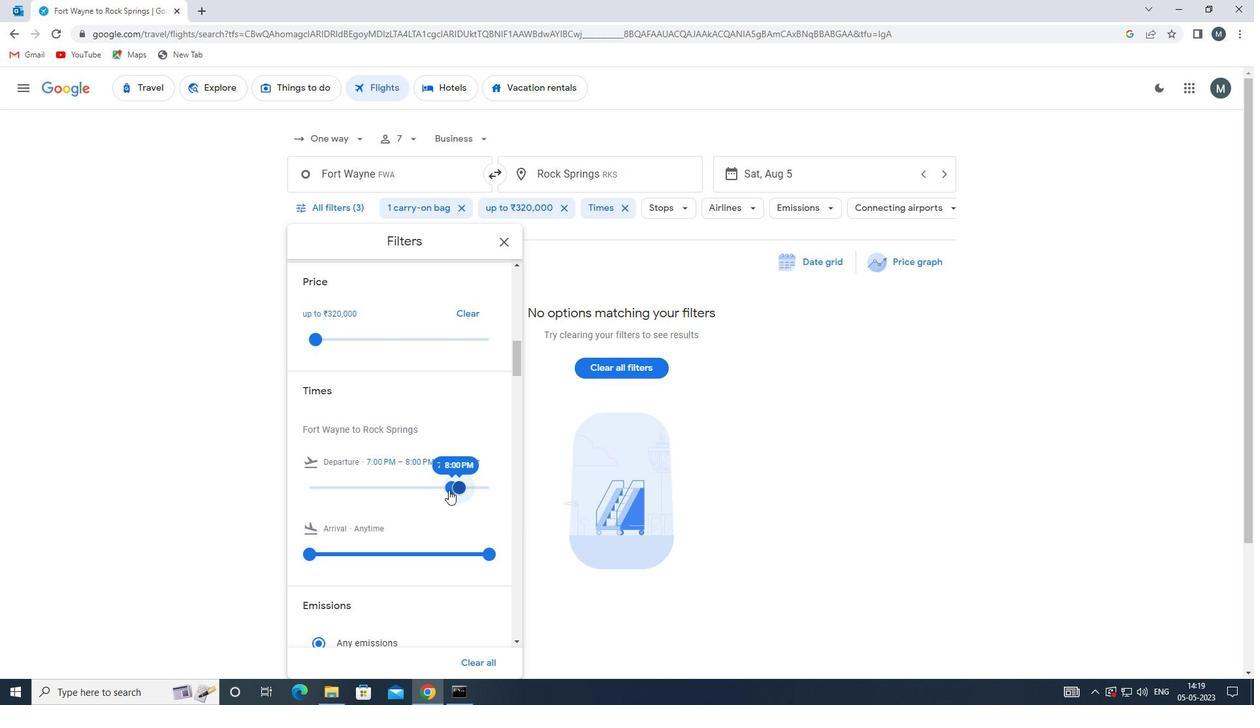 
Action: Mouse moved to (499, 242)
Screenshot: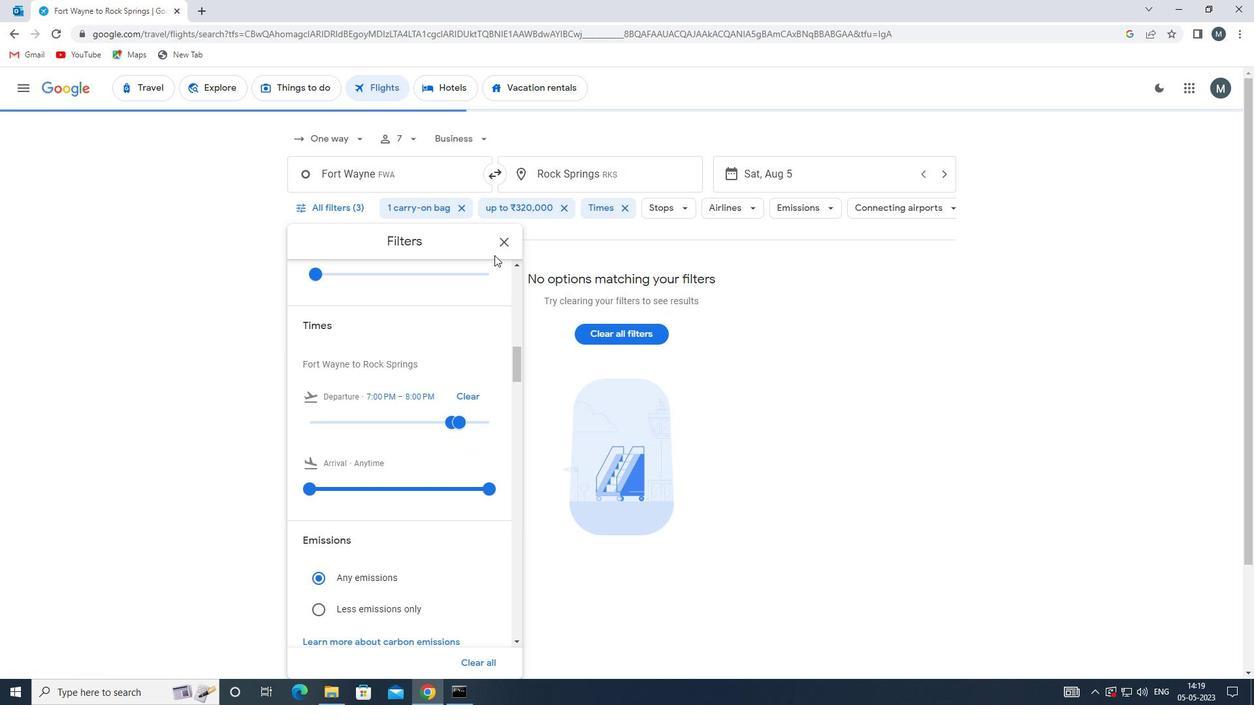 
Action: Mouse pressed left at (499, 242)
Screenshot: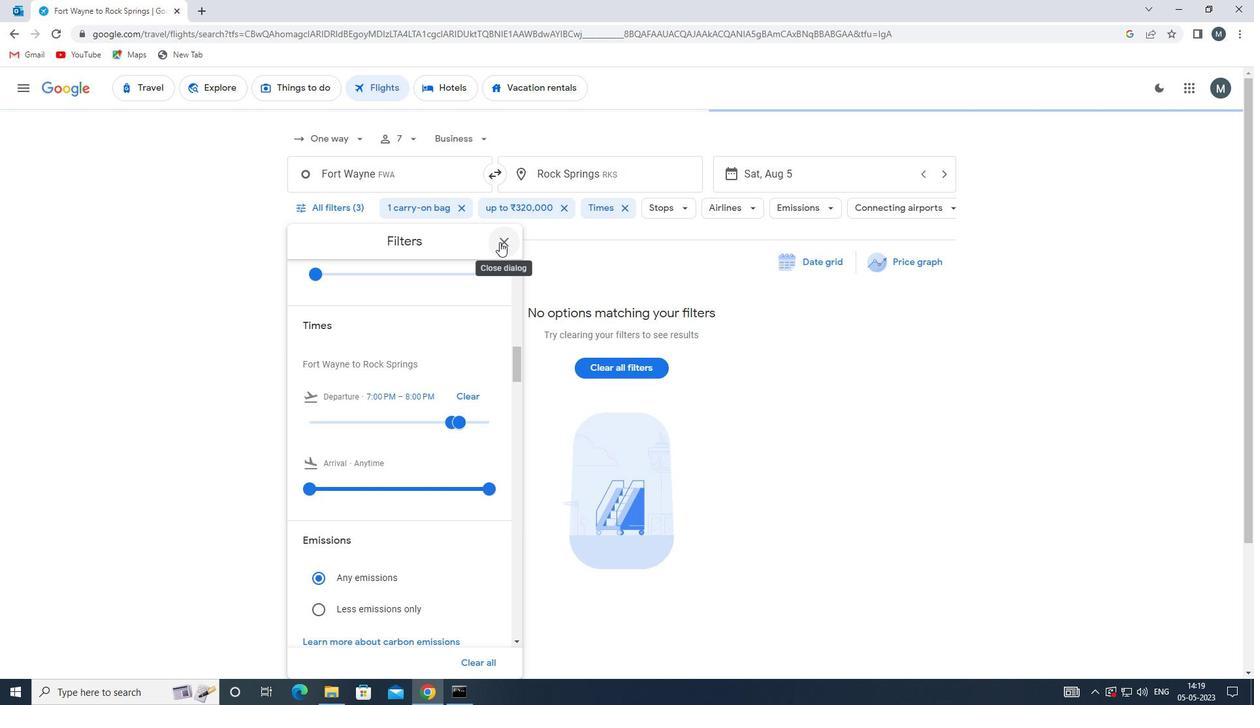
Action: Mouse moved to (496, 252)
Screenshot: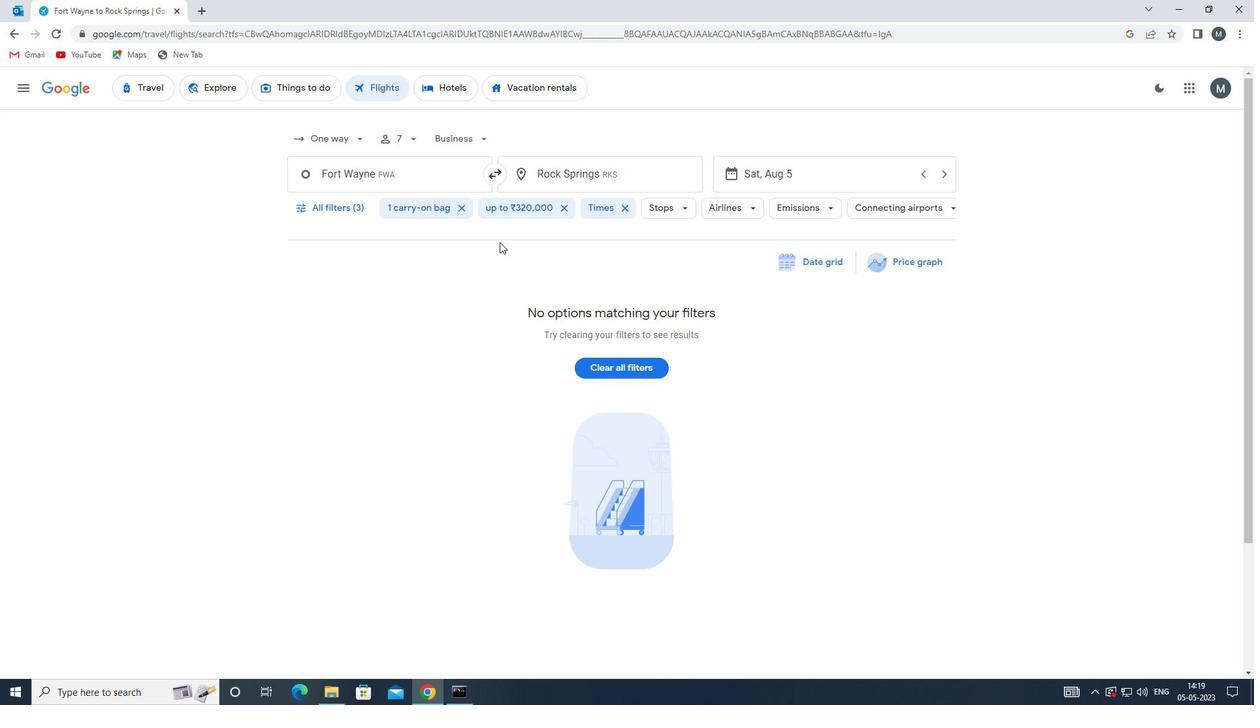 
